 Task: Create new invoice with Date Opened :30-Apr-23, Select Customer: 7-Eleven, Terms: Payment Term 2. Make invoice entry for item-1 with Date: 30-Apr-23, Description: Albanese 12 Flavor Gummi Bears, Action: Material, Income Account: Income:Sales, Quantity: 2, Unit Price: 7.9, Discount %: 7. Make entry for item-2 with Date: 30-Apr-23, Description: Tillen Farms Pickled Carrots, Action: Material, Income Account: Income:Sales, Quantity: 1, Unit Price: 6.8, Discount %: 8. Make entry for item-3 with Date: 30-Apr-23, Description: Kit Kat Milk Chocolate Candy, Action: Material, Income Account: Income:Sales, Quantity: 2, Unit Price: 7.8, Discount %: 10. Write Notes: 'Looking forward to serving you again.'. Post Invoice with Post Date: 30-Apr-23, Post to Accounts: Assets:Accounts Receivable. Pay / Process Payment with Transaction Date: 15-May-23, Amount: 34.99, Transfer Account: Checking Account. Print Invoice, display notes by going to Option, then go to Display Tab and check 'Invoice Notes'.
Action: Mouse moved to (142, 29)
Screenshot: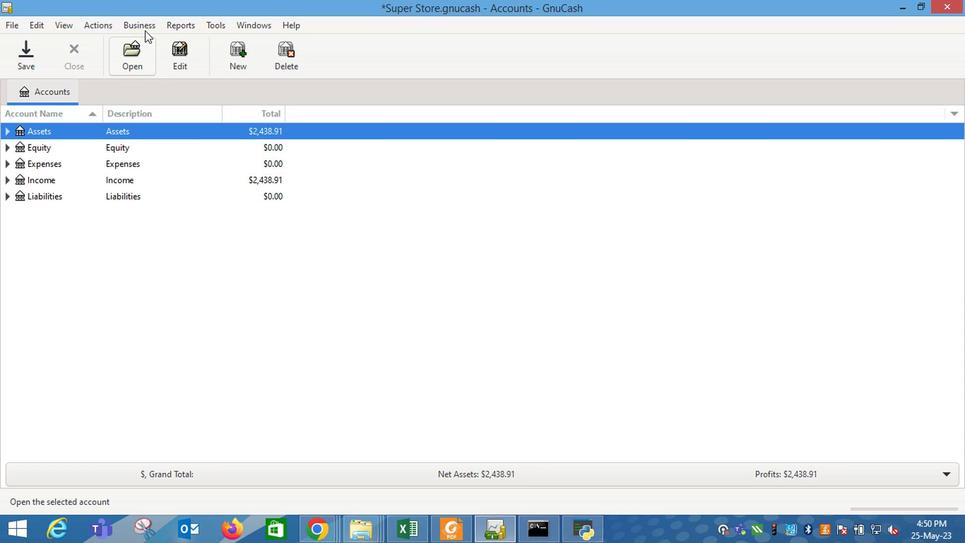 
Action: Mouse pressed left at (142, 29)
Screenshot: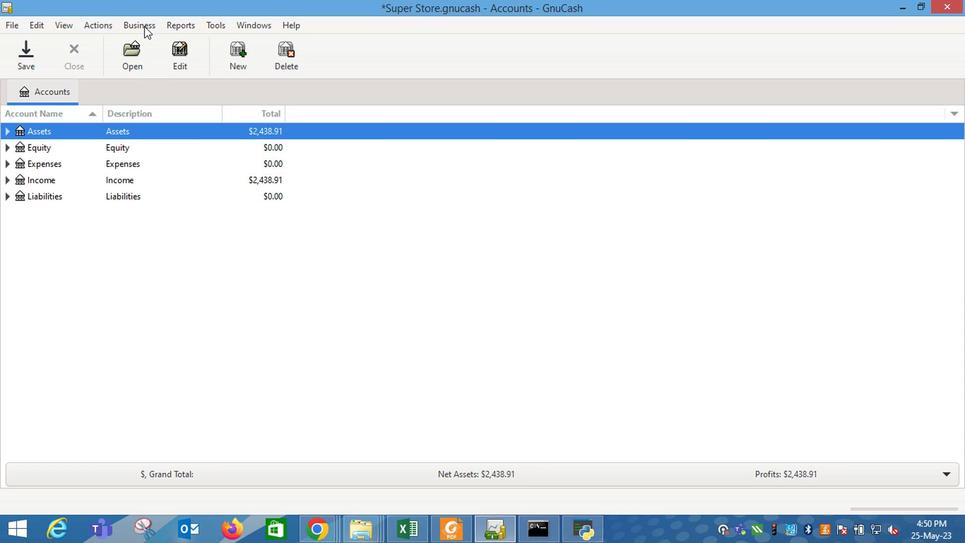 
Action: Mouse moved to (325, 101)
Screenshot: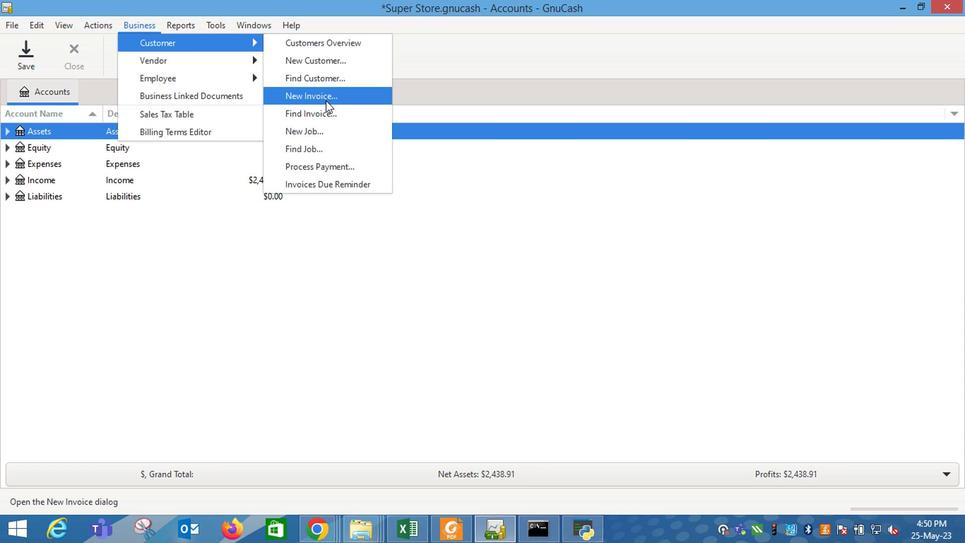 
Action: Mouse pressed left at (325, 101)
Screenshot: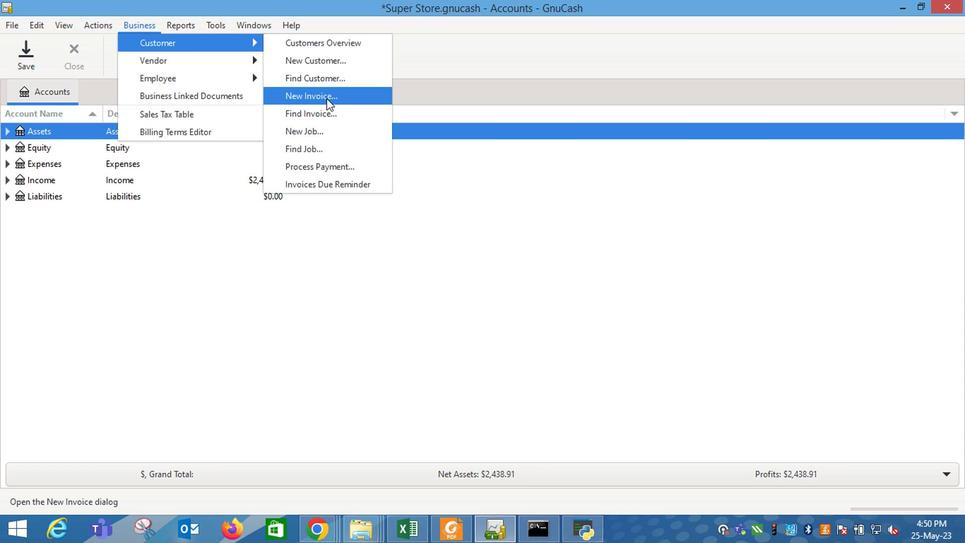 
Action: Mouse moved to (572, 216)
Screenshot: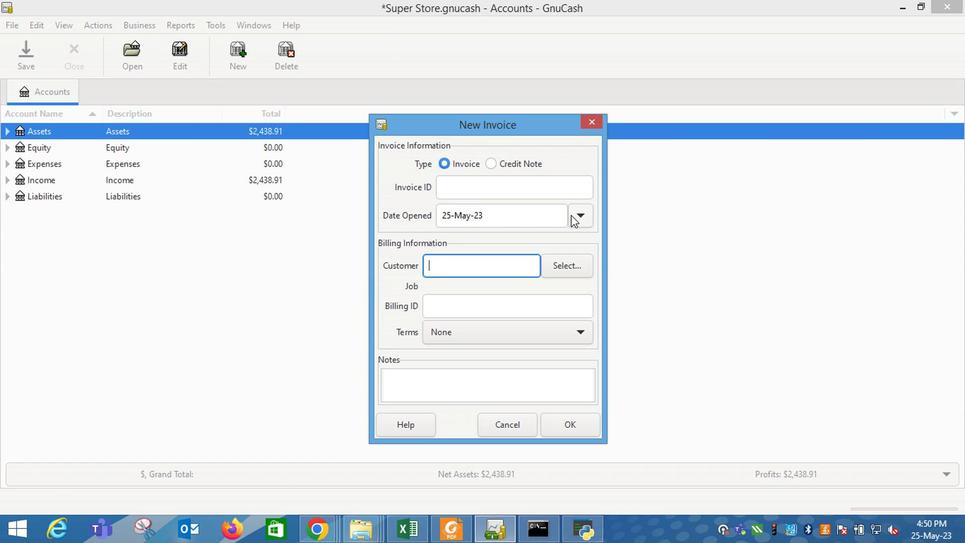 
Action: Mouse pressed left at (572, 216)
Screenshot: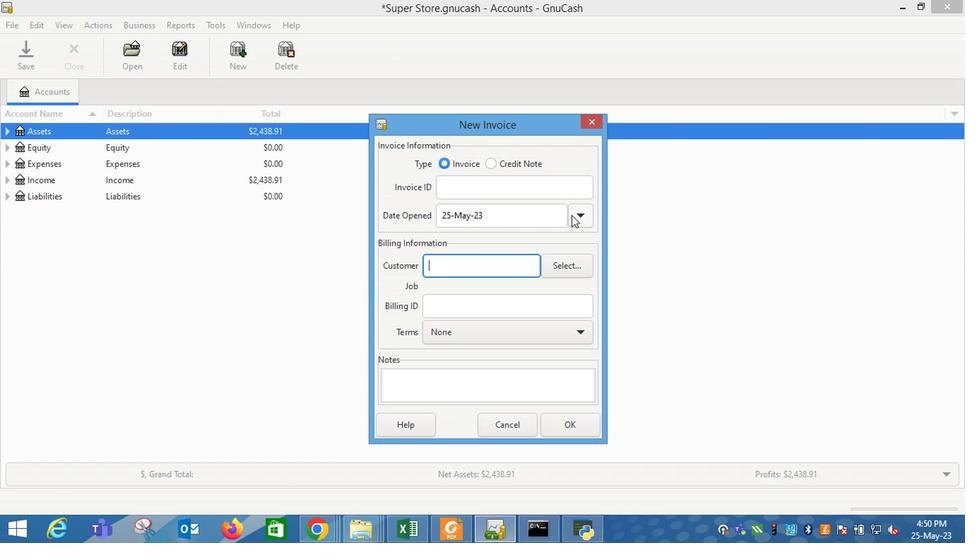 
Action: Mouse moved to (473, 237)
Screenshot: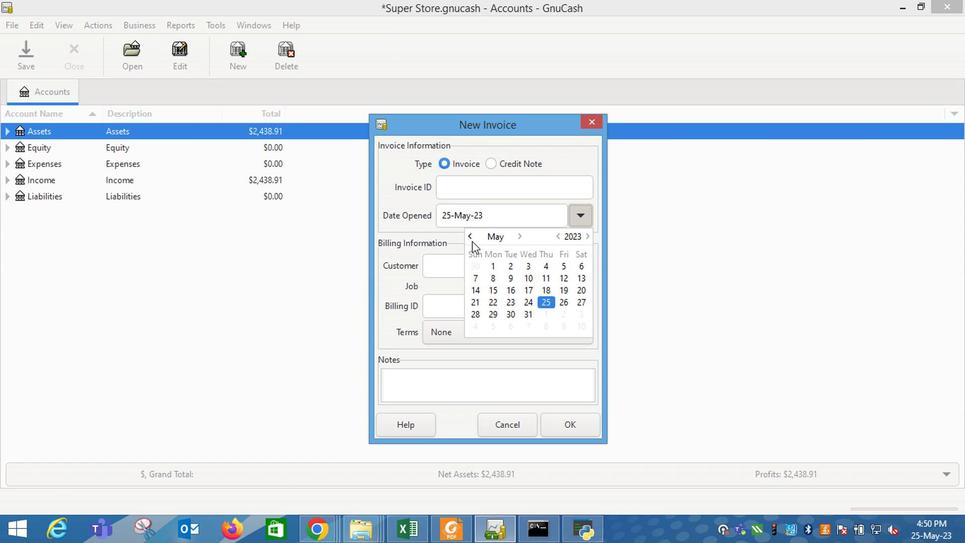 
Action: Mouse pressed left at (473, 237)
Screenshot: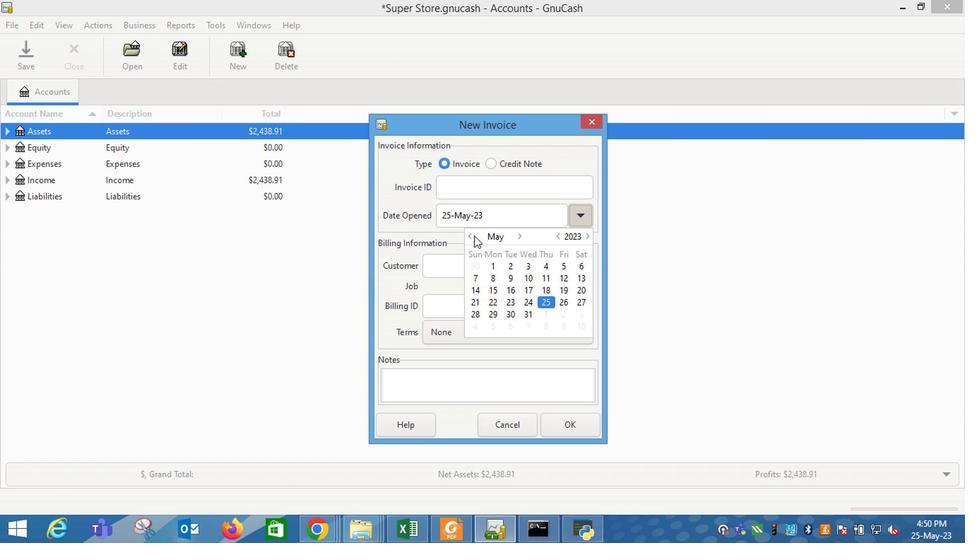 
Action: Mouse moved to (576, 215)
Screenshot: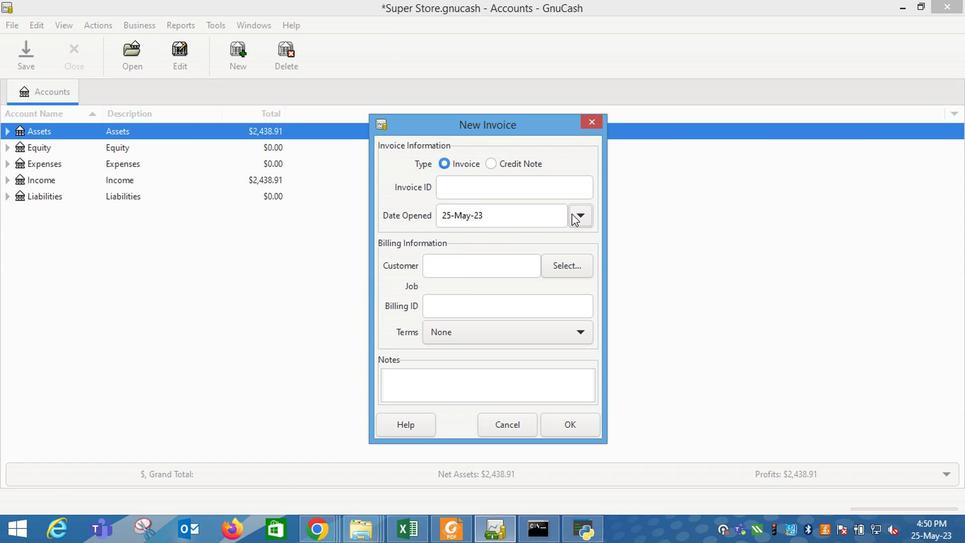 
Action: Mouse pressed left at (576, 215)
Screenshot: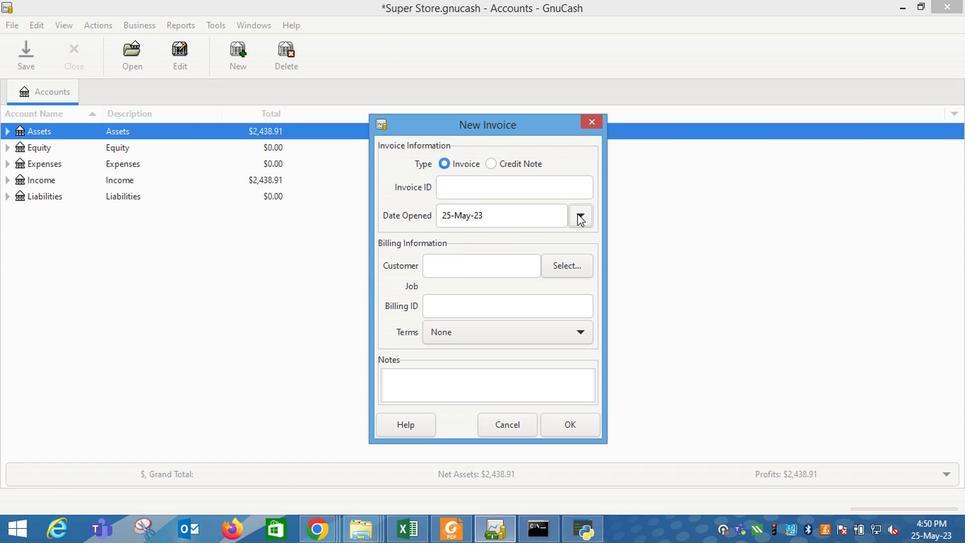 
Action: Mouse moved to (470, 241)
Screenshot: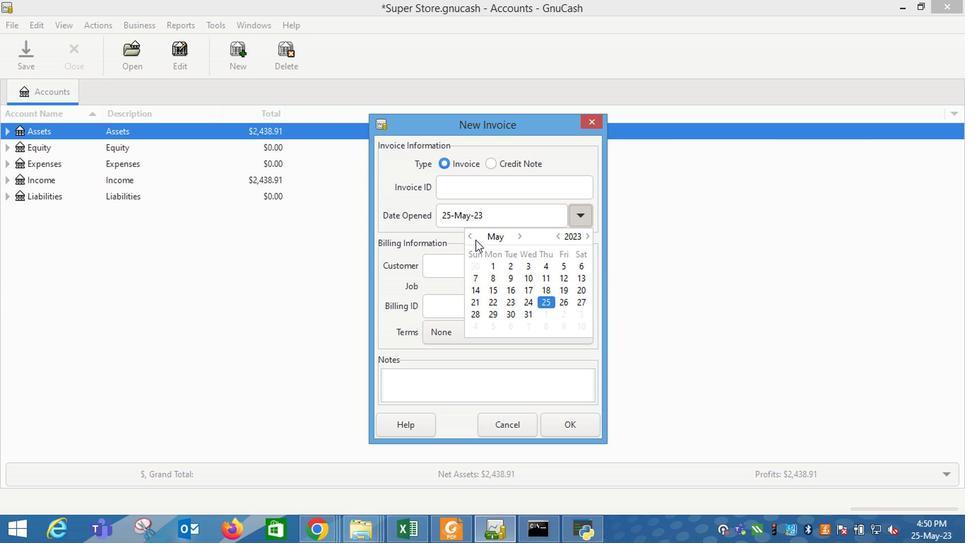 
Action: Mouse pressed left at (470, 241)
Screenshot: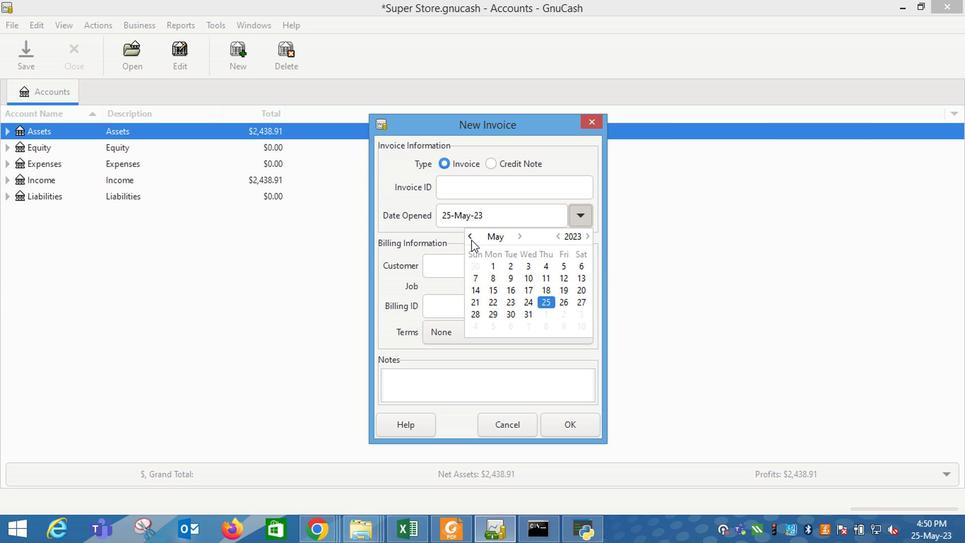 
Action: Mouse moved to (472, 326)
Screenshot: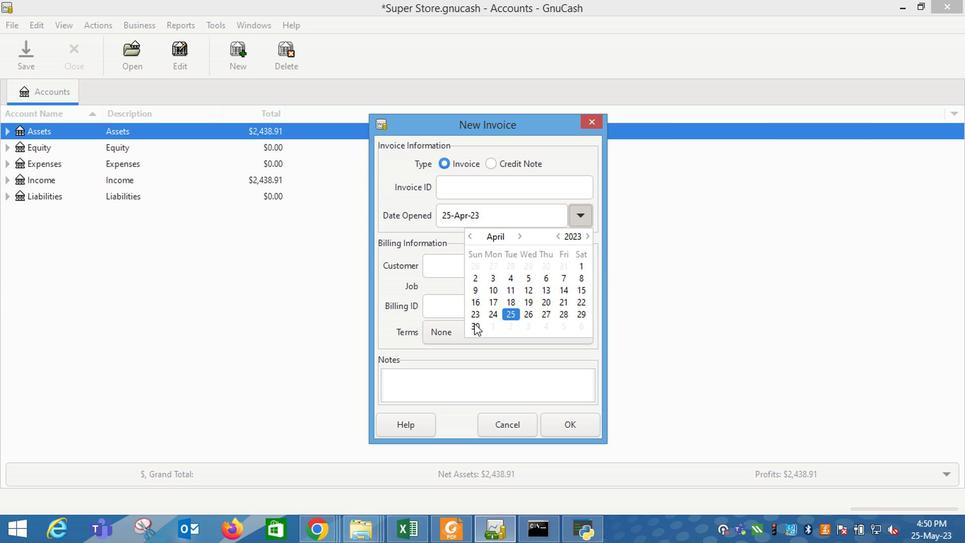 
Action: Mouse pressed left at (472, 326)
Screenshot: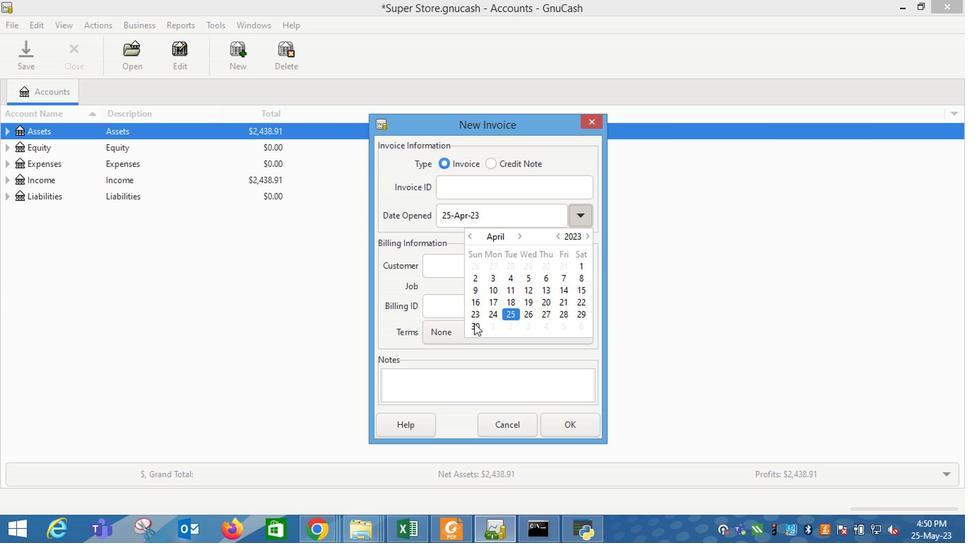 
Action: Mouse moved to (437, 267)
Screenshot: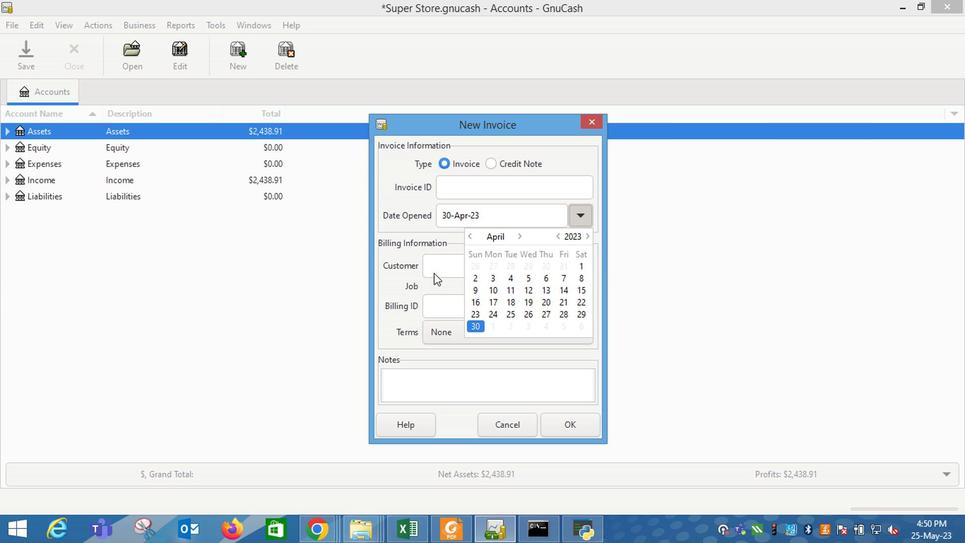 
Action: Mouse pressed left at (437, 267)
Screenshot: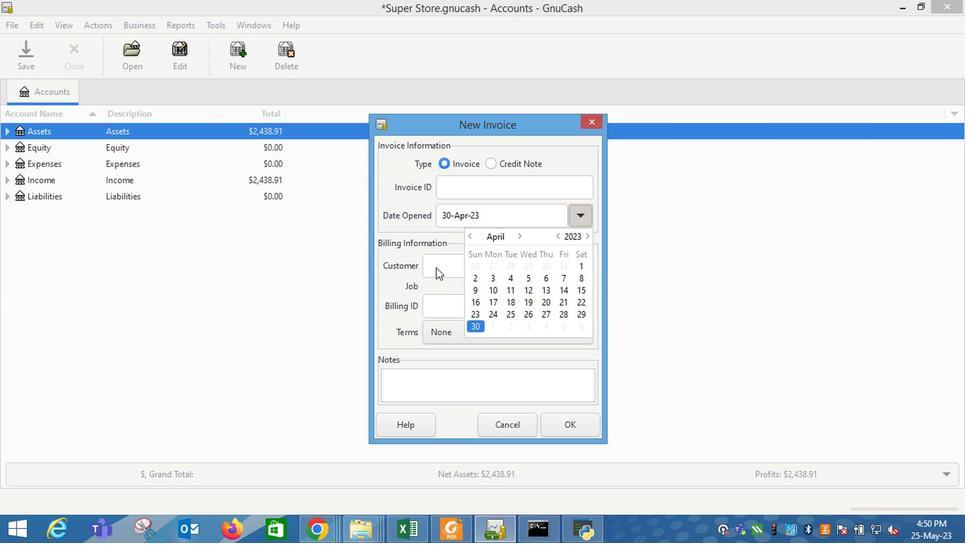 
Action: Mouse pressed left at (437, 267)
Screenshot: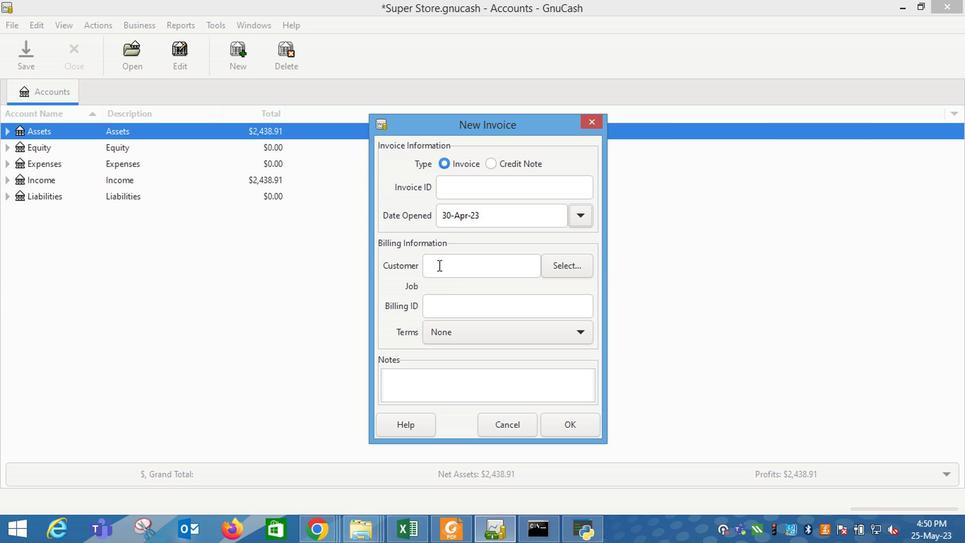 
Action: Key pressed 7-<Key.down>
Screenshot: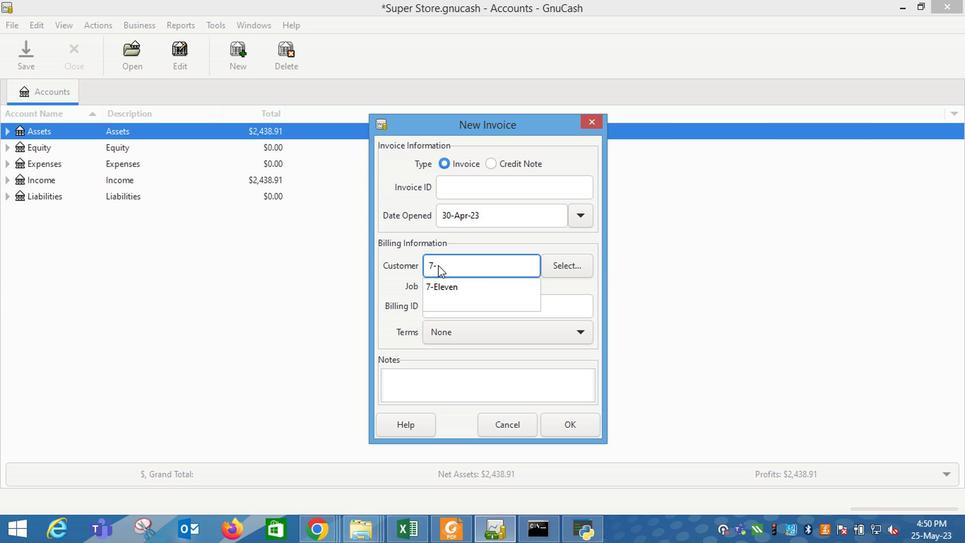 
Action: Mouse moved to (464, 291)
Screenshot: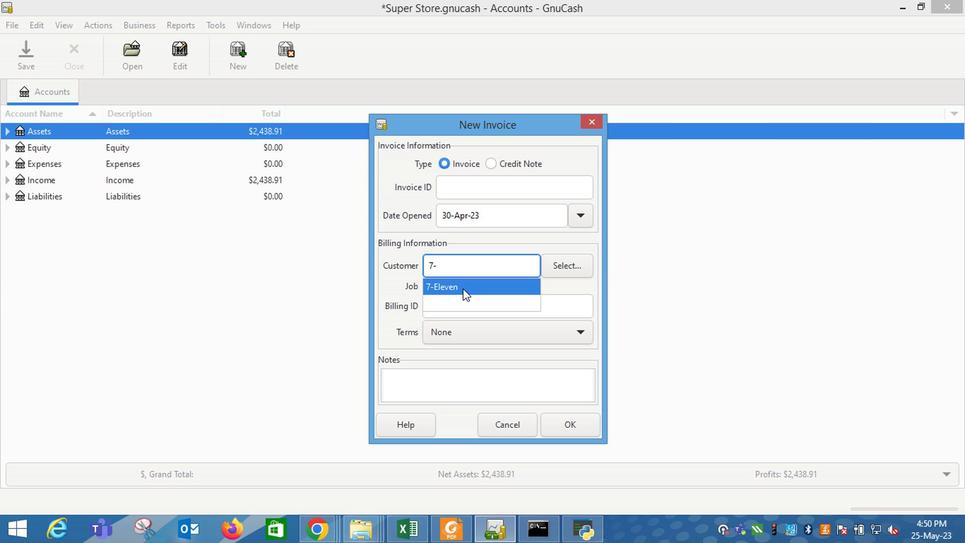 
Action: Mouse pressed left at (464, 291)
Screenshot: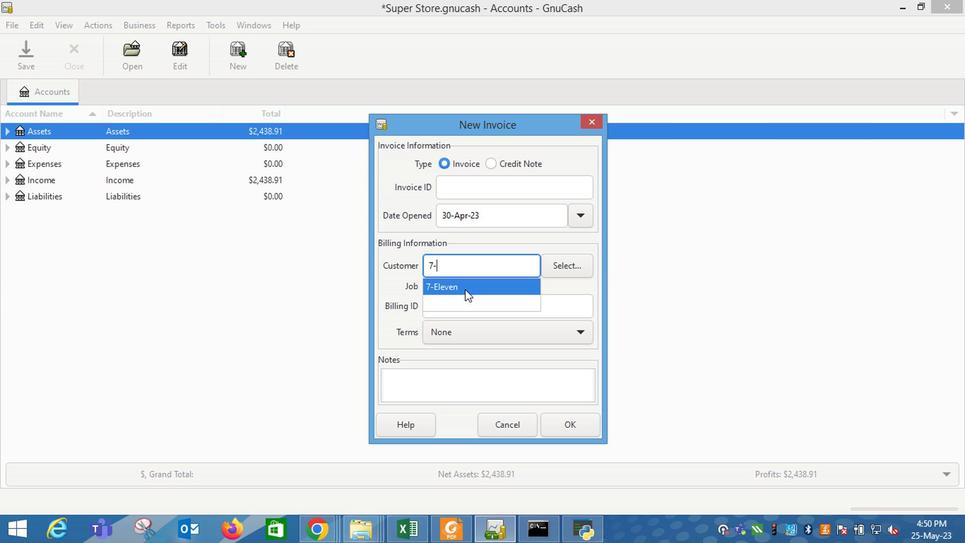 
Action: Mouse moved to (461, 340)
Screenshot: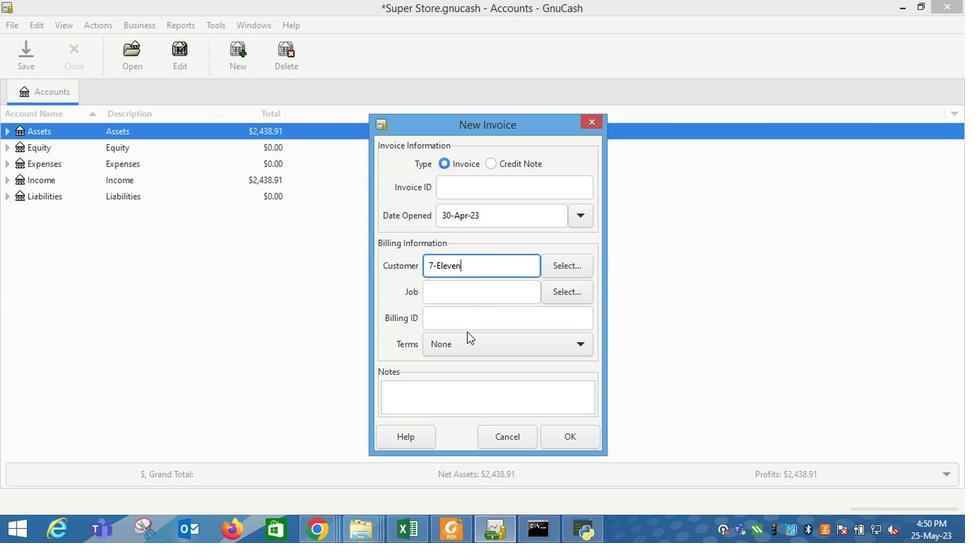
Action: Mouse pressed left at (461, 340)
Screenshot: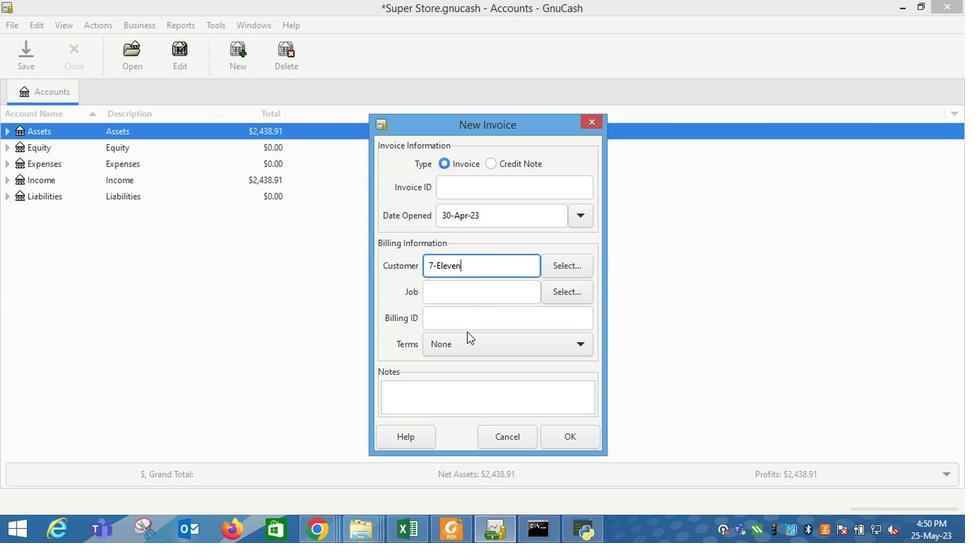 
Action: Mouse moved to (461, 383)
Screenshot: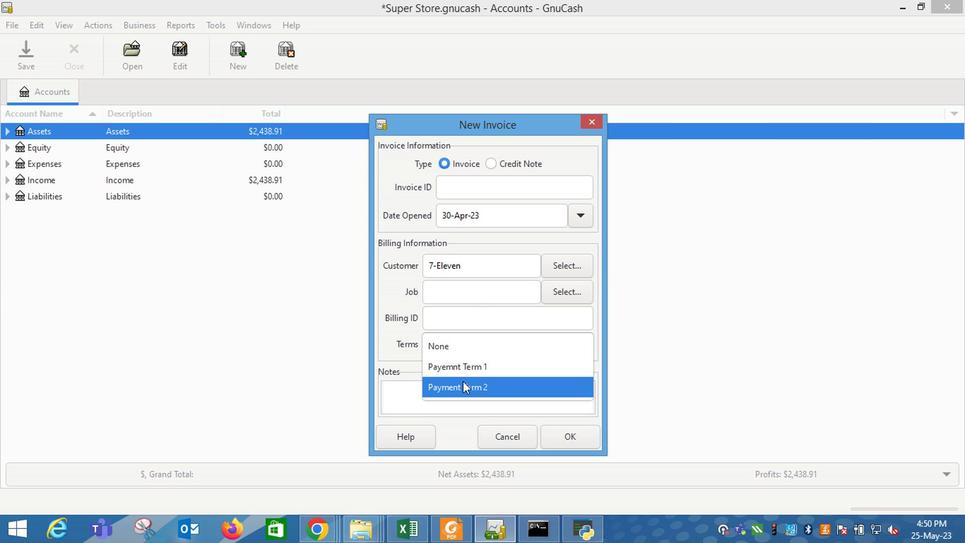 
Action: Mouse pressed left at (461, 383)
Screenshot: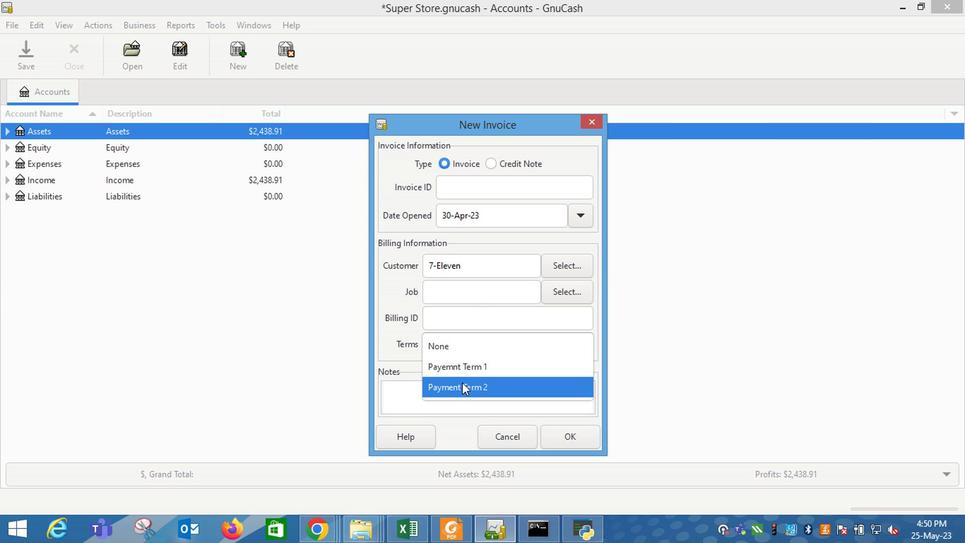 
Action: Mouse moved to (570, 437)
Screenshot: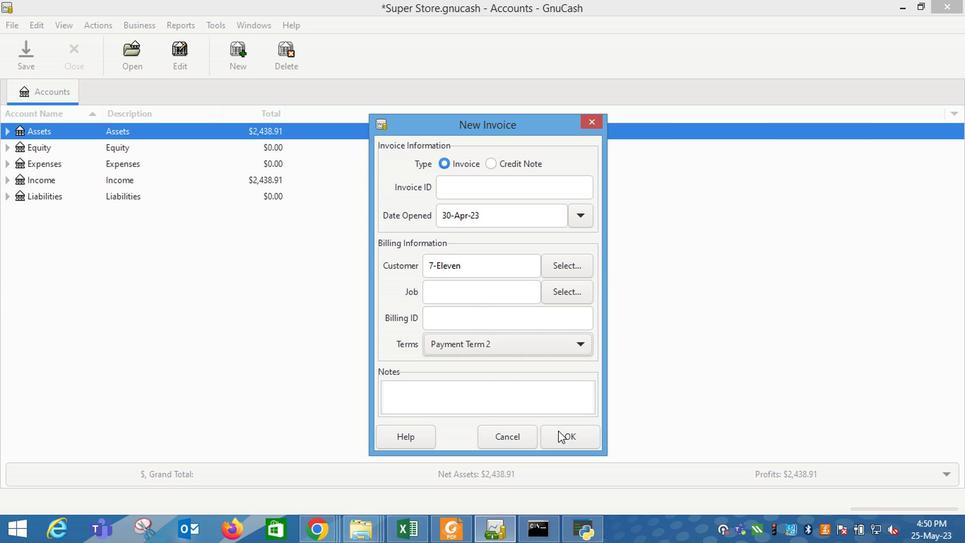 
Action: Mouse pressed left at (570, 437)
Screenshot: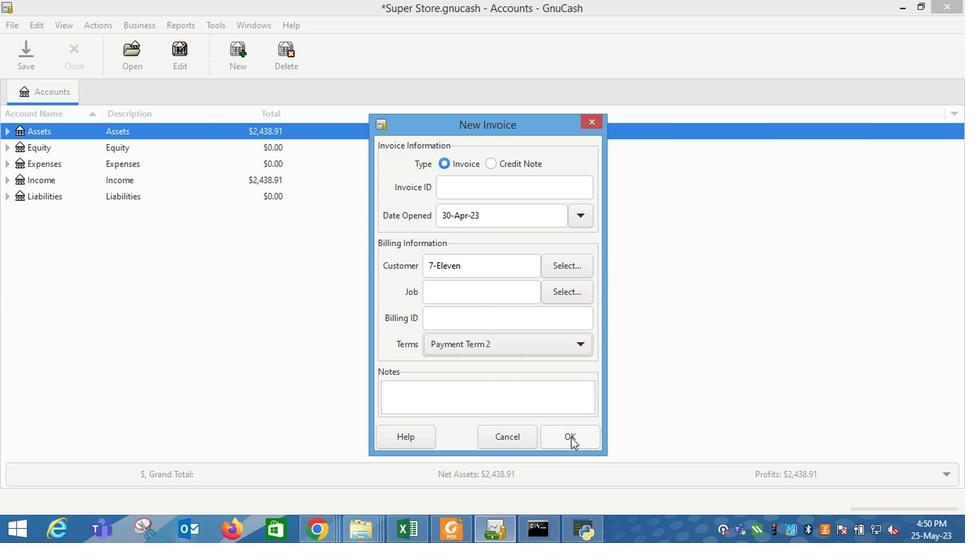 
Action: Mouse moved to (60, 280)
Screenshot: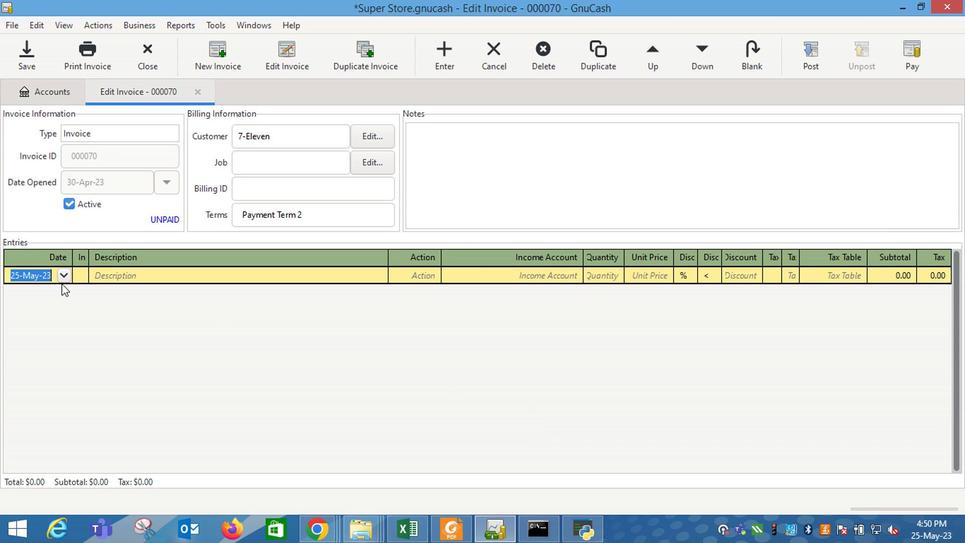 
Action: Mouse pressed left at (60, 280)
Screenshot: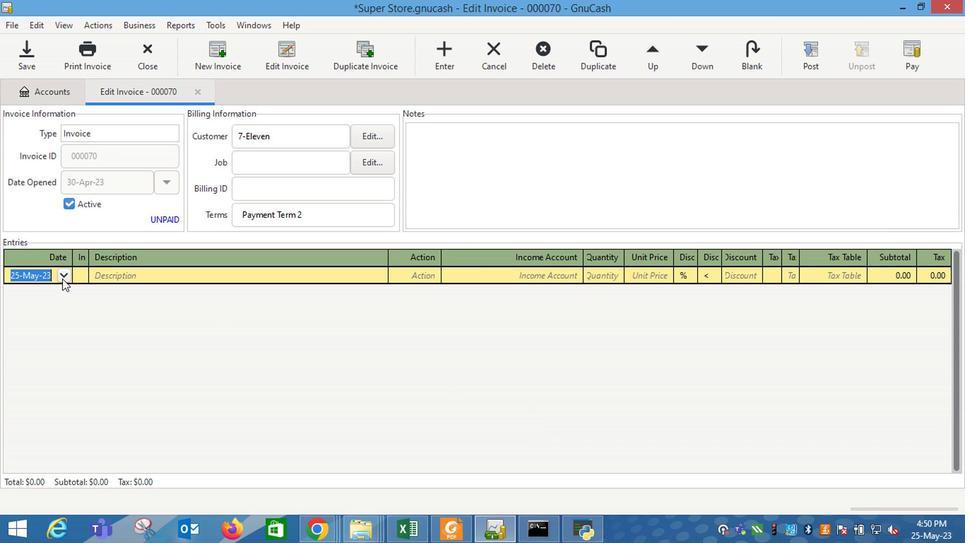 
Action: Mouse moved to (10, 296)
Screenshot: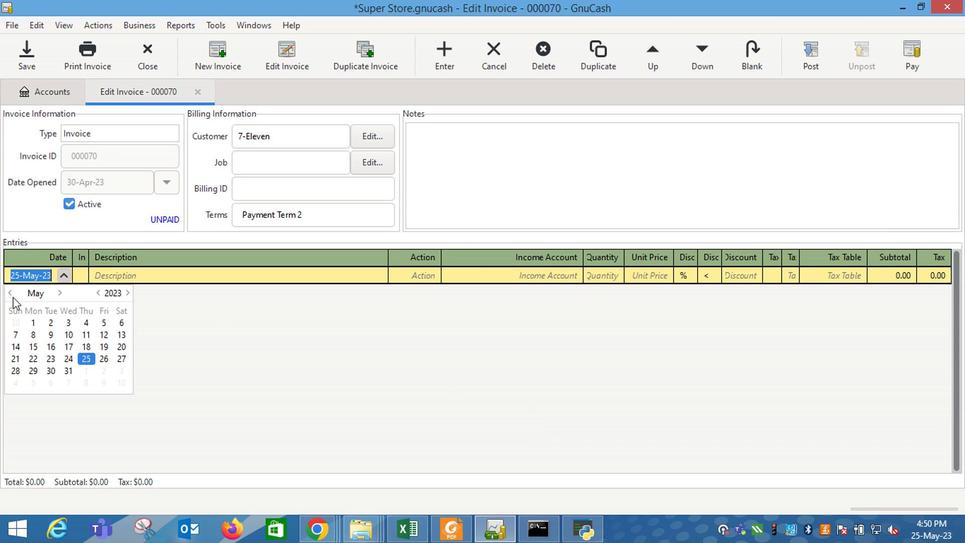 
Action: Mouse pressed left at (10, 296)
Screenshot: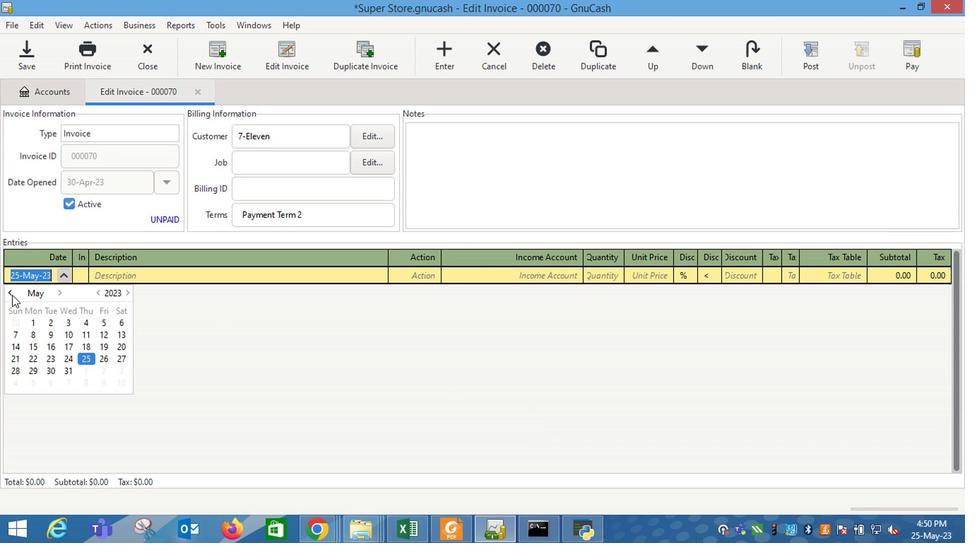 
Action: Mouse moved to (12, 386)
Screenshot: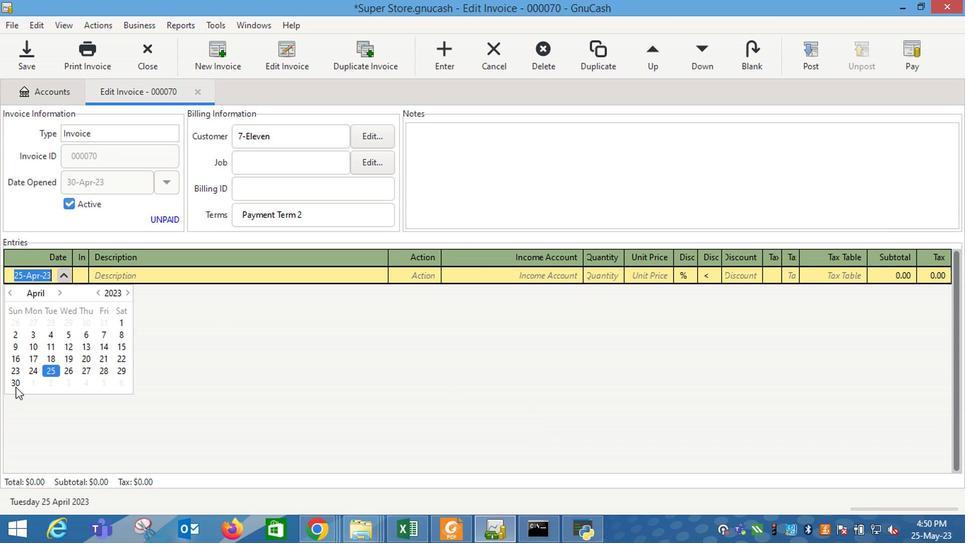 
Action: Mouse pressed left at (12, 386)
Screenshot: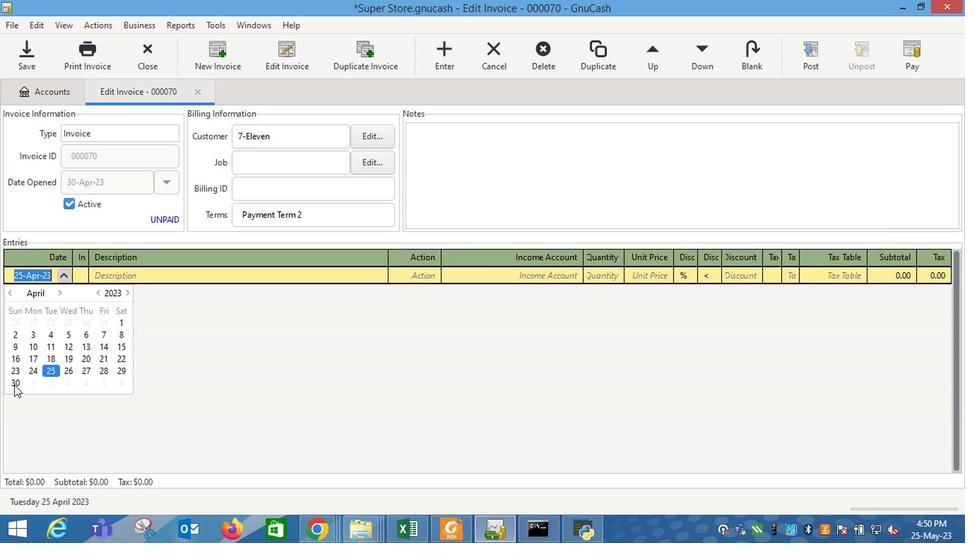 
Action: Key pressed <Key.tab><Key.shift_r>Albanese<Key.space>12<Key.space><Key.shift_r>Flavor<Key.space><Key.shift_r>Gummi<Key.space><Key.shift_r>Bears<Key.tab>
Screenshot: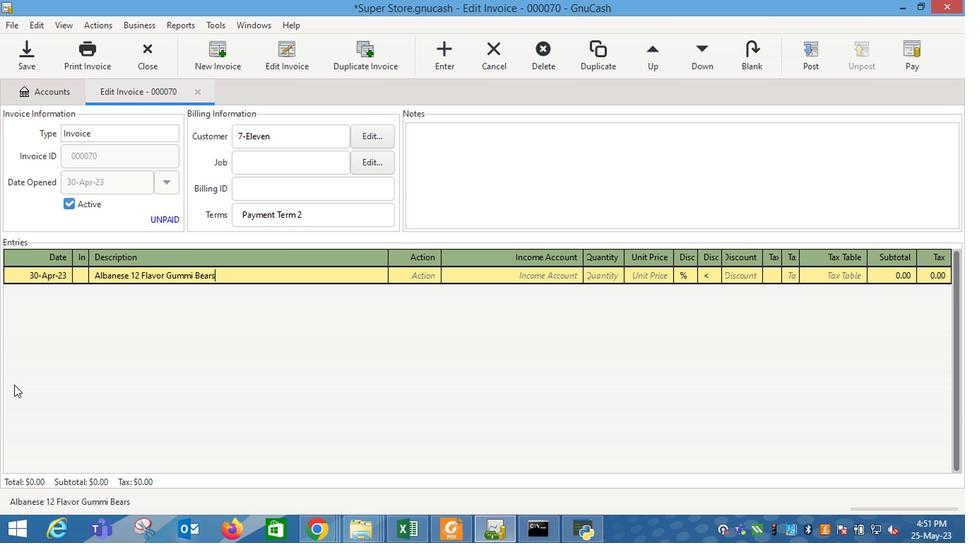 
Action: Mouse moved to (435, 272)
Screenshot: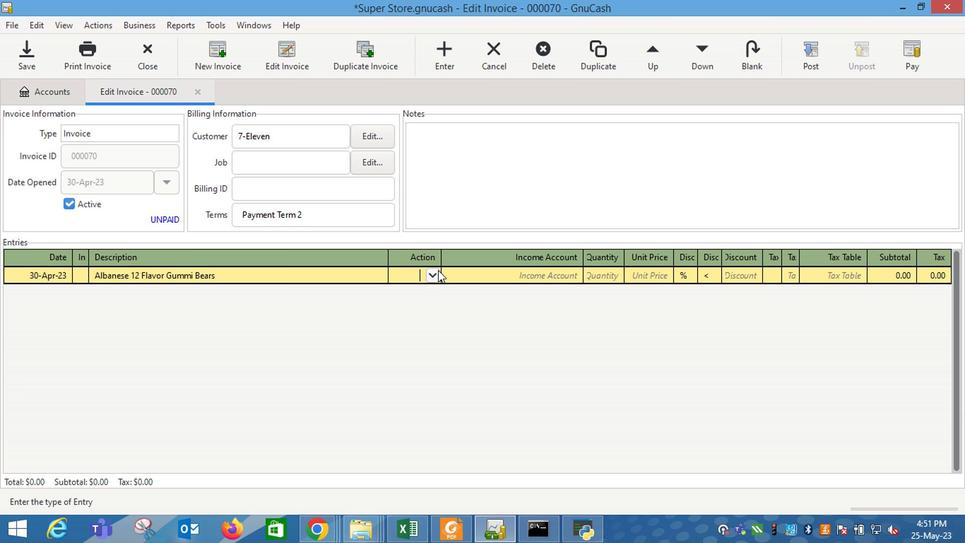 
Action: Mouse pressed left at (435, 272)
Screenshot: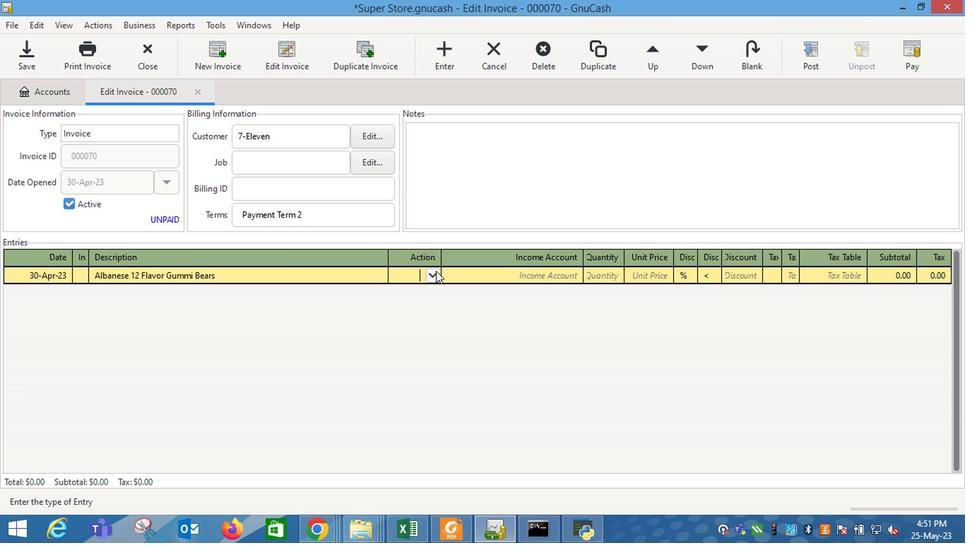 
Action: Mouse moved to (412, 309)
Screenshot: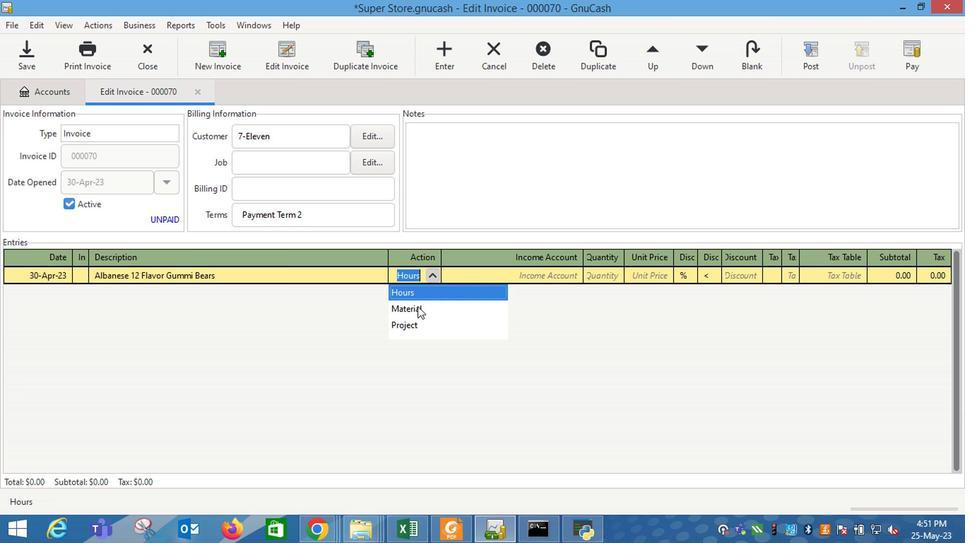
Action: Mouse pressed left at (412, 309)
Screenshot: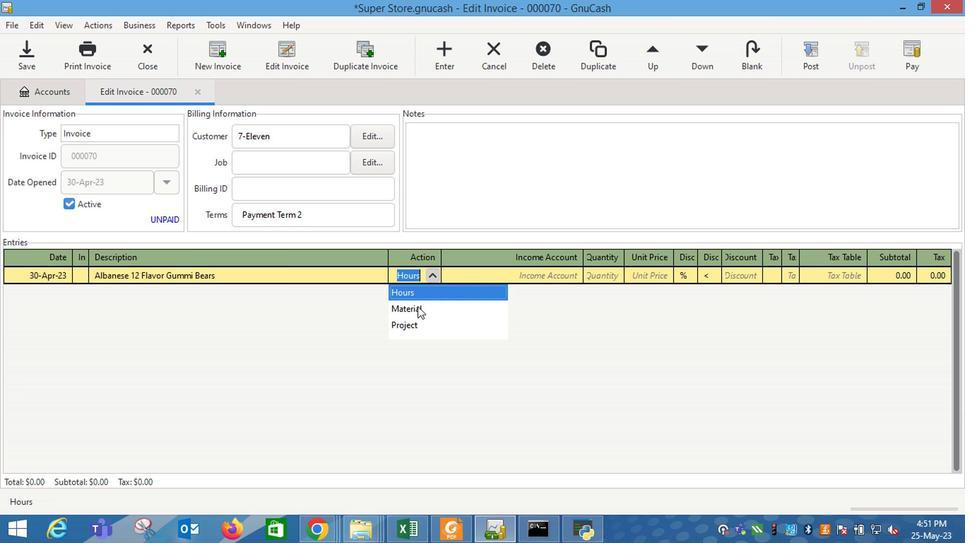
Action: Mouse moved to (410, 309)
Screenshot: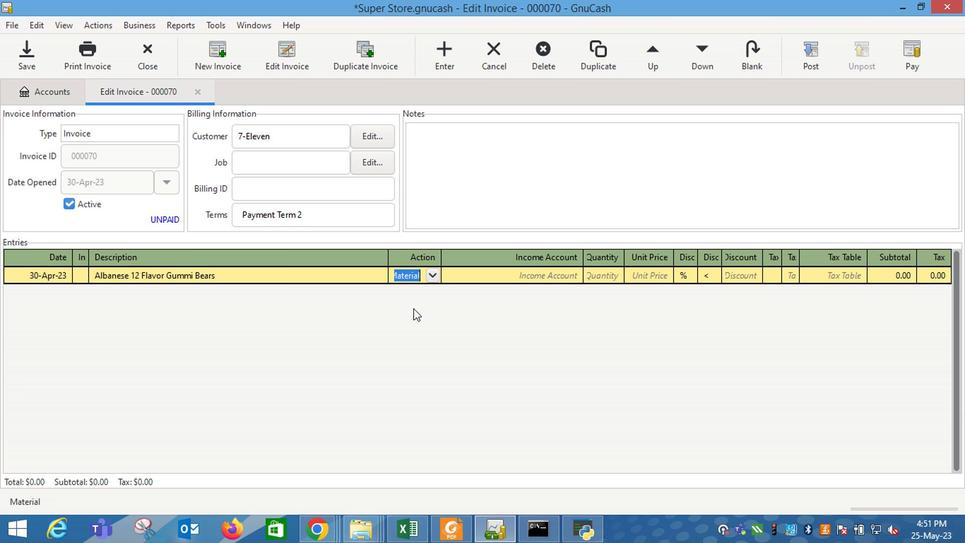 
Action: Key pressed <Key.tab>
Screenshot: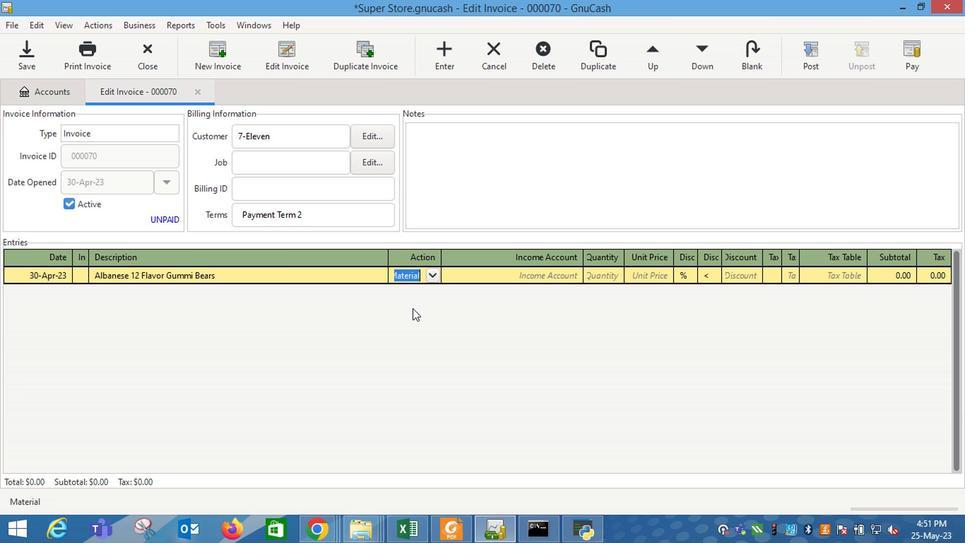 
Action: Mouse moved to (571, 278)
Screenshot: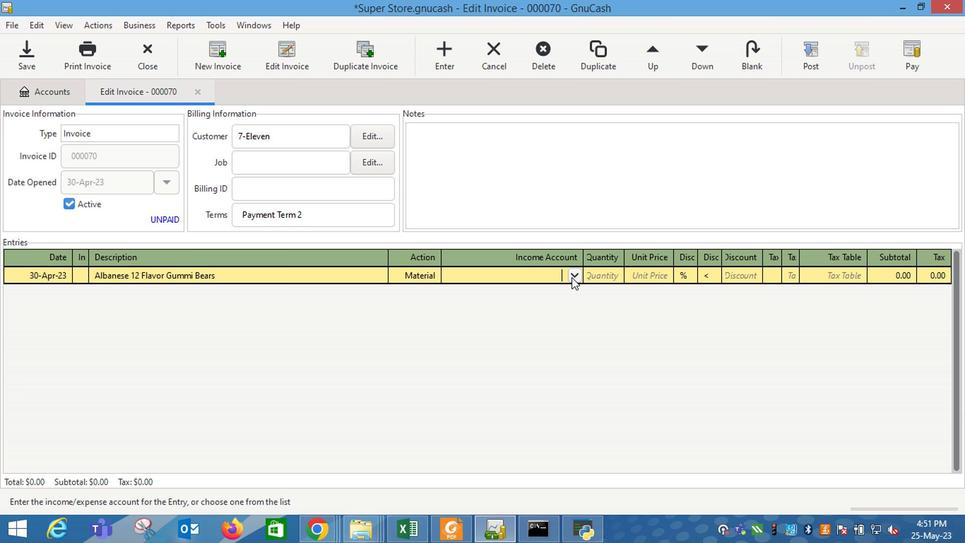 
Action: Mouse pressed left at (571, 278)
Screenshot: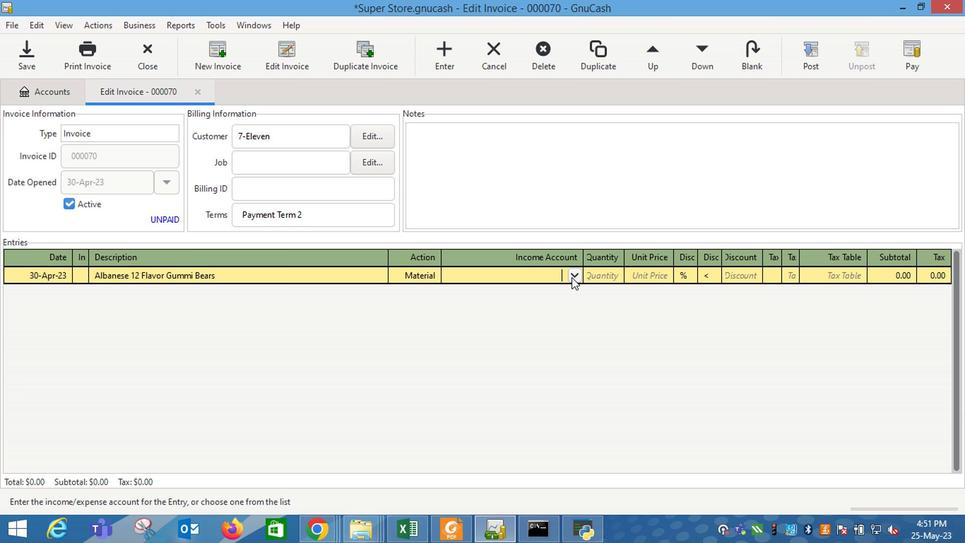 
Action: Mouse moved to (491, 342)
Screenshot: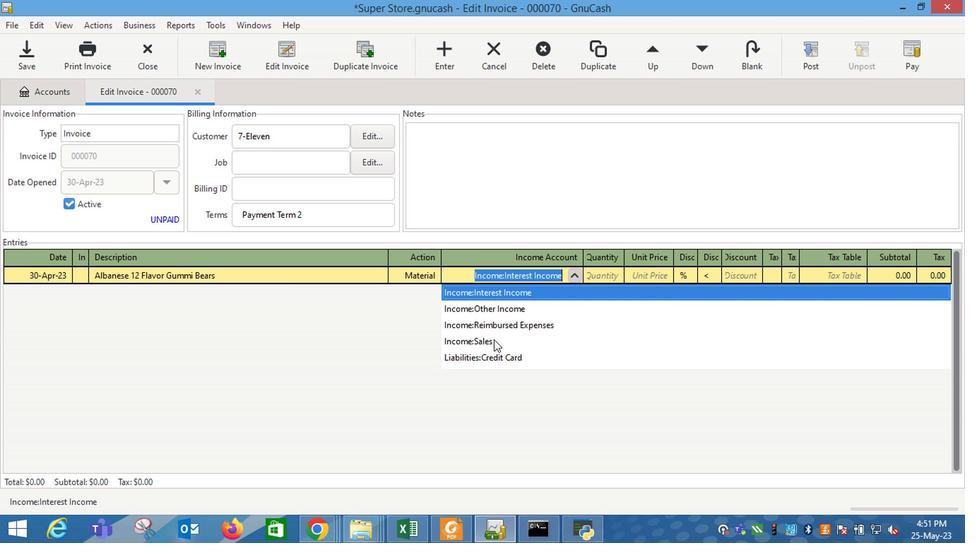 
Action: Mouse pressed left at (491, 342)
Screenshot: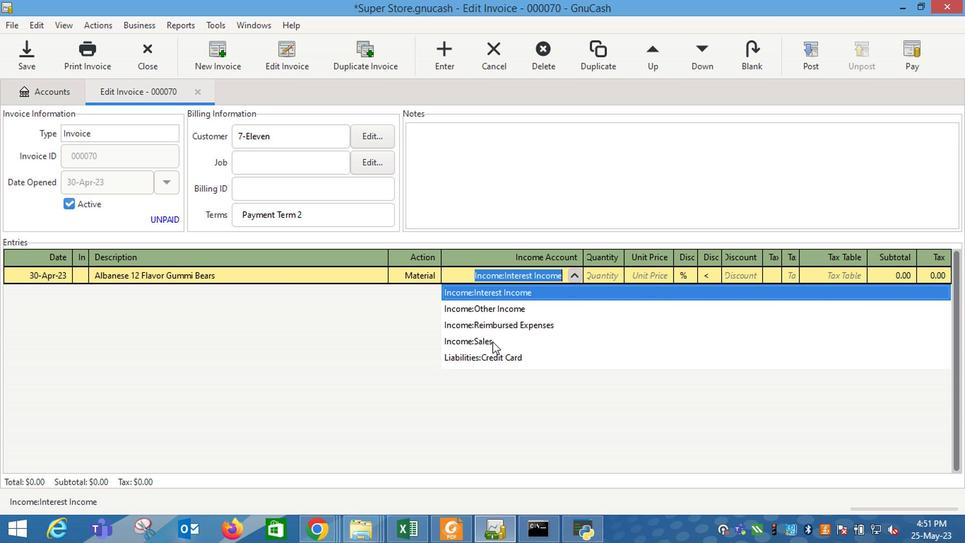 
Action: Mouse moved to (490, 342)
Screenshot: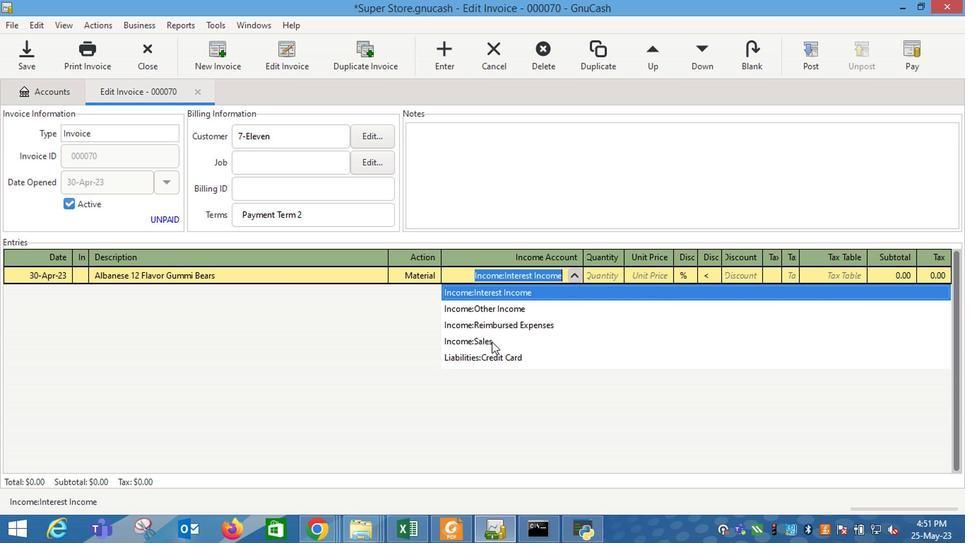 
Action: Key pressed <Key.tab>2<Key.tab>7.9
Screenshot: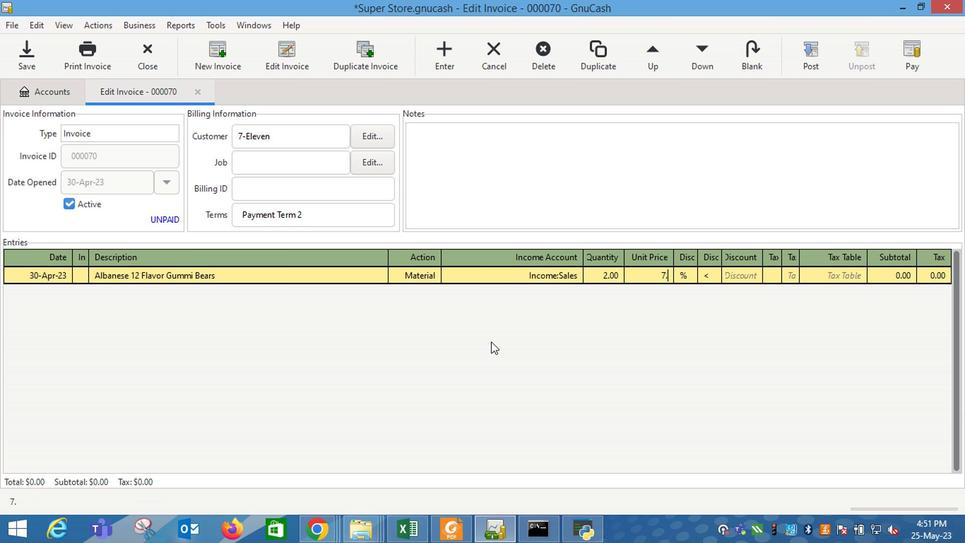 
Action: Mouse moved to (687, 284)
Screenshot: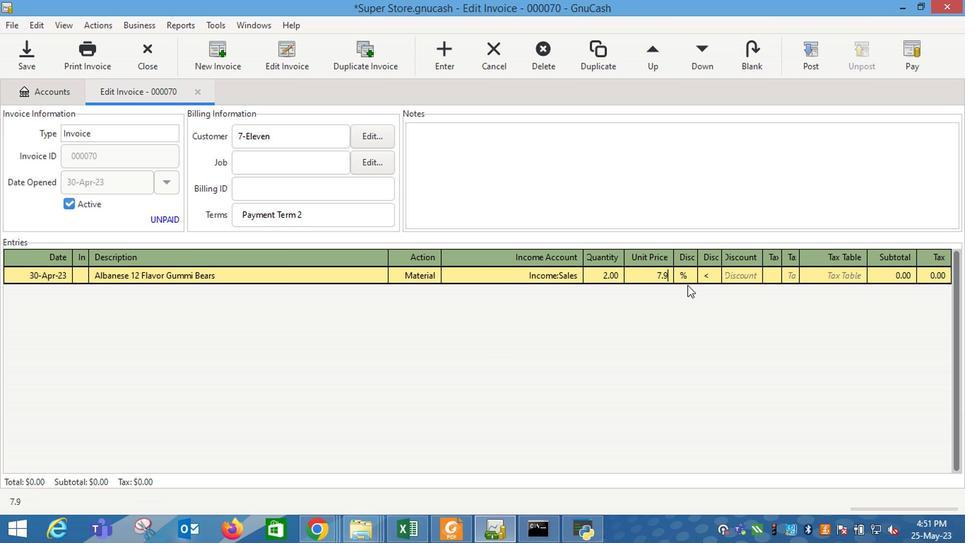 
Action: Mouse pressed left at (687, 284)
Screenshot: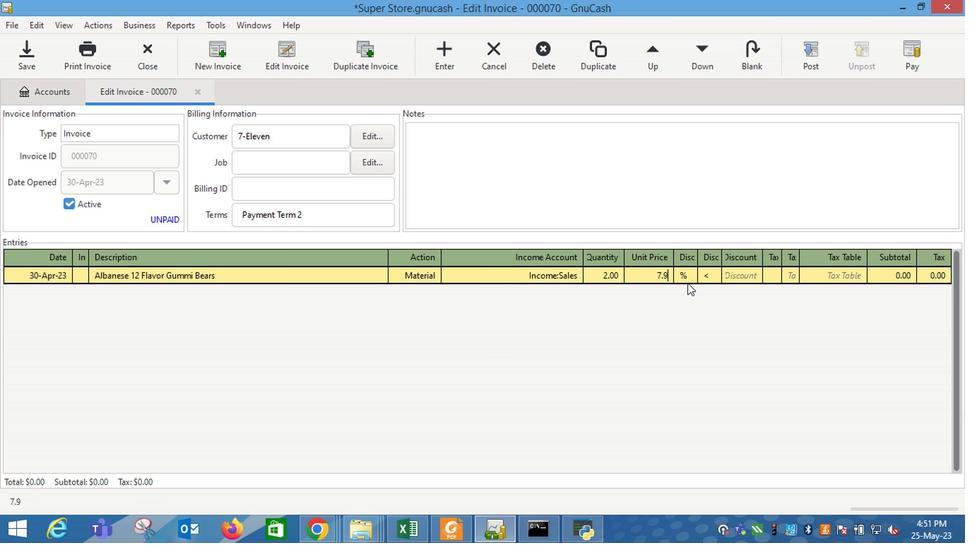 
Action: Mouse moved to (689, 278)
Screenshot: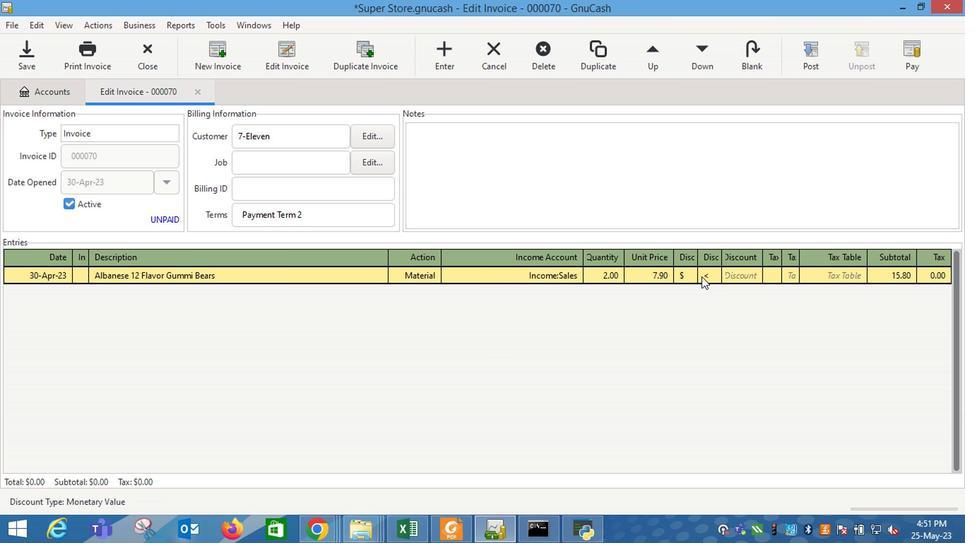 
Action: Mouse pressed left at (689, 278)
Screenshot: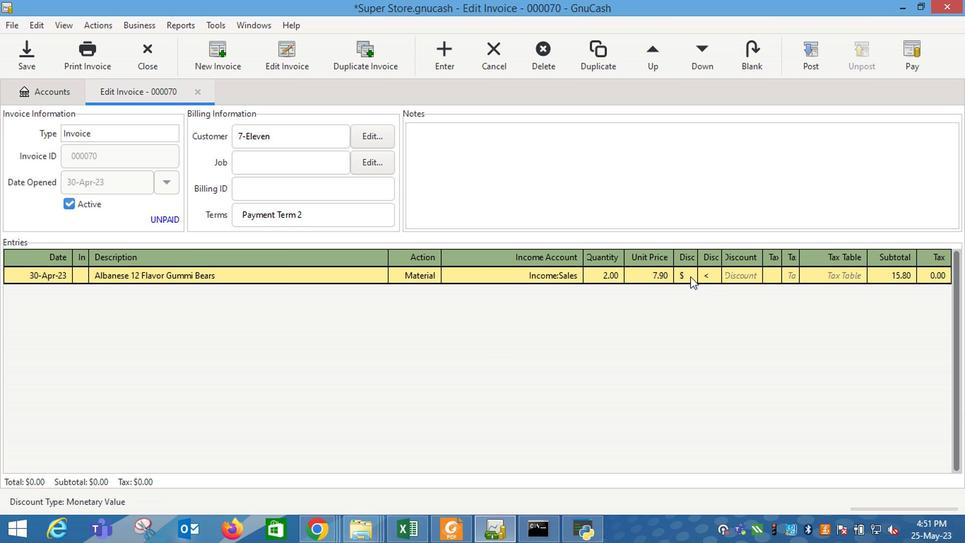 
Action: Mouse moved to (705, 275)
Screenshot: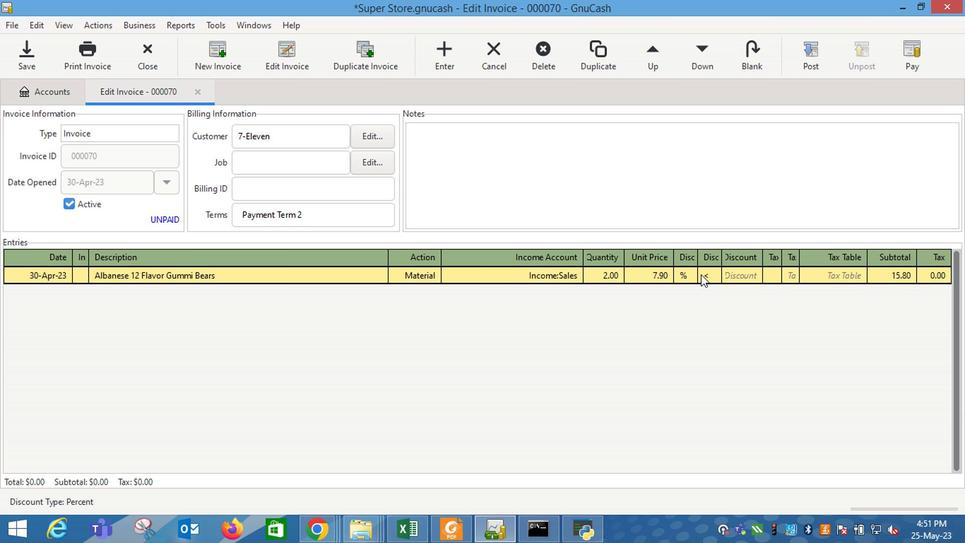 
Action: Mouse pressed left at (705, 275)
Screenshot: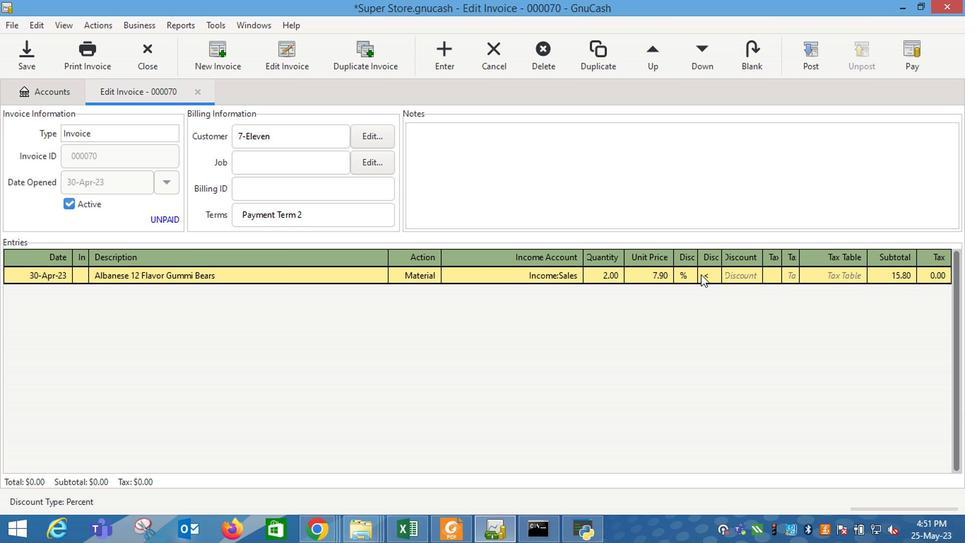 
Action: Mouse moved to (730, 277)
Screenshot: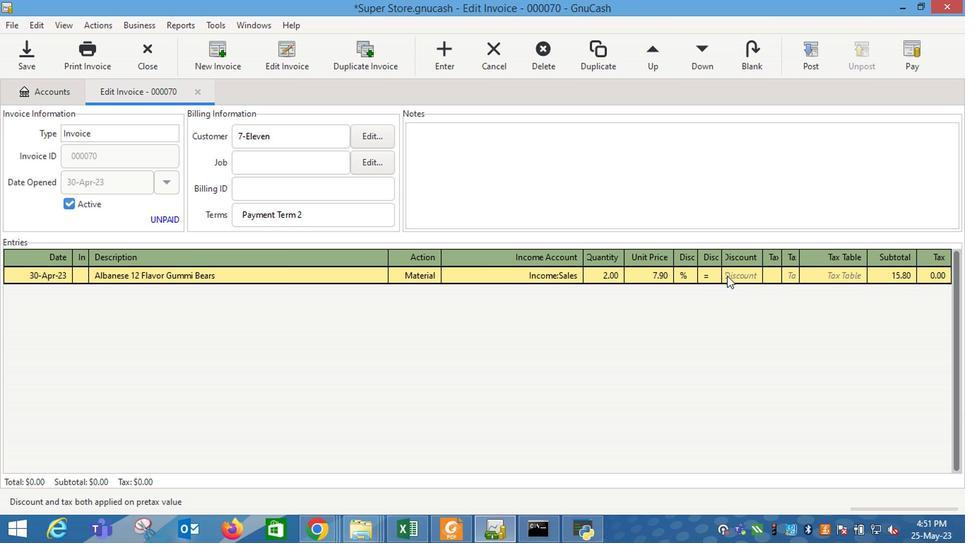 
Action: Mouse pressed left at (730, 277)
Screenshot: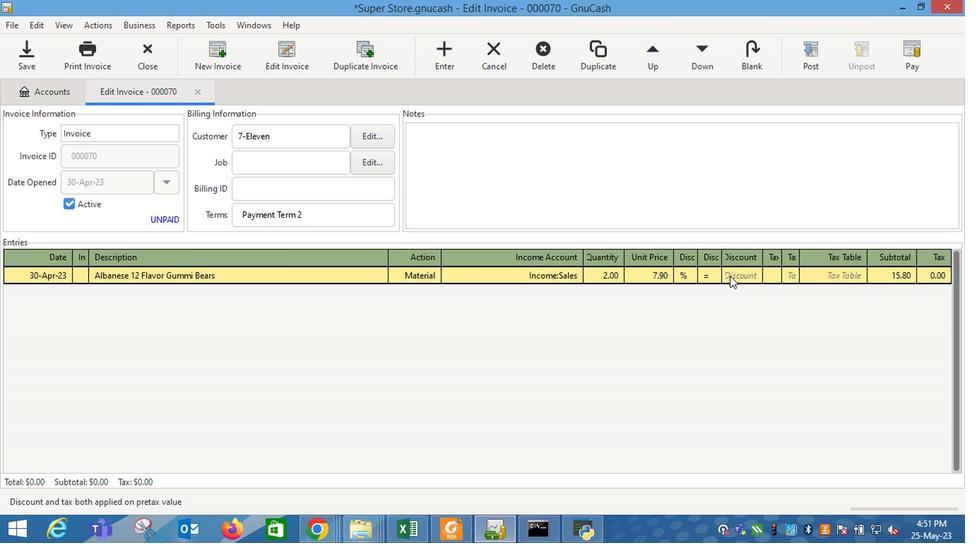 
Action: Key pressed 7<Key.enter>
Screenshot: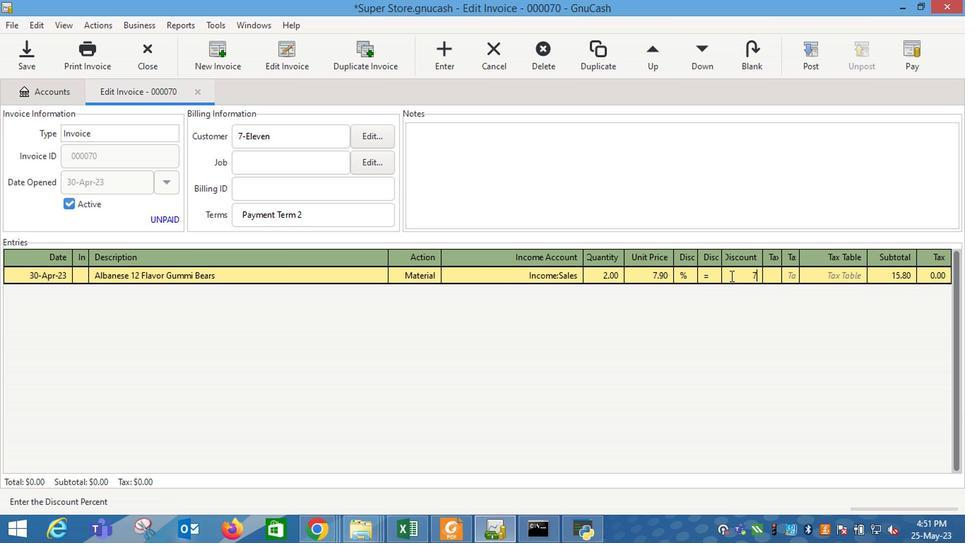 
Action: Mouse moved to (164, 256)
Screenshot: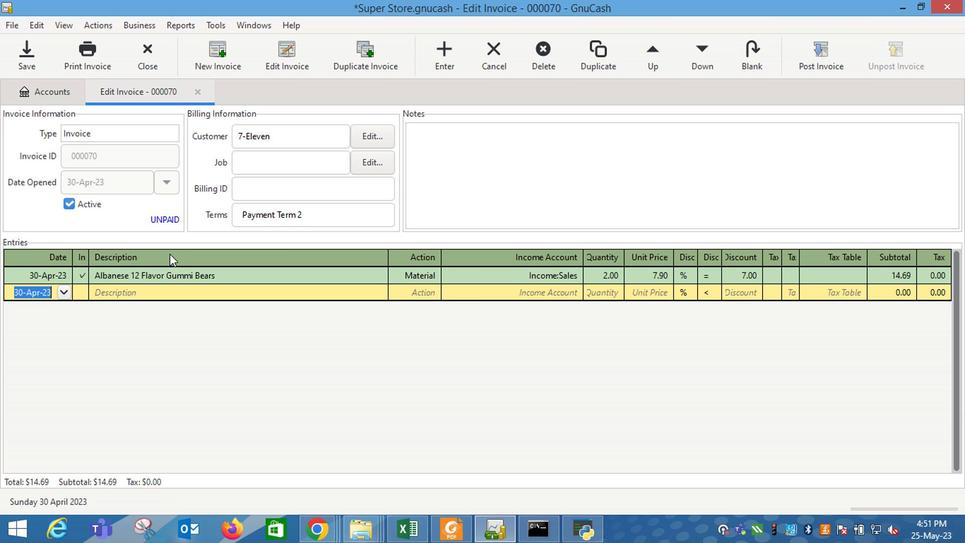 
Action: Key pressed <Key.tab><Key.shift_r><Key.shift_r><Key.shift_r><Key.shift_r><Key.shift_r><Key.shift_r>Tillen<Key.space><Key.shift_r>Farms<Key.space><Key.shift_r>Pickled<Key.space><Key.shift_r>Carrots<Key.tab>
Screenshot: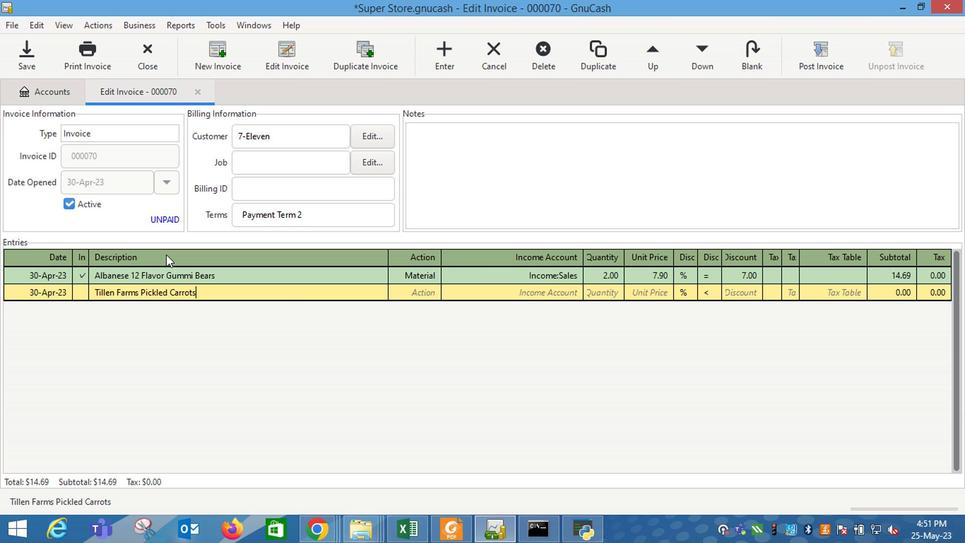 
Action: Mouse moved to (429, 290)
Screenshot: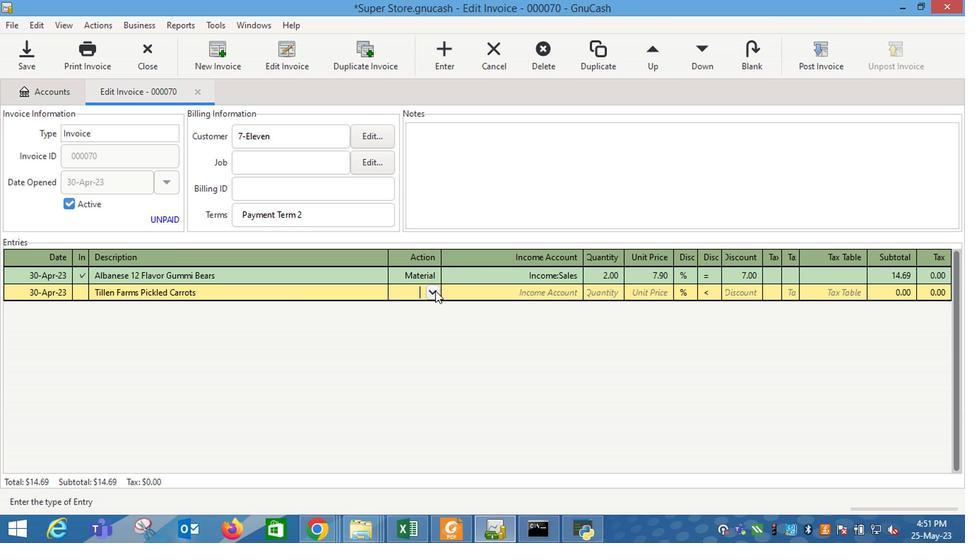 
Action: Mouse pressed left at (429, 290)
Screenshot: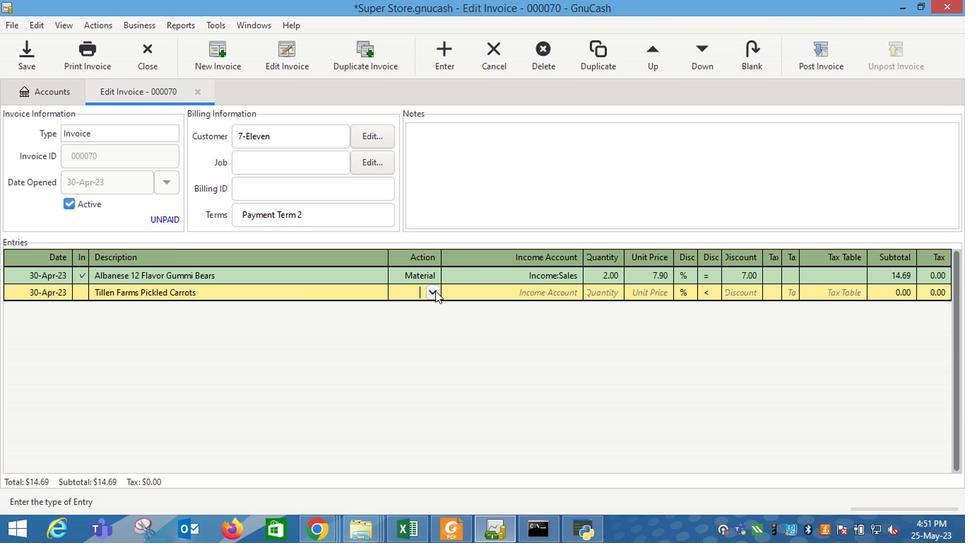 
Action: Mouse moved to (411, 326)
Screenshot: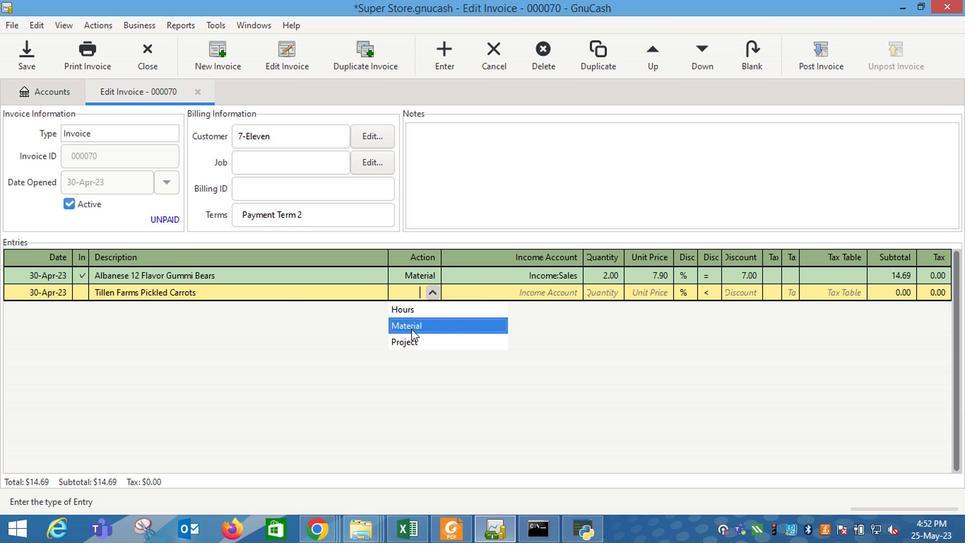 
Action: Mouse pressed left at (411, 326)
Screenshot: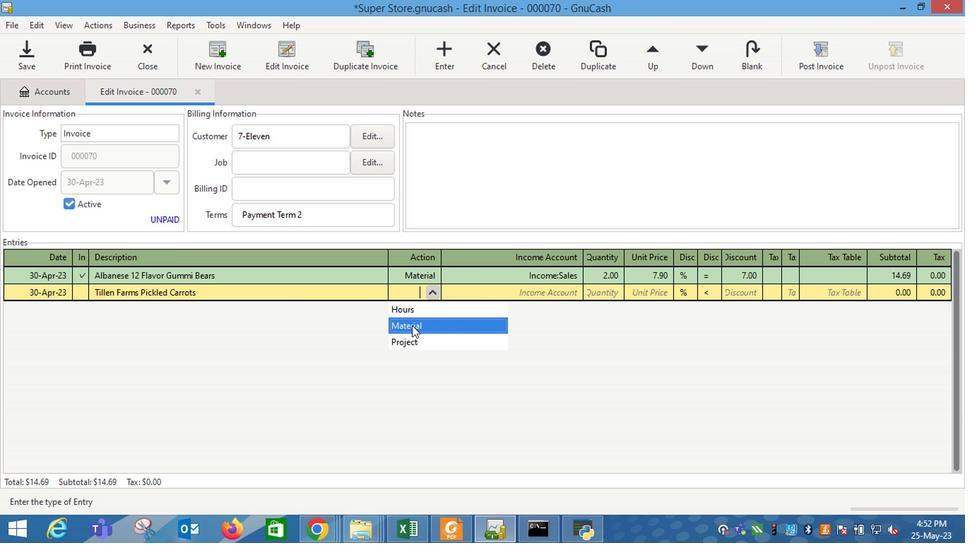 
Action: Mouse moved to (496, 319)
Screenshot: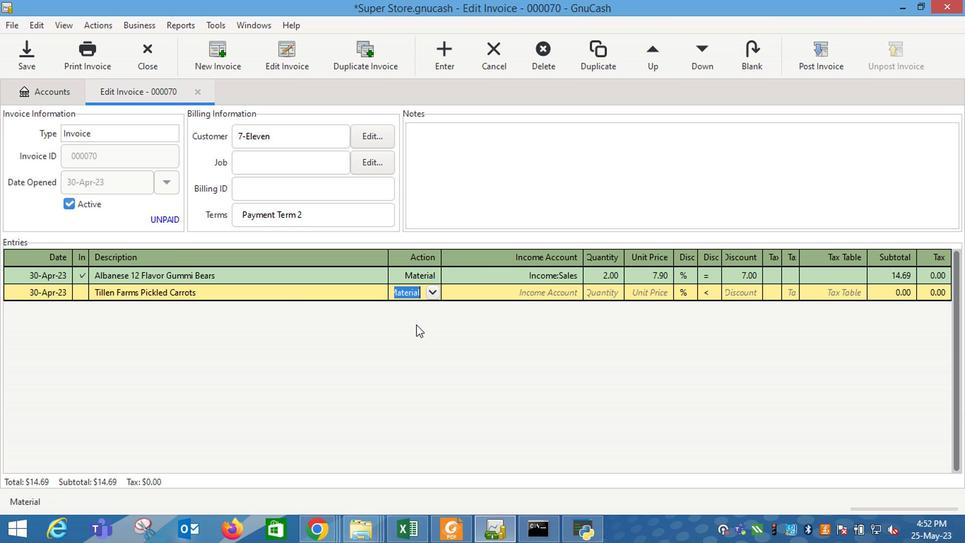
Action: Key pressed <Key.tab>
Screenshot: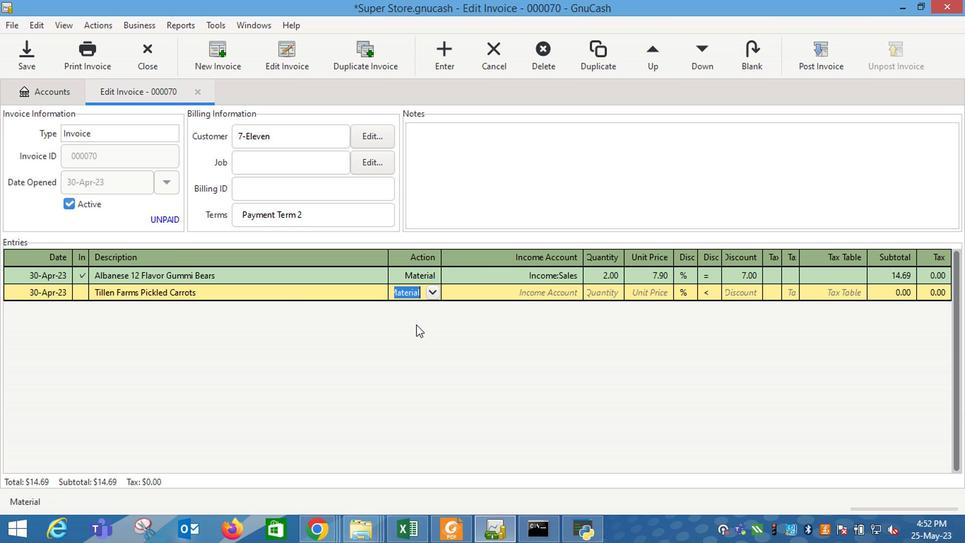 
Action: Mouse moved to (570, 293)
Screenshot: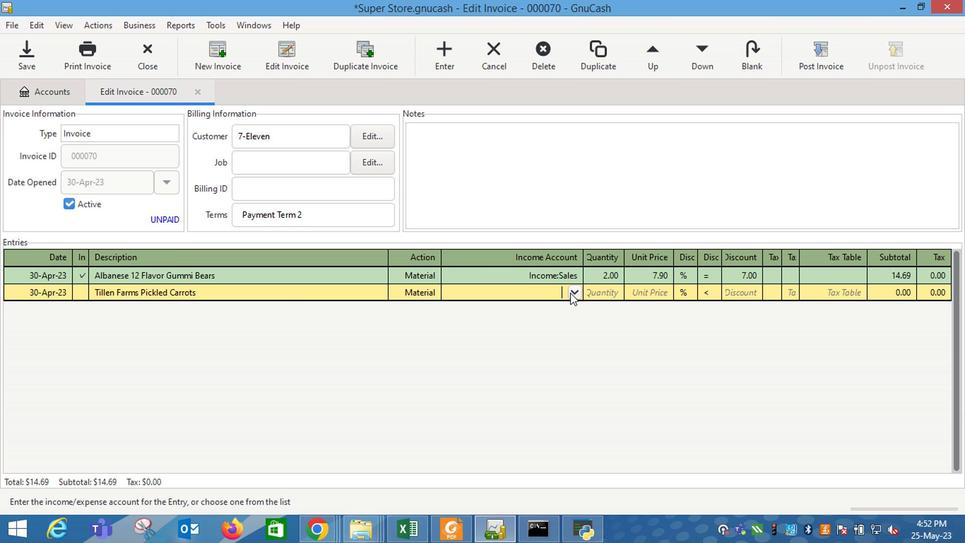 
Action: Mouse pressed left at (570, 293)
Screenshot: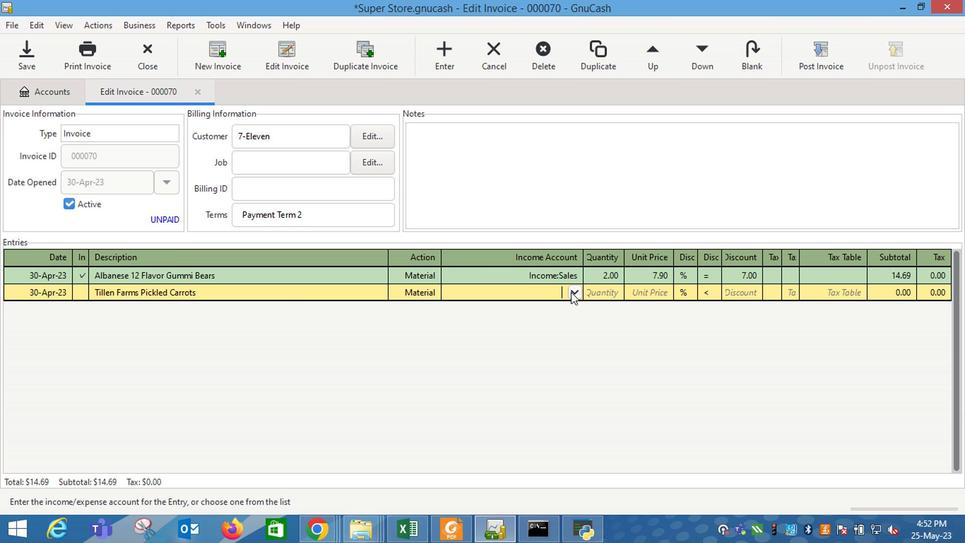 
Action: Mouse moved to (475, 360)
Screenshot: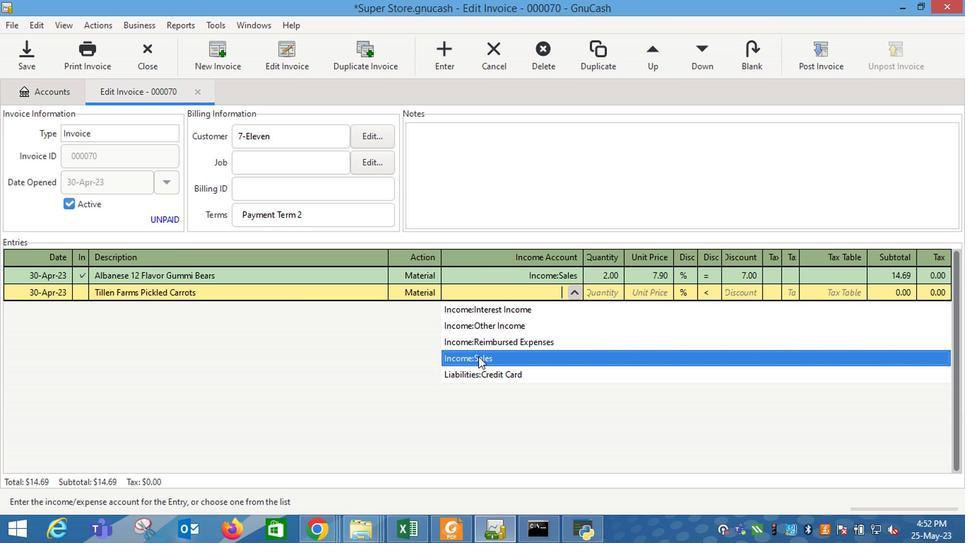 
Action: Mouse pressed left at (475, 360)
Screenshot: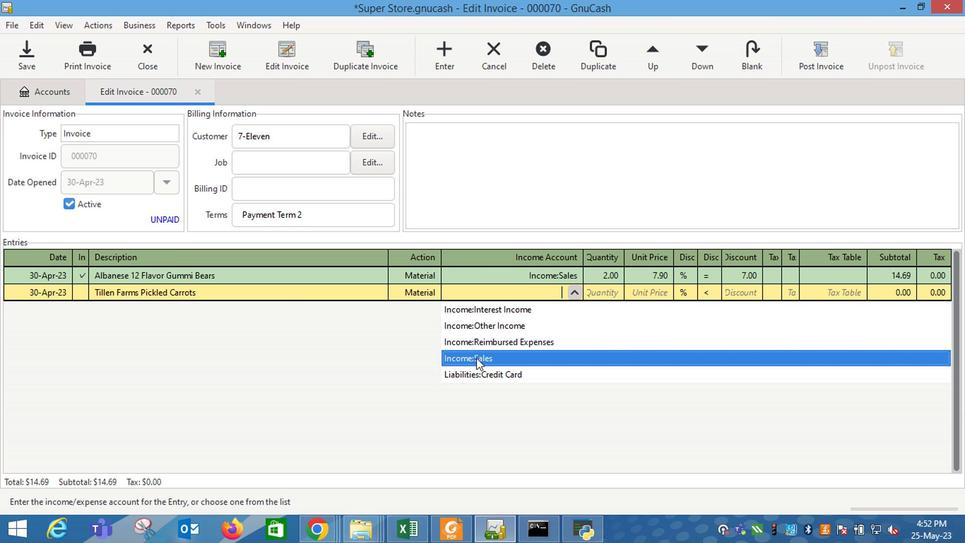 
Action: Key pressed <Key.tab>1<Key.tab>6.8<Key.tab>
Screenshot: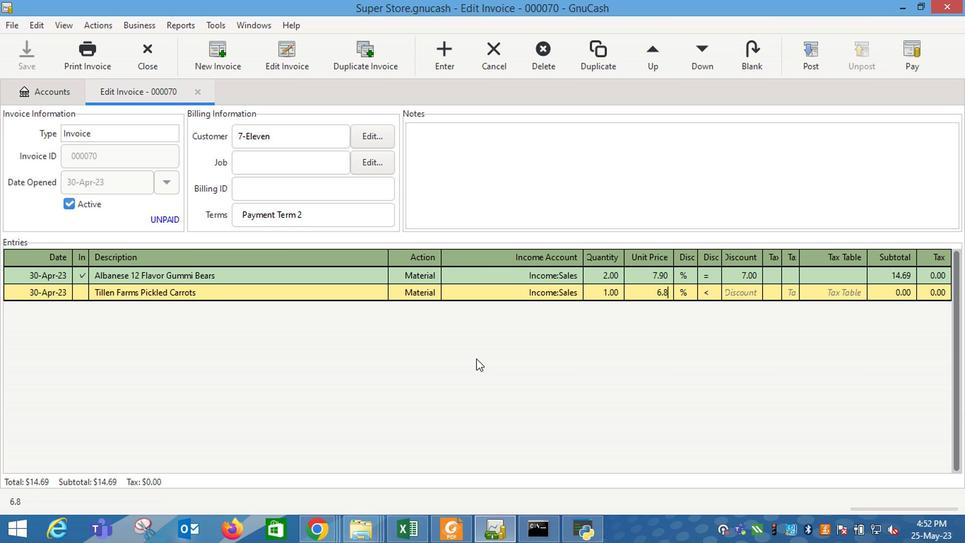 
Action: Mouse moved to (707, 295)
Screenshot: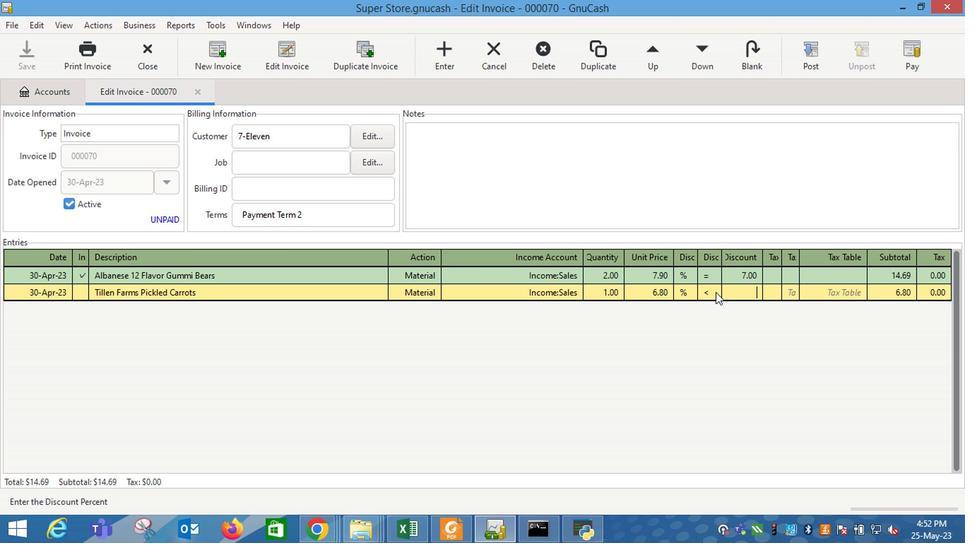 
Action: Mouse pressed left at (707, 295)
Screenshot: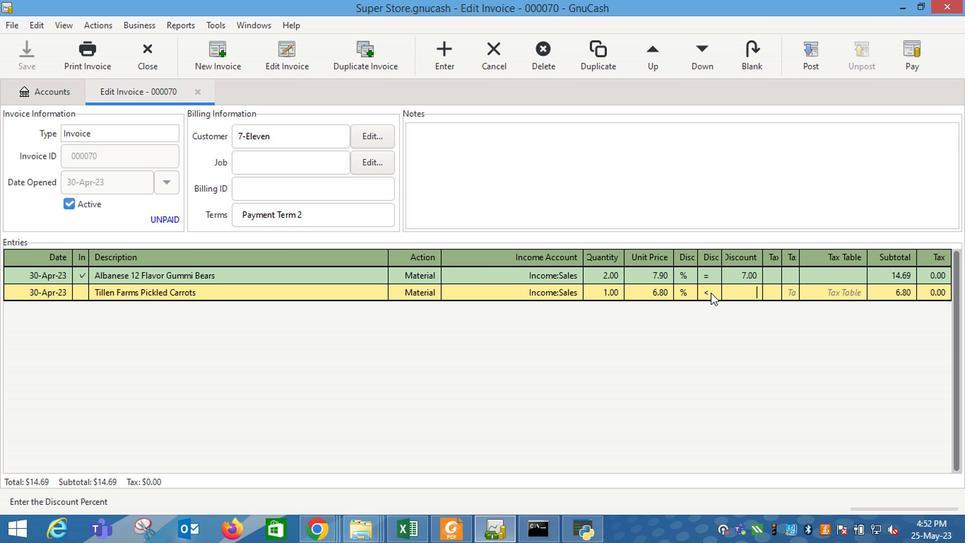 
Action: Mouse moved to (741, 294)
Screenshot: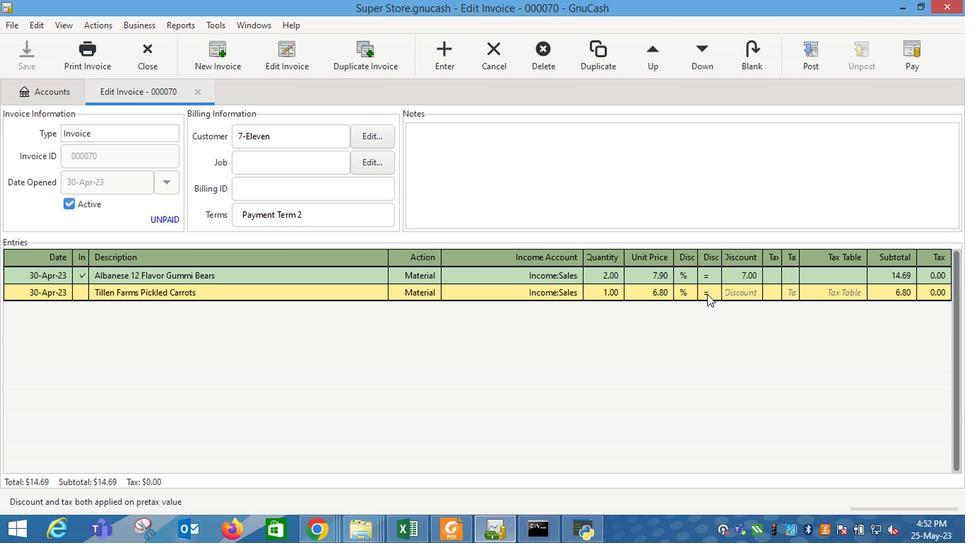 
Action: Mouse pressed left at (741, 294)
Screenshot: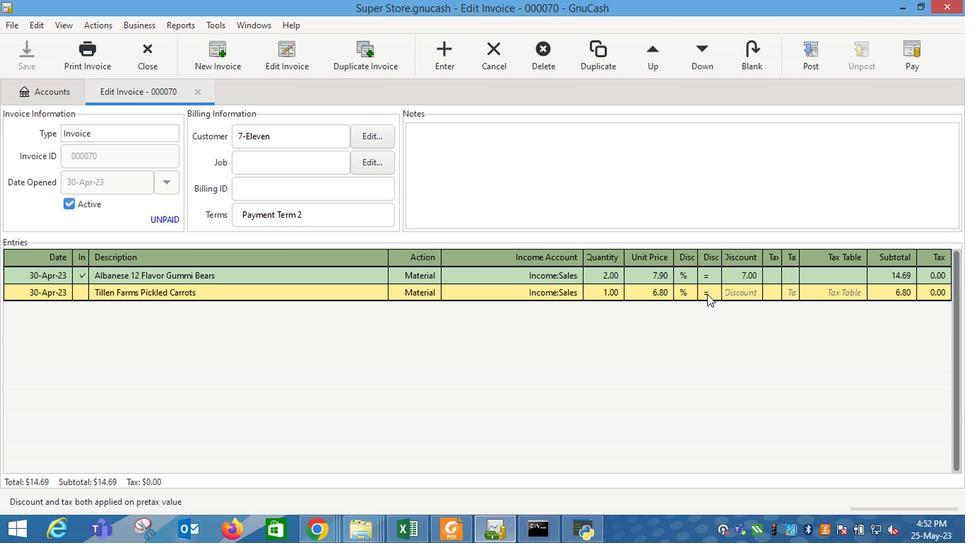 
Action: Mouse moved to (736, 300)
Screenshot: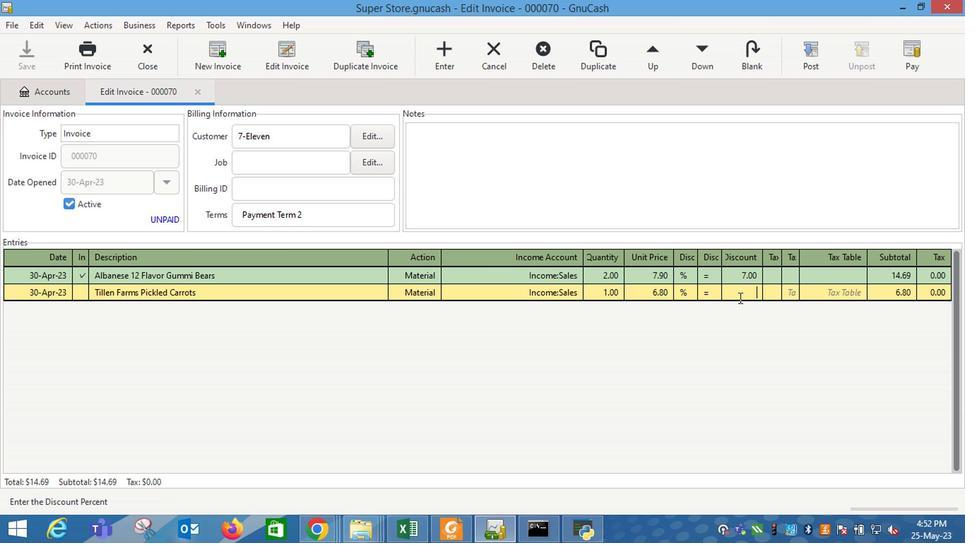 
Action: Key pressed 8<Key.enter><Key.tab><Key.shift_r>Kit<Key.space><Key.shift_r>Kat<Key.space><Key.shift_r><Key.shift_r>Milk<Key.space><Key.shift_r>Chocolate<Key.space><Key.shift_r>Candy
Screenshot: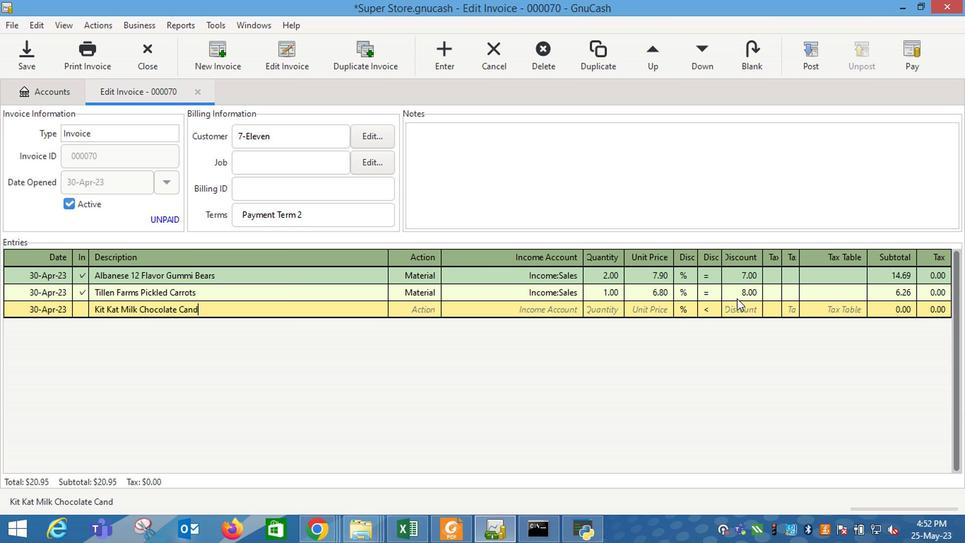 
Action: Mouse moved to (736, 300)
Screenshot: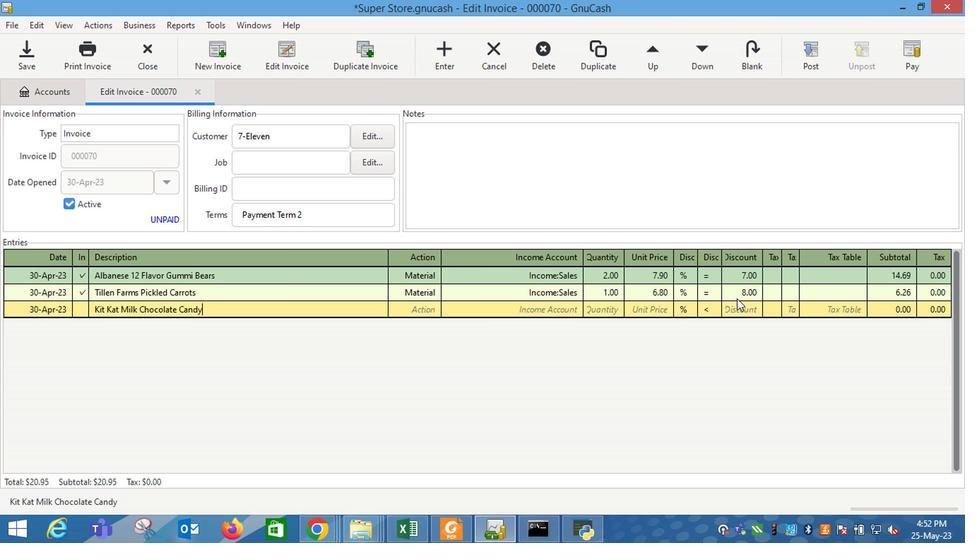 
Action: Key pressed <Key.tab>
Screenshot: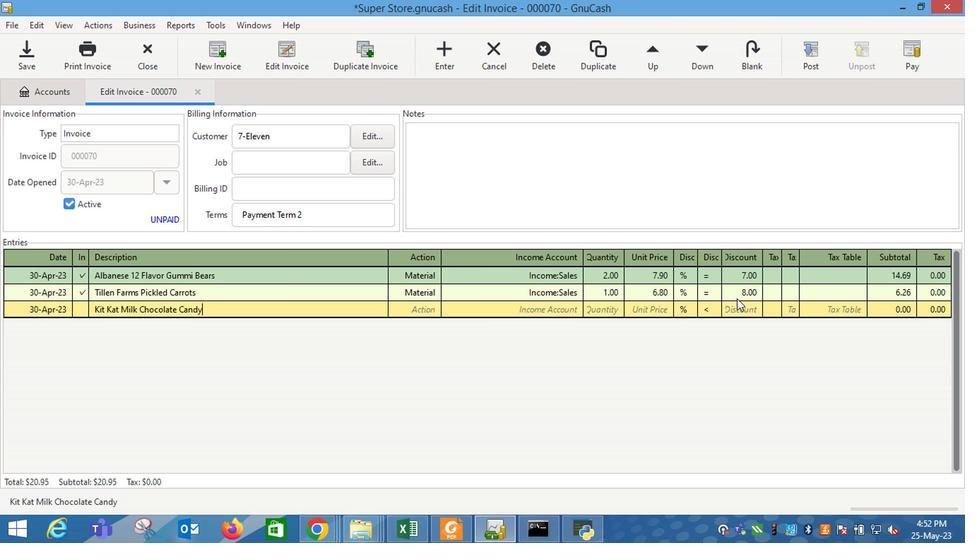 
Action: Mouse moved to (430, 308)
Screenshot: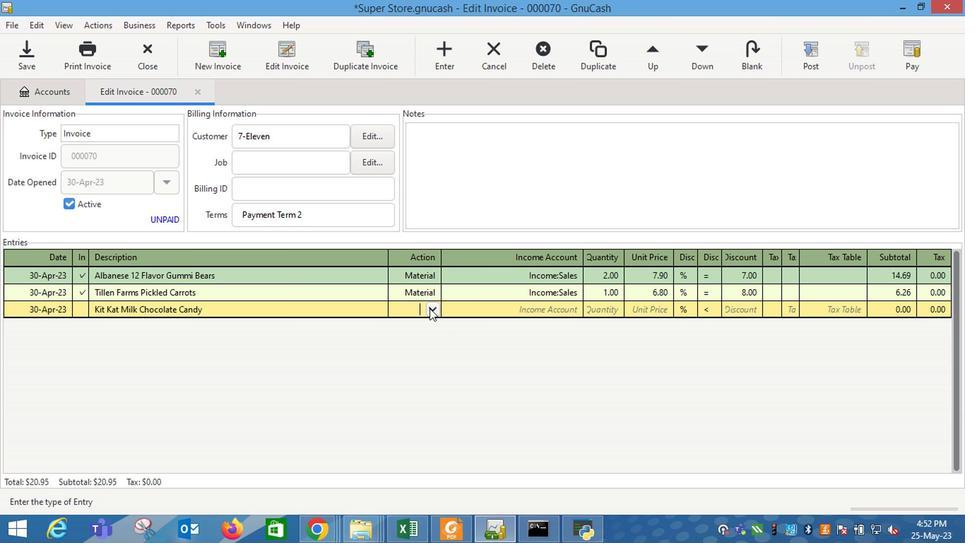 
Action: Mouse pressed left at (430, 308)
Screenshot: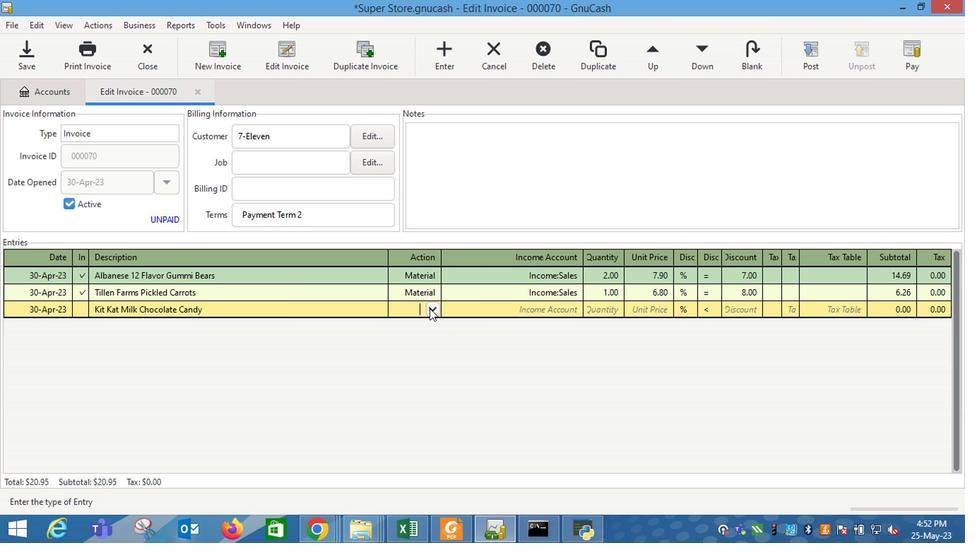 
Action: Mouse moved to (397, 342)
Screenshot: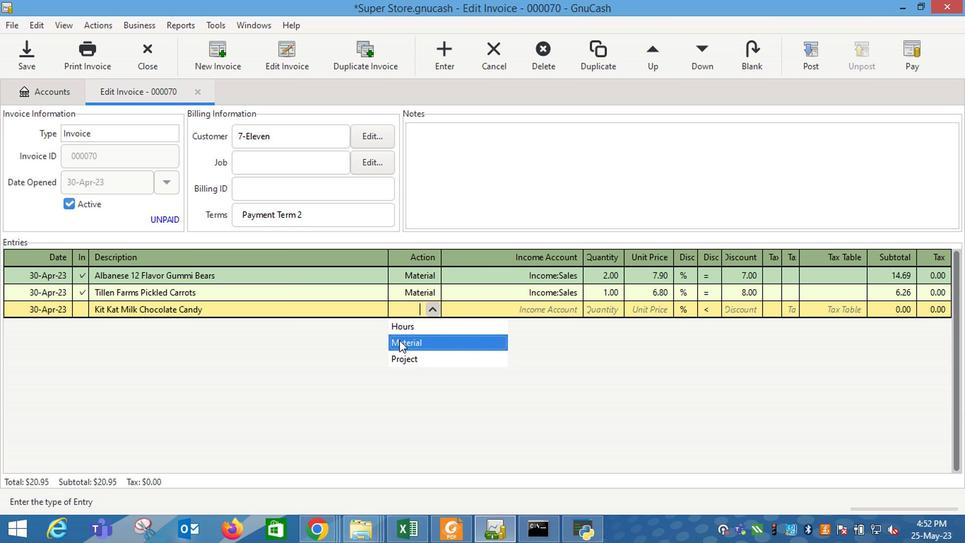 
Action: Mouse pressed left at (397, 342)
Screenshot: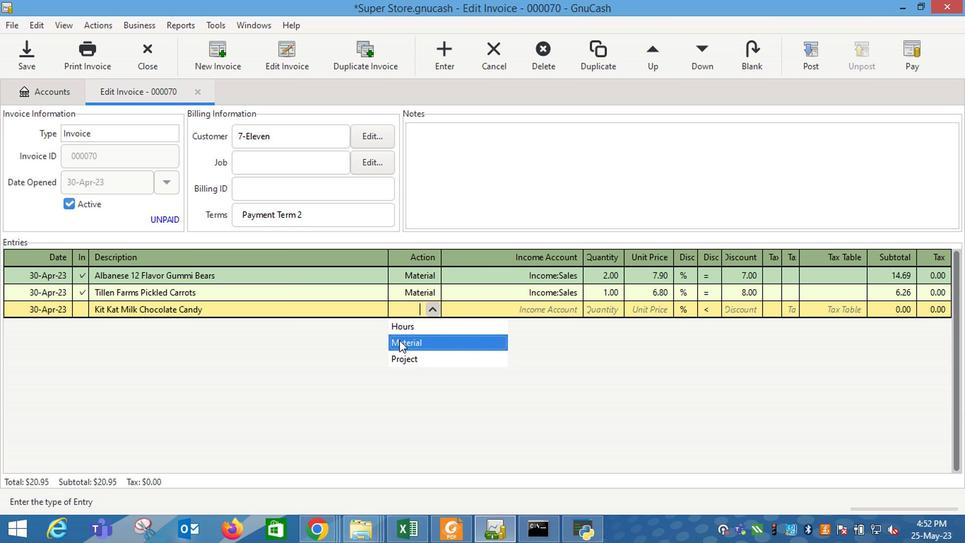 
Action: Mouse moved to (404, 342)
Screenshot: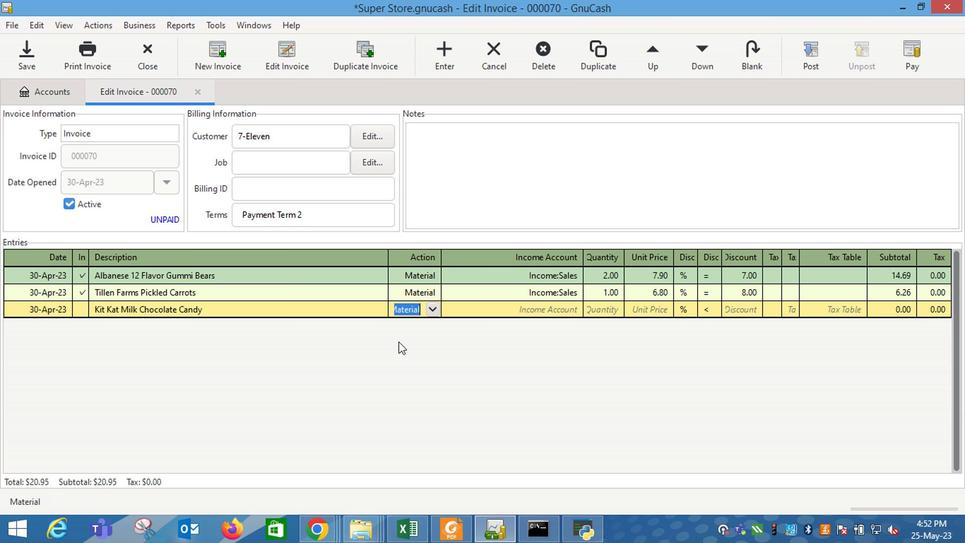 
Action: Key pressed <Key.tab>
Screenshot: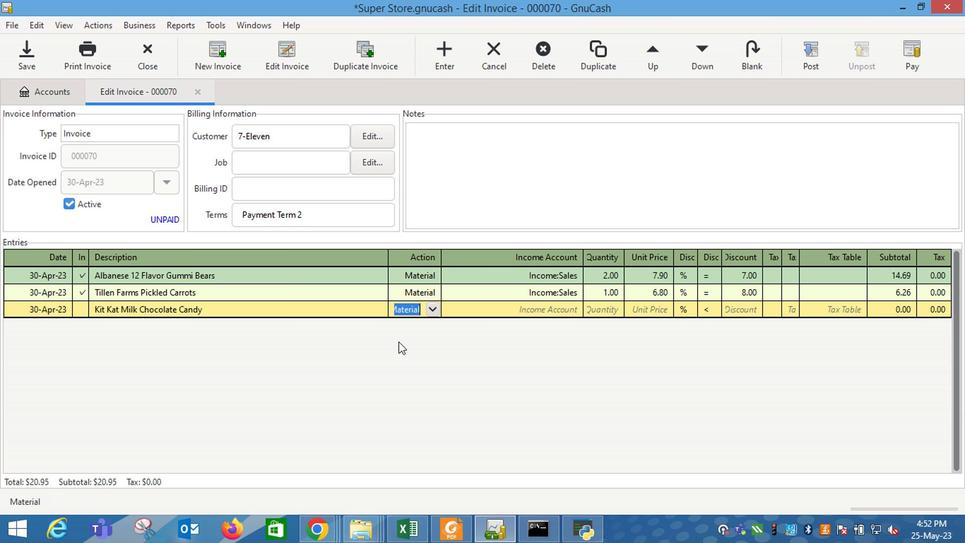 
Action: Mouse moved to (576, 306)
Screenshot: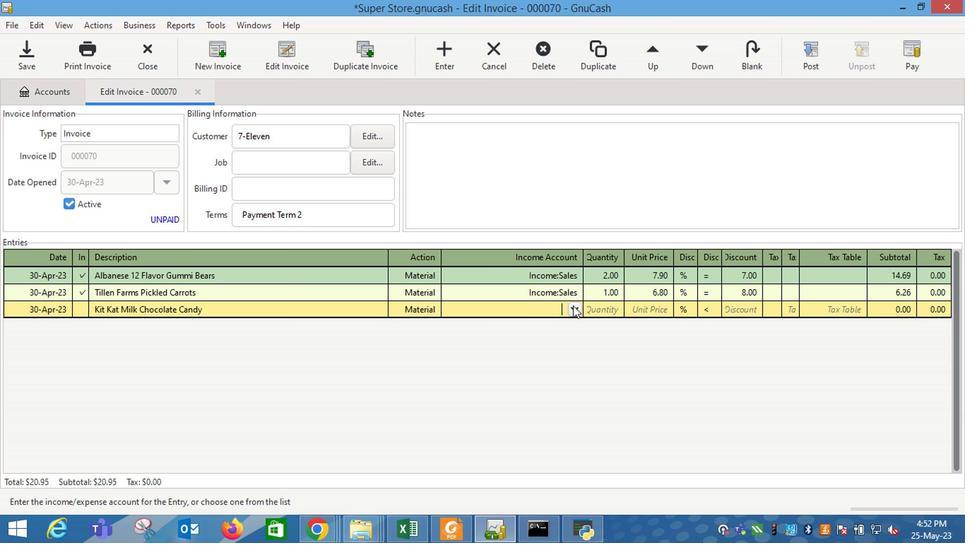 
Action: Mouse pressed left at (576, 306)
Screenshot: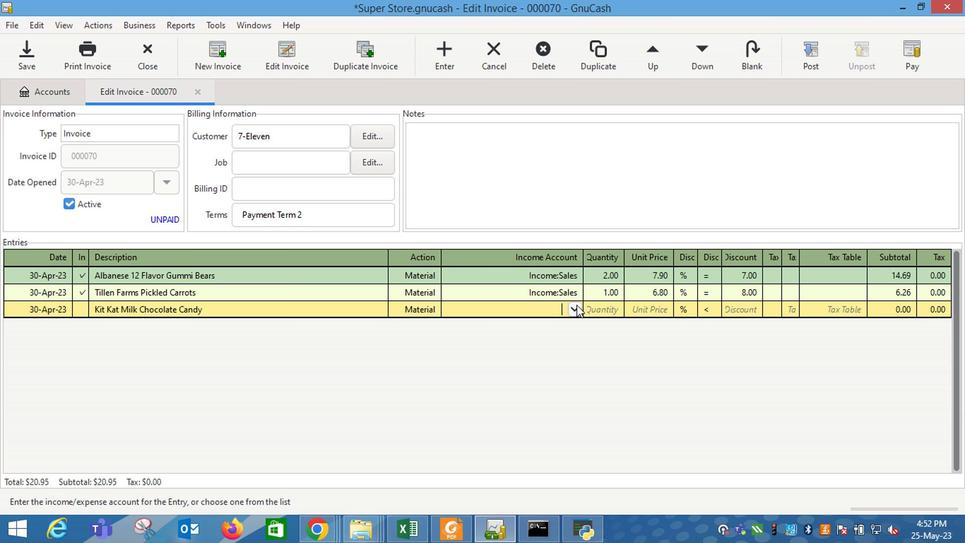 
Action: Mouse moved to (477, 379)
Screenshot: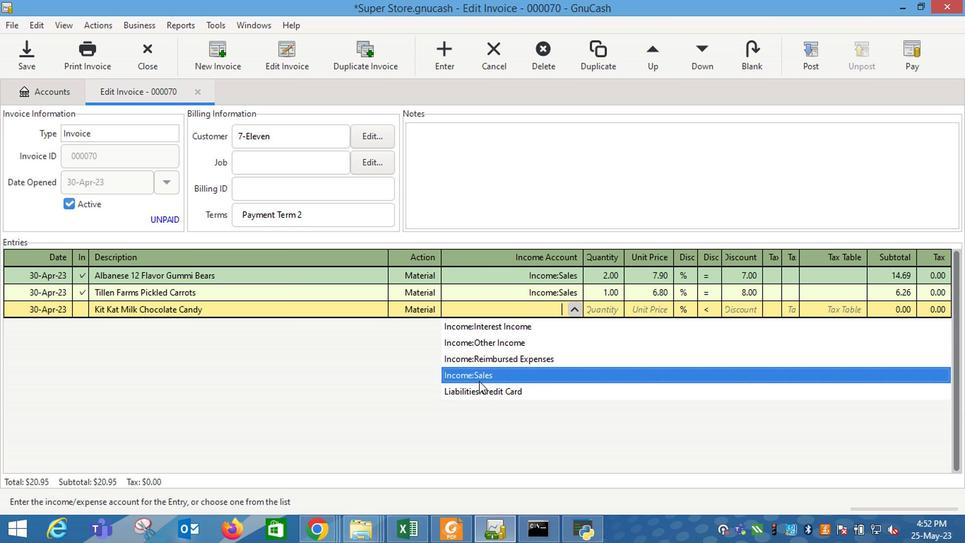 
Action: Mouse pressed left at (477, 379)
Screenshot: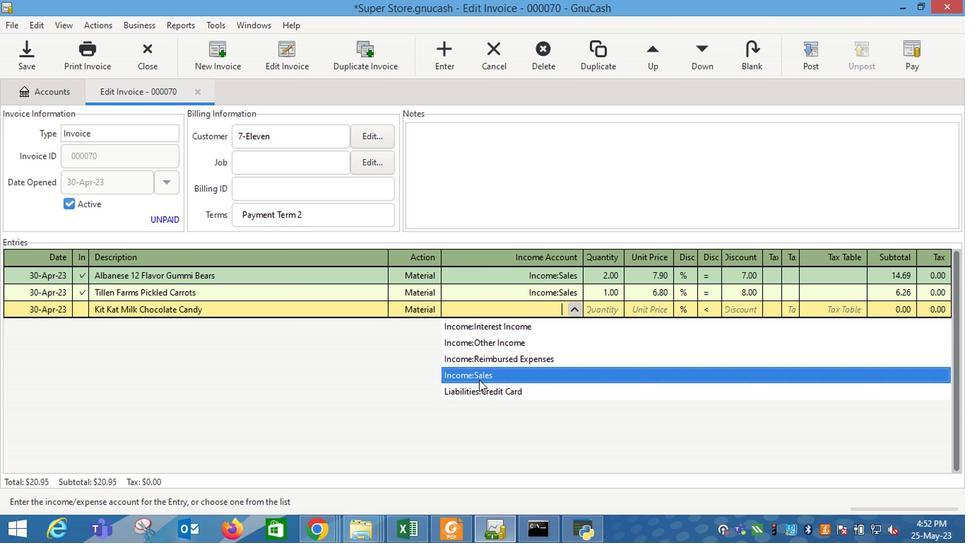 
Action: Mouse moved to (477, 379)
Screenshot: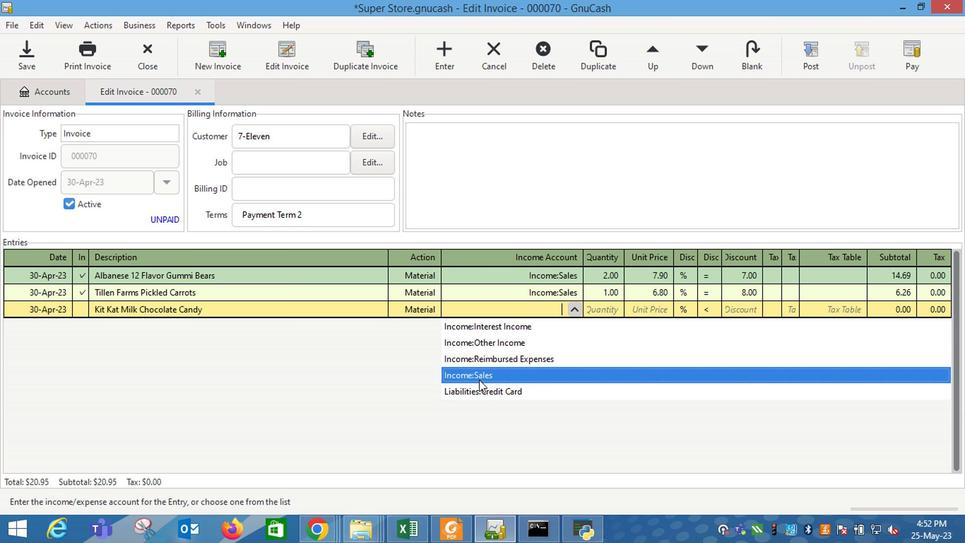 
Action: Key pressed <Key.tab>2<Key.tab>7.8
Screenshot: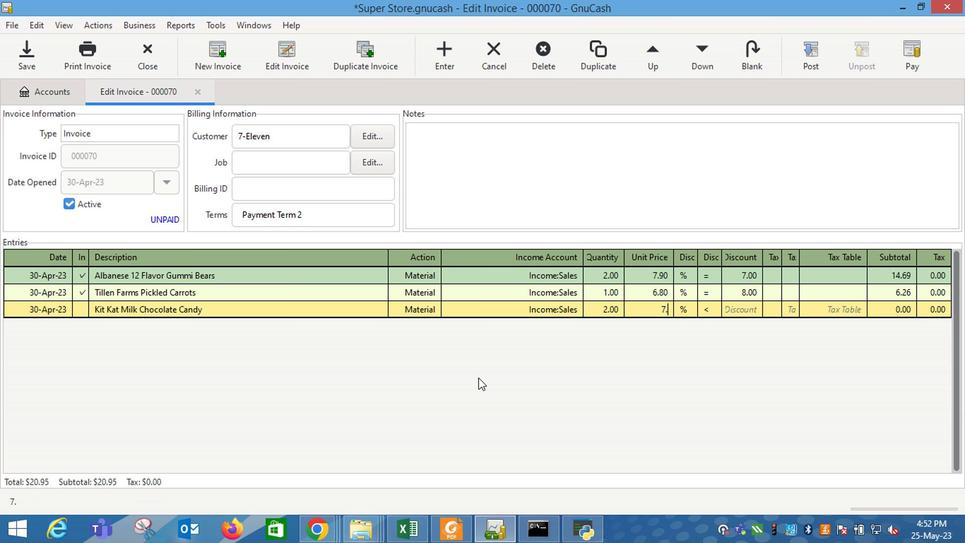 
Action: Mouse moved to (710, 316)
Screenshot: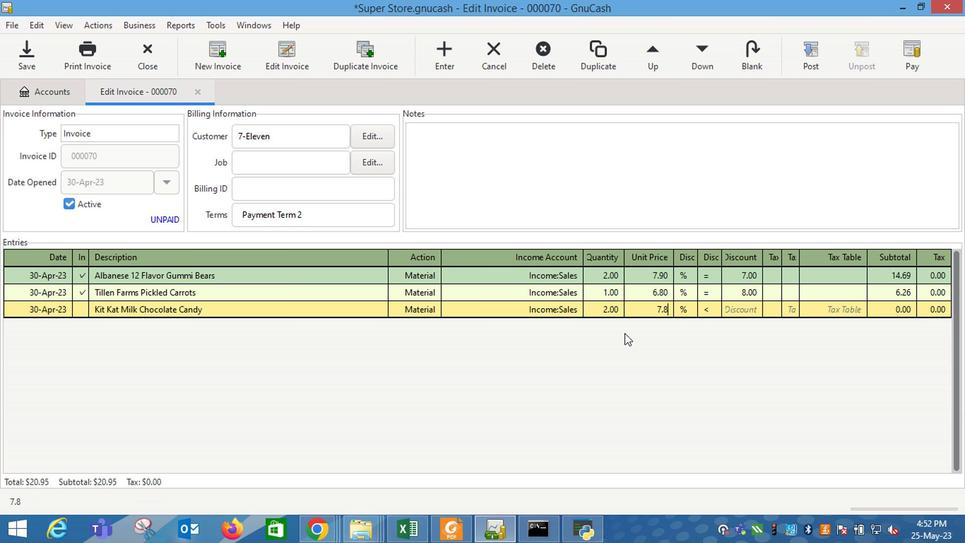 
Action: Key pressed <Key.tab>
Screenshot: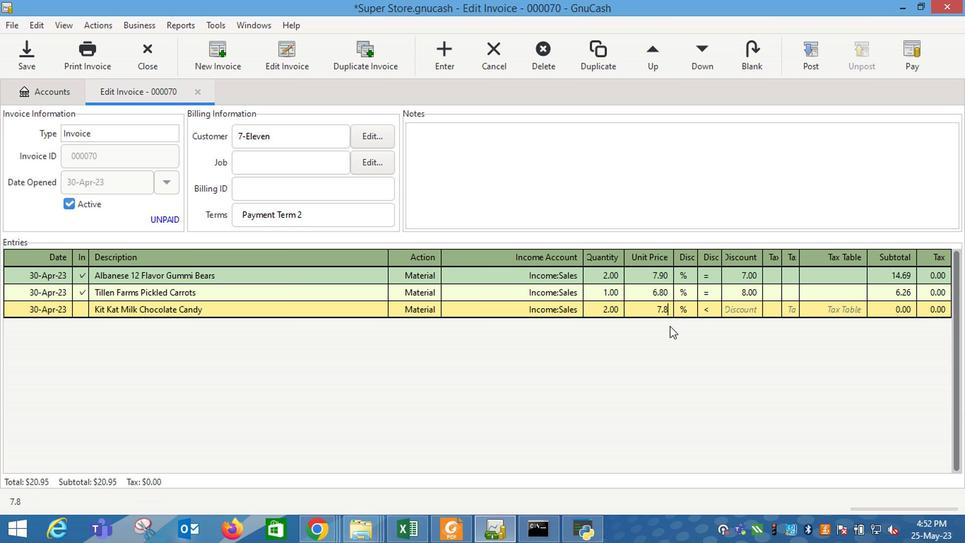 
Action: Mouse moved to (701, 312)
Screenshot: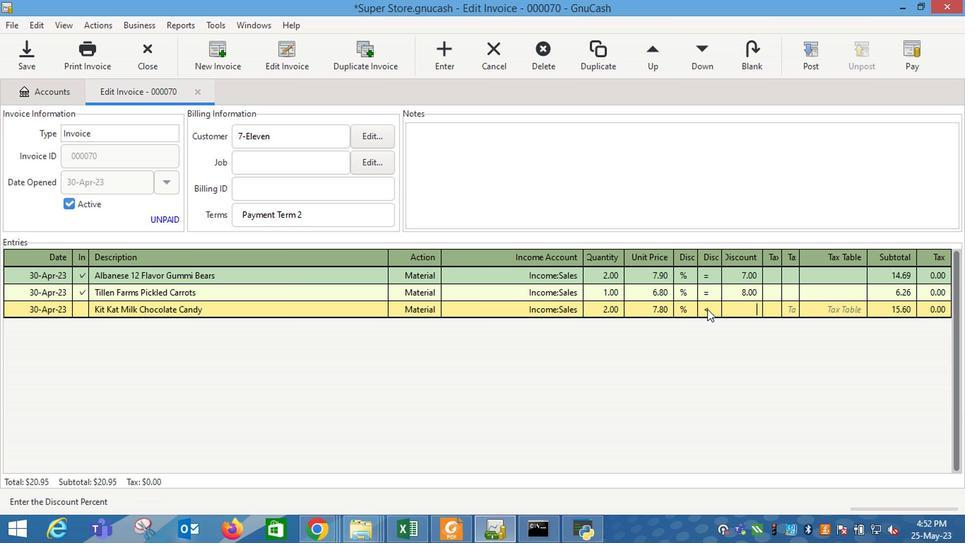 
Action: Mouse pressed left at (701, 312)
Screenshot: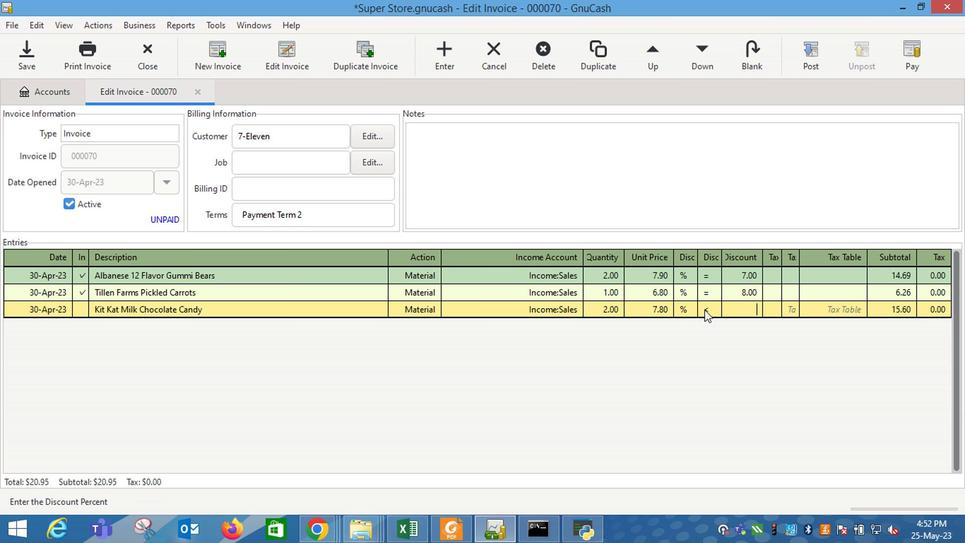 
Action: Mouse moved to (748, 305)
Screenshot: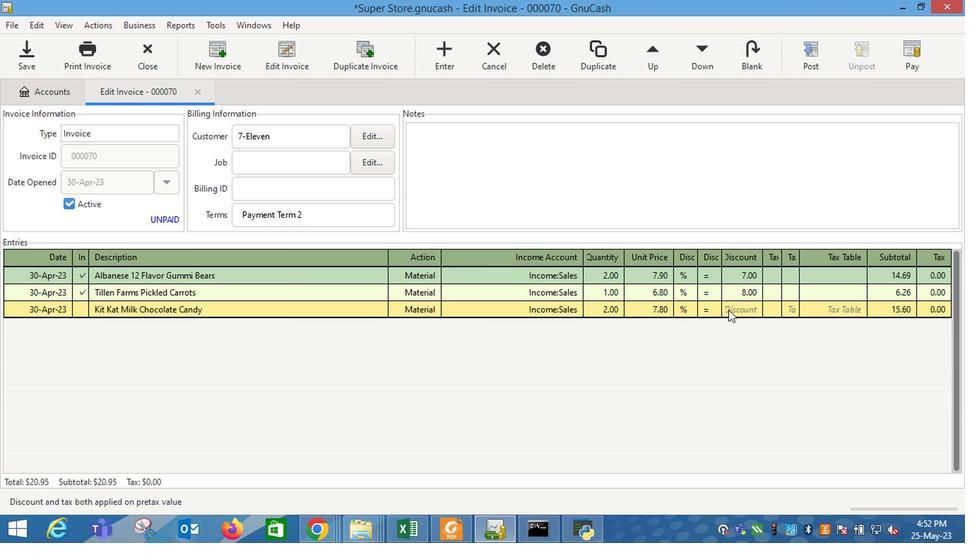 
Action: Mouse pressed left at (748, 305)
Screenshot: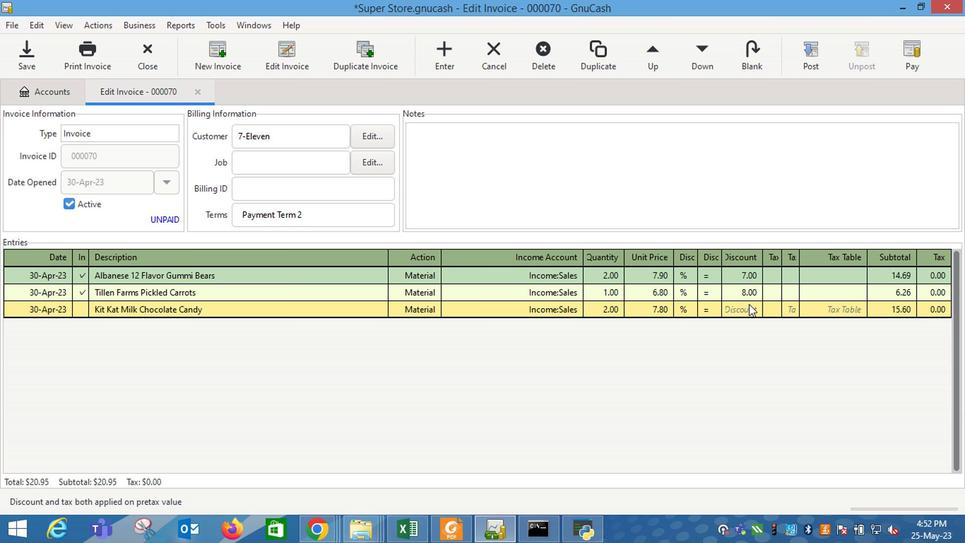 
Action: Key pressed 10<Key.enter>
Screenshot: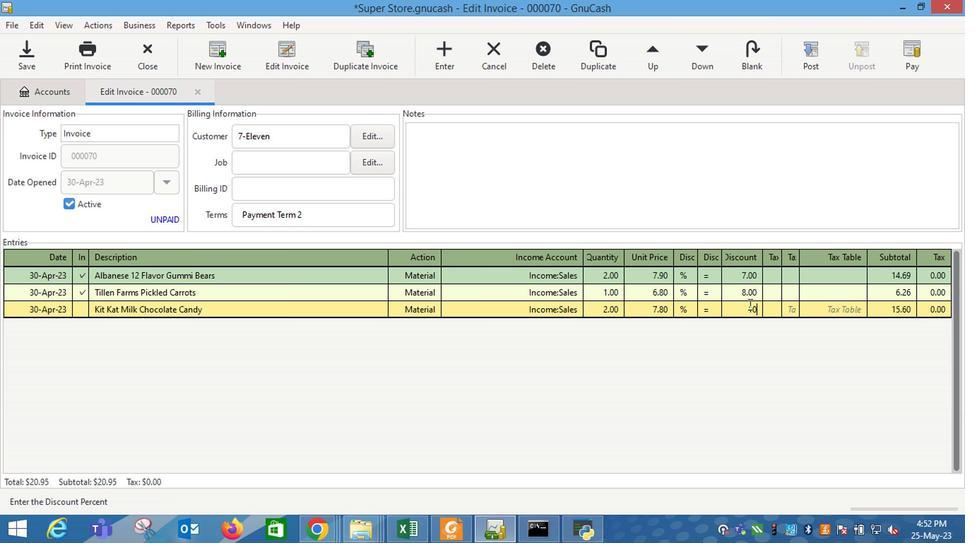 
Action: Mouse moved to (499, 187)
Screenshot: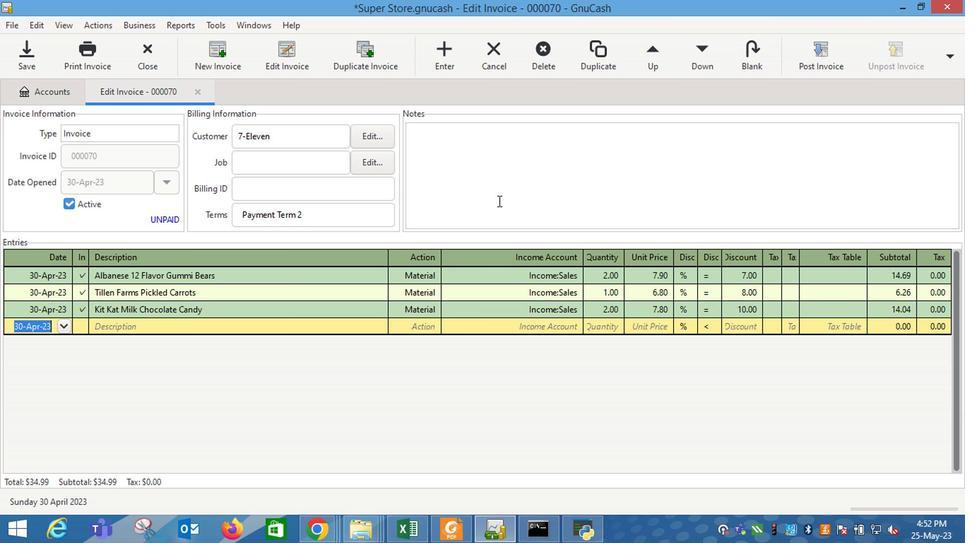 
Action: Mouse pressed left at (499, 187)
Screenshot: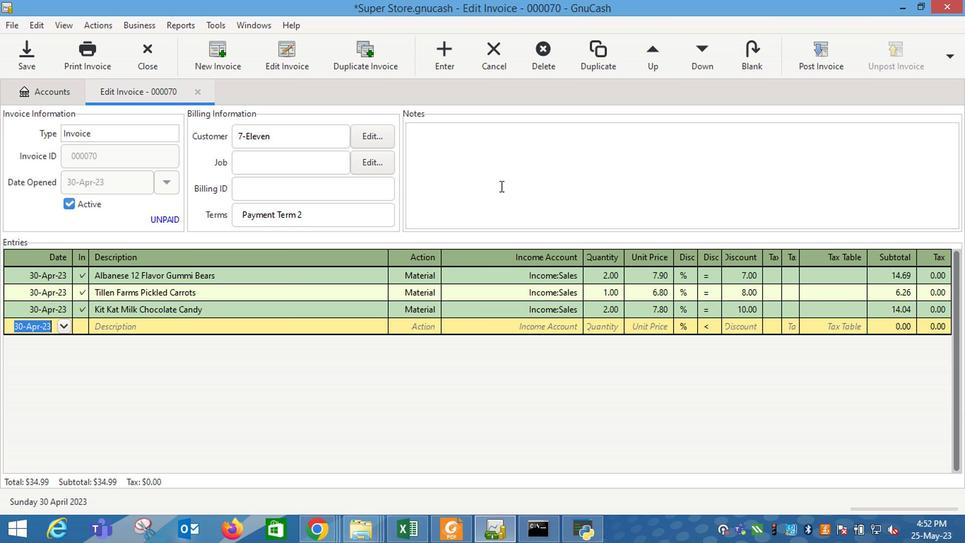 
Action: Key pressed <Key.shift_r>Looking<Key.space>forward<Key.space>to<Key.space>serving<Key.space>you<Key.space>again.
Screenshot: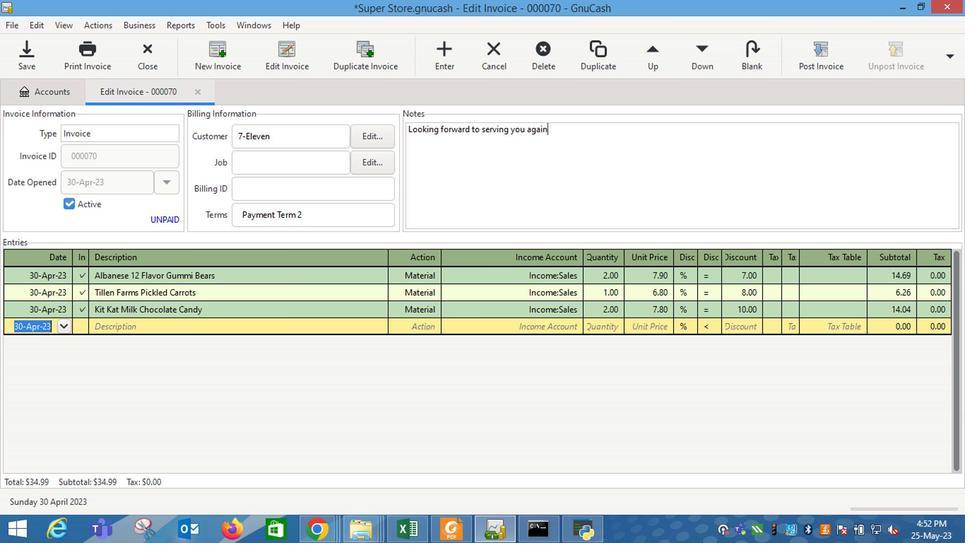 
Action: Mouse moved to (814, 59)
Screenshot: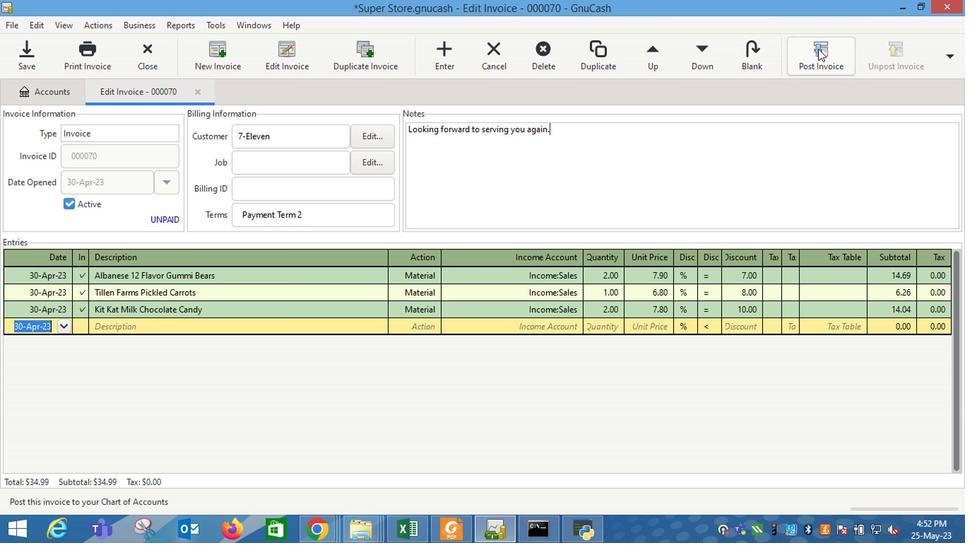 
Action: Mouse pressed left at (814, 59)
Screenshot: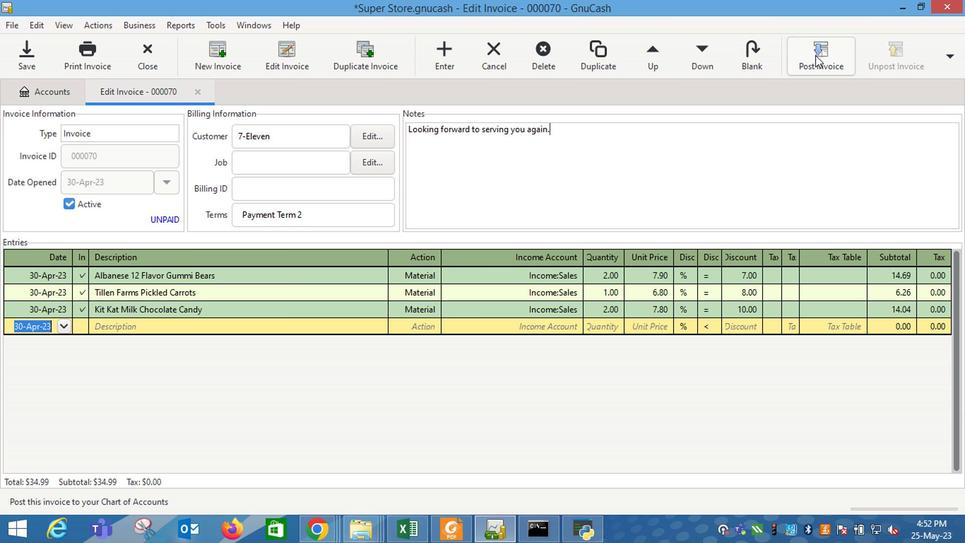 
Action: Mouse moved to (607, 239)
Screenshot: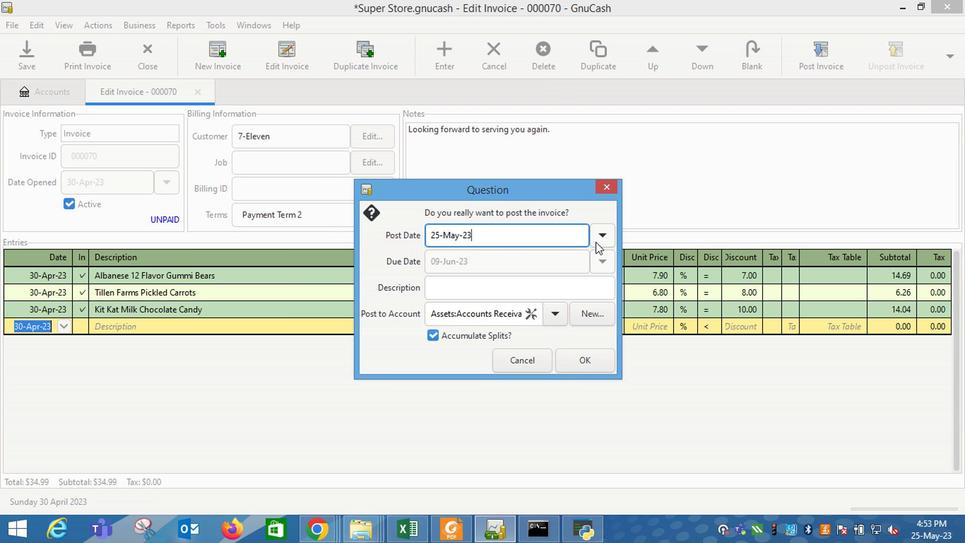 
Action: Mouse pressed left at (605, 239)
Screenshot: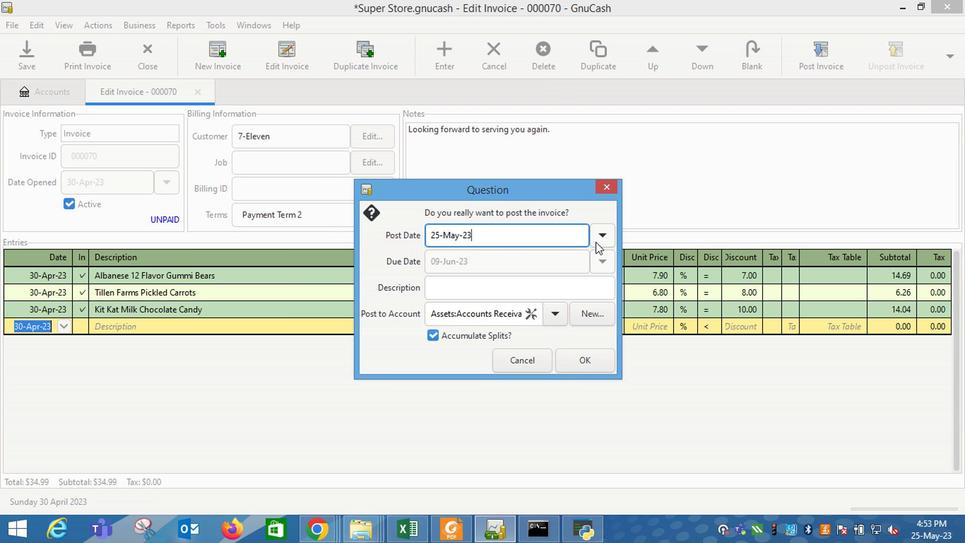
Action: Mouse moved to (490, 259)
Screenshot: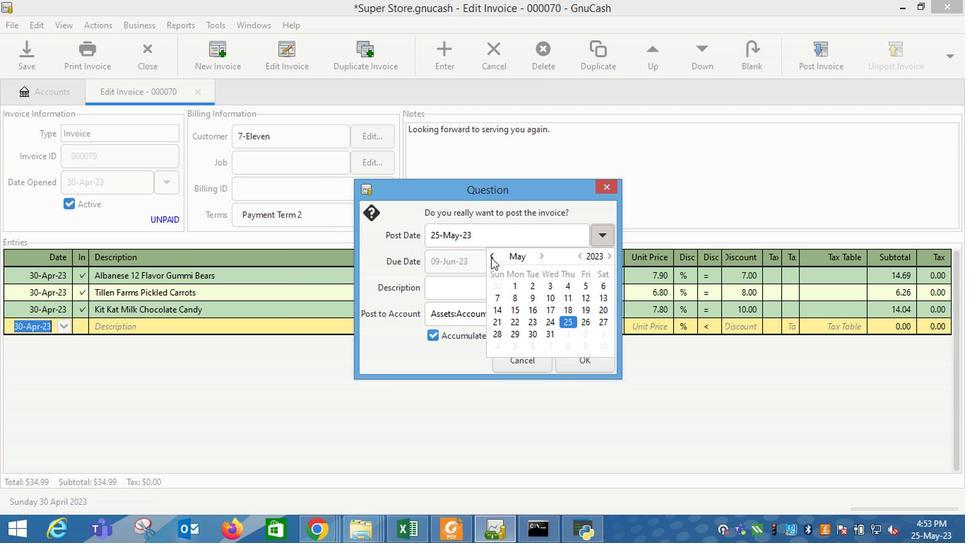 
Action: Mouse pressed left at (490, 259)
Screenshot: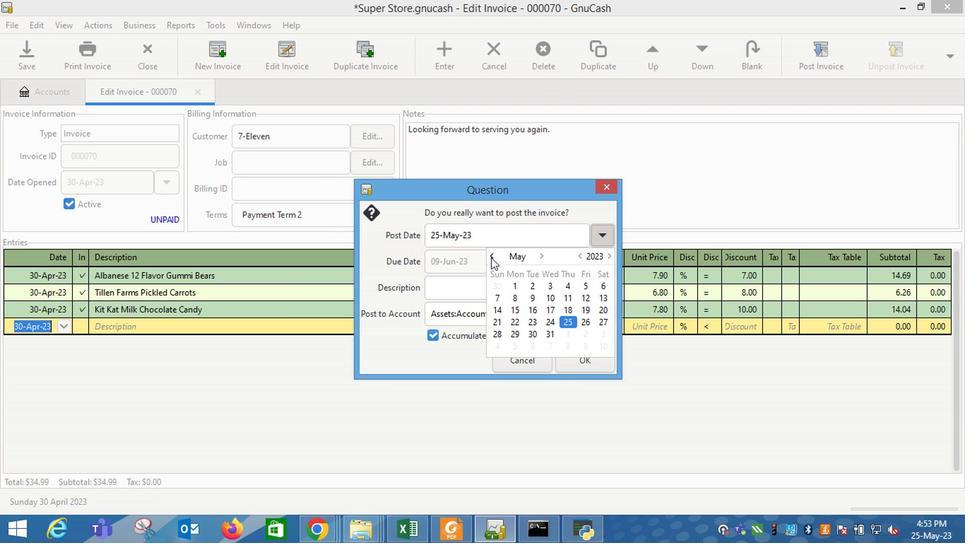 
Action: Mouse moved to (493, 347)
Screenshot: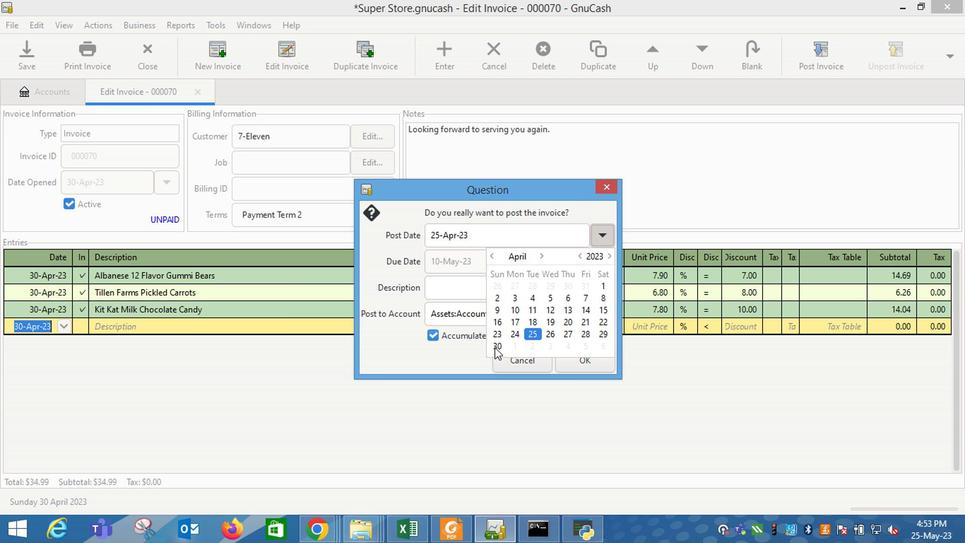 
Action: Mouse pressed left at (493, 347)
Screenshot: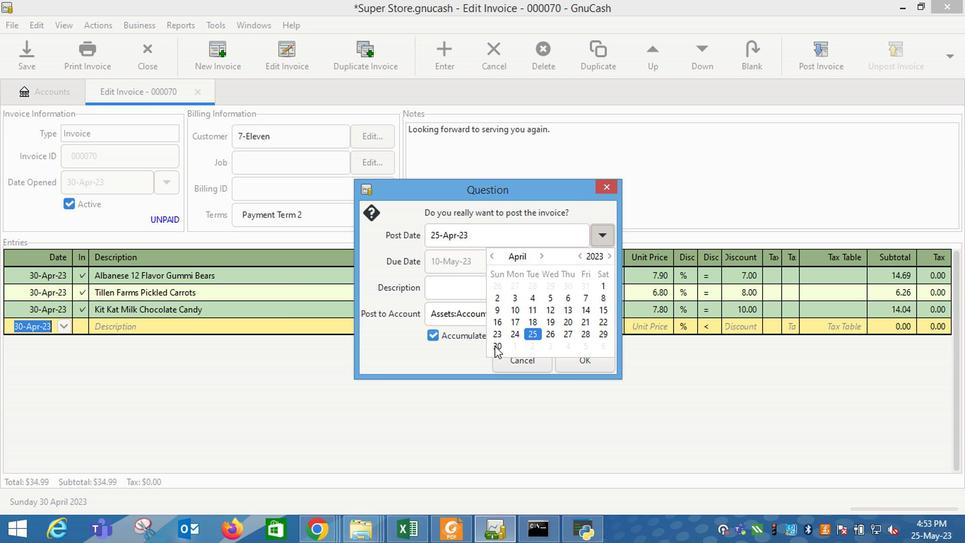 
Action: Mouse moved to (456, 298)
Screenshot: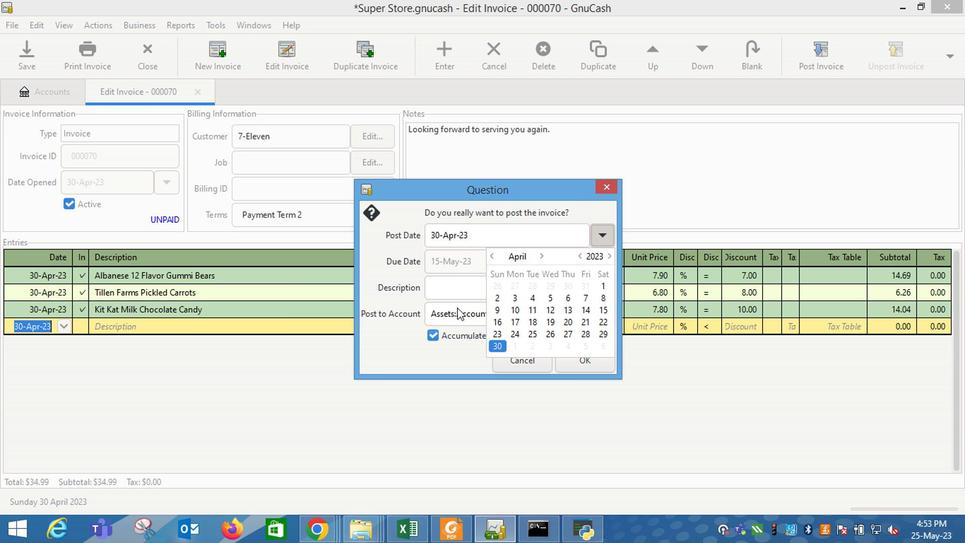 
Action: Mouse pressed left at (456, 298)
Screenshot: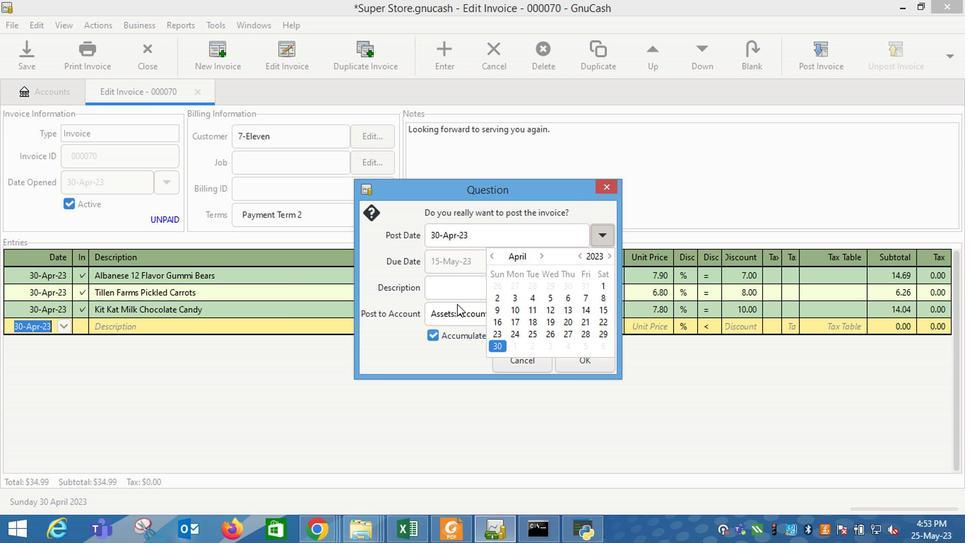 
Action: Mouse moved to (586, 360)
Screenshot: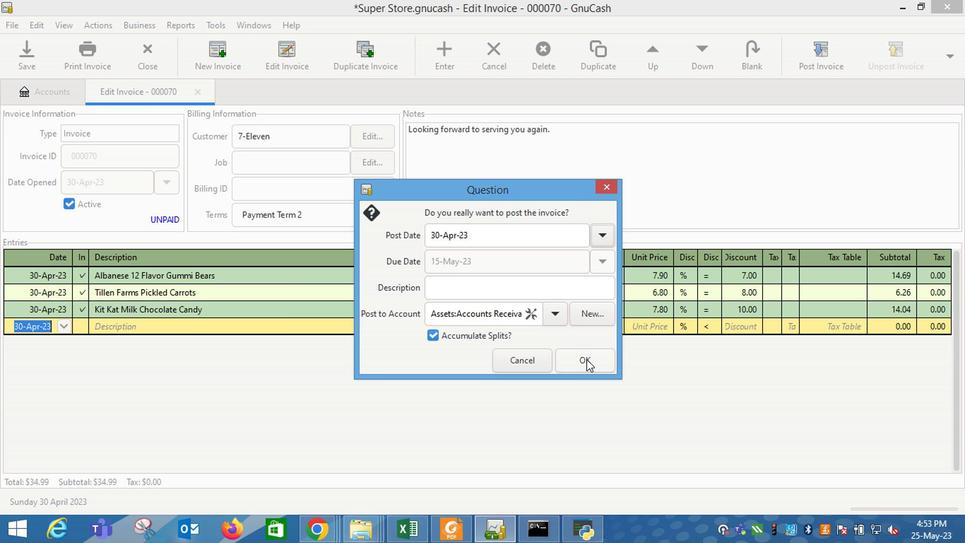 
Action: Mouse pressed left at (586, 360)
Screenshot: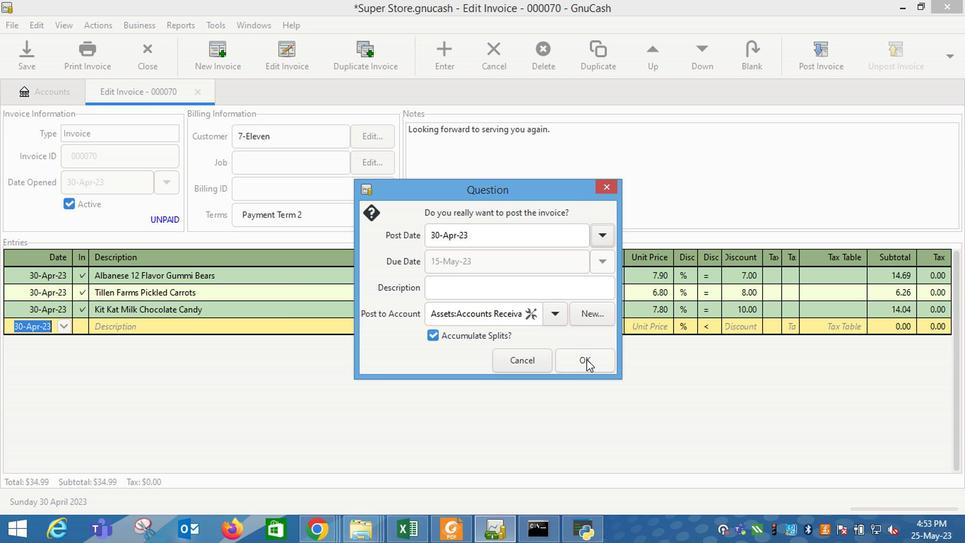 
Action: Mouse moved to (912, 53)
Screenshot: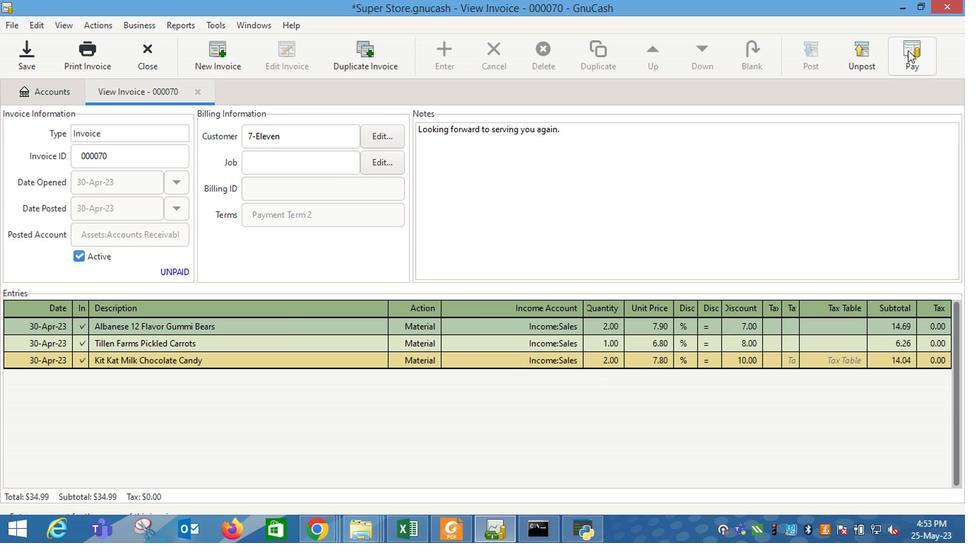 
Action: Mouse pressed left at (912, 53)
Screenshot: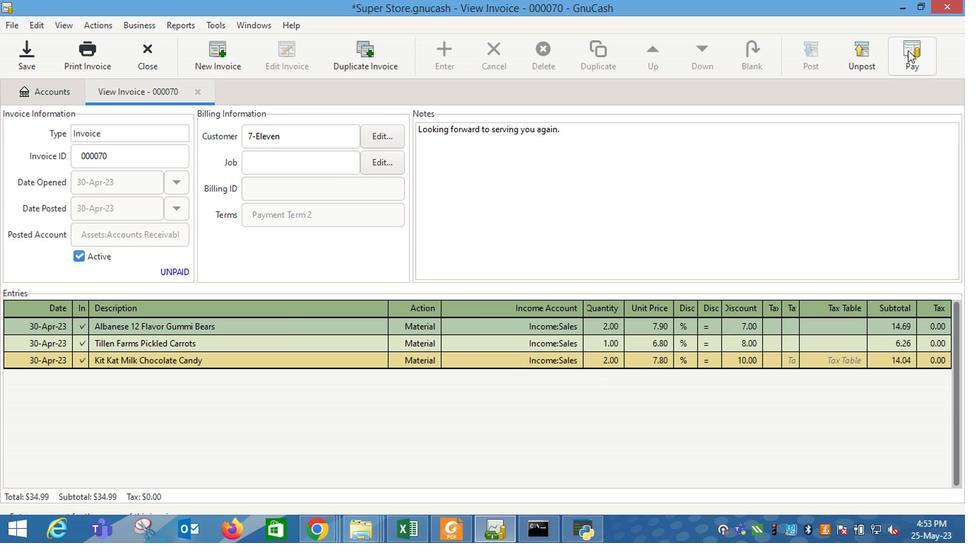 
Action: Mouse moved to (441, 279)
Screenshot: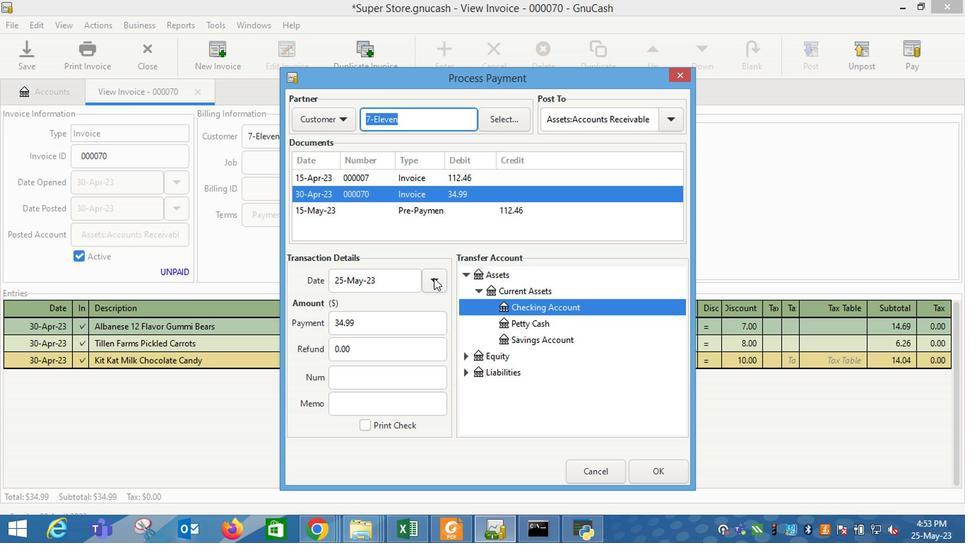 
Action: Mouse pressed left at (441, 279)
Screenshot: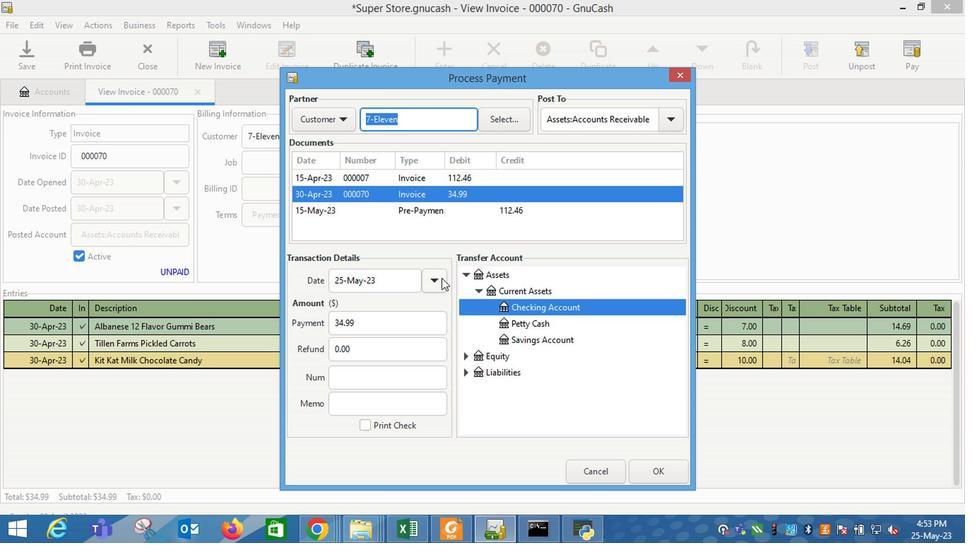 
Action: Mouse moved to (348, 355)
Screenshot: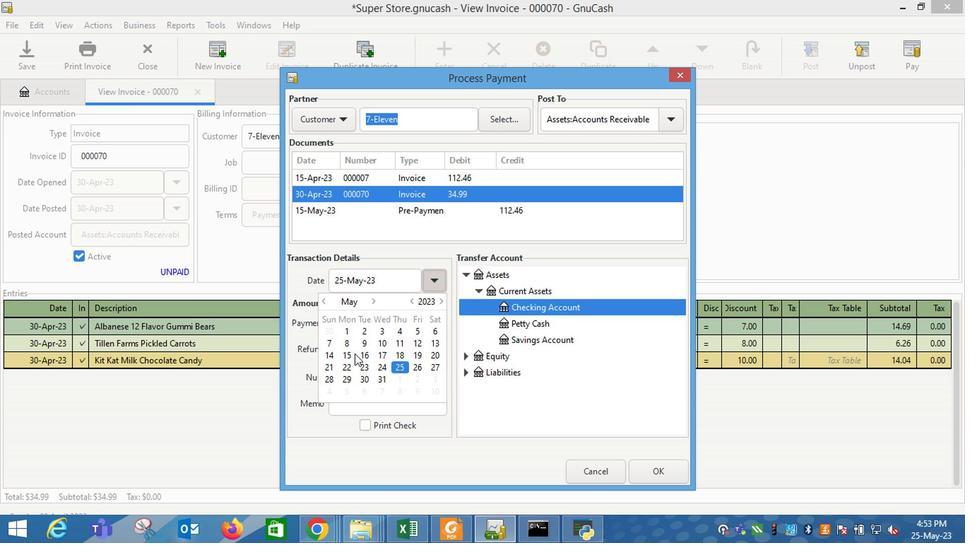 
Action: Mouse pressed left at (348, 355)
Screenshot: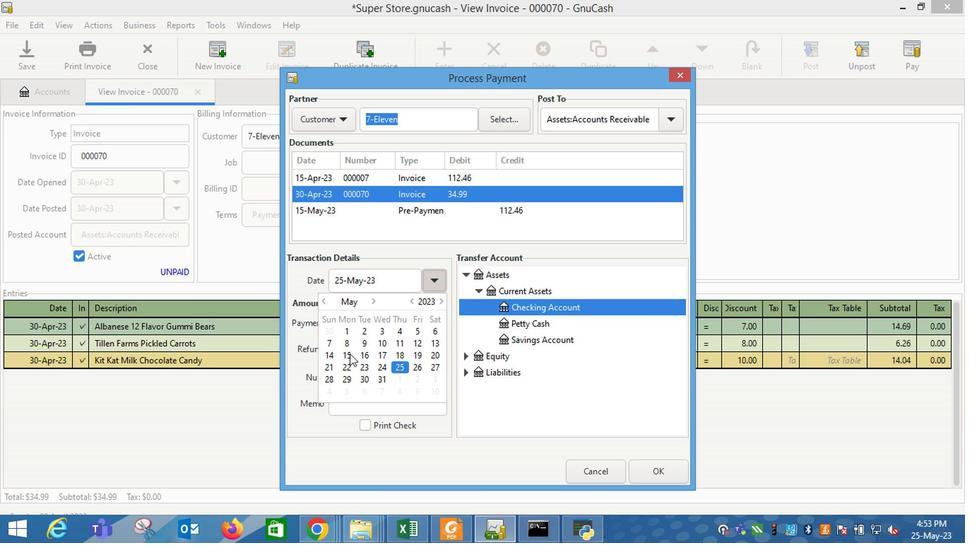 
Action: Mouse moved to (650, 353)
Screenshot: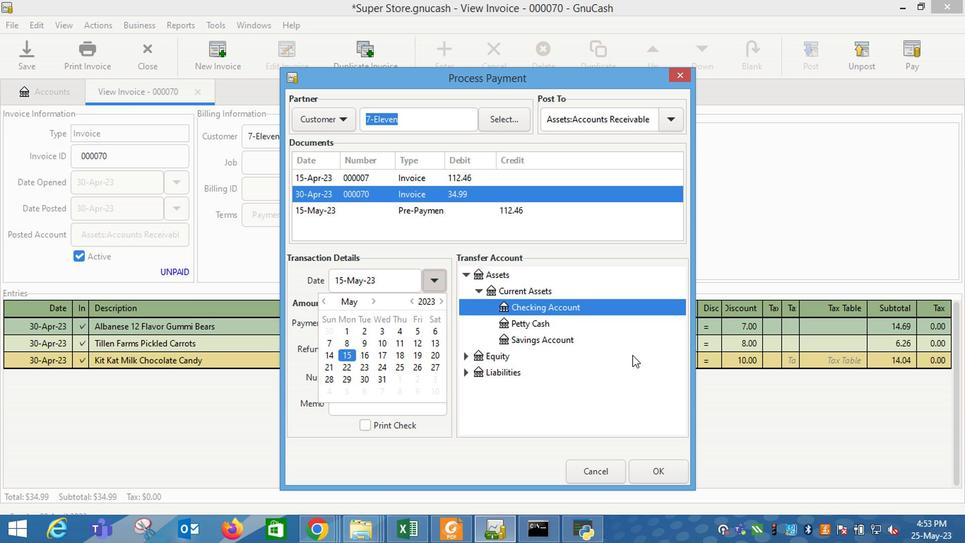 
Action: Mouse pressed left at (650, 353)
Screenshot: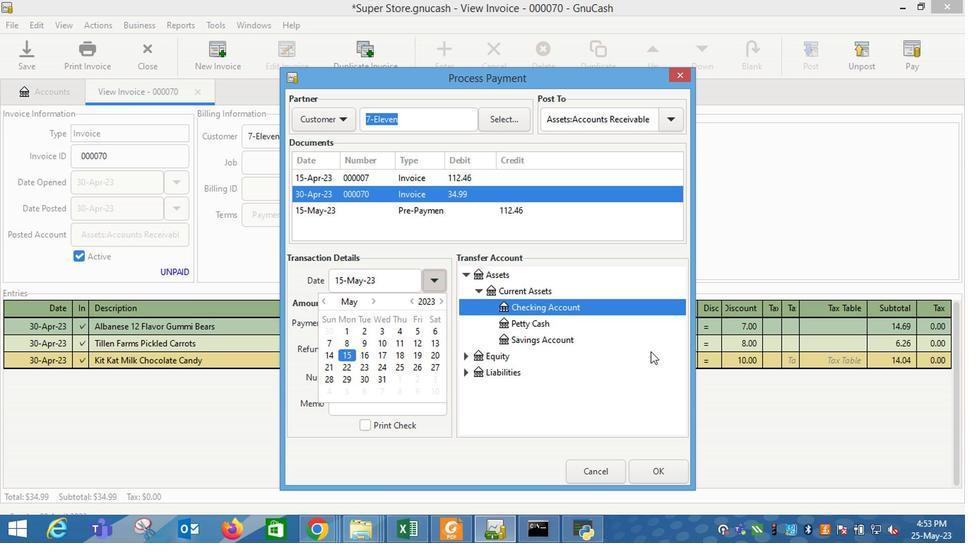 
Action: Mouse moved to (660, 470)
Screenshot: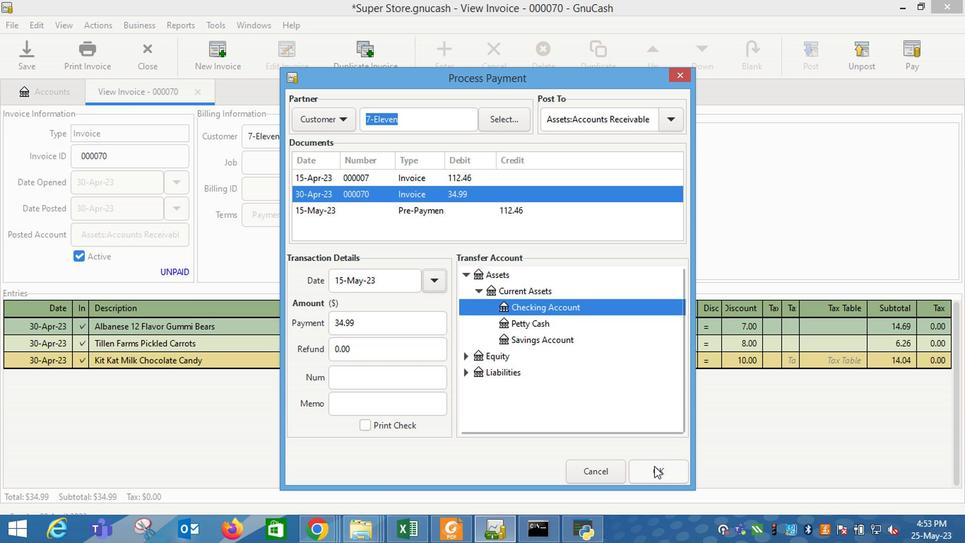 
Action: Mouse pressed left at (660, 470)
Screenshot: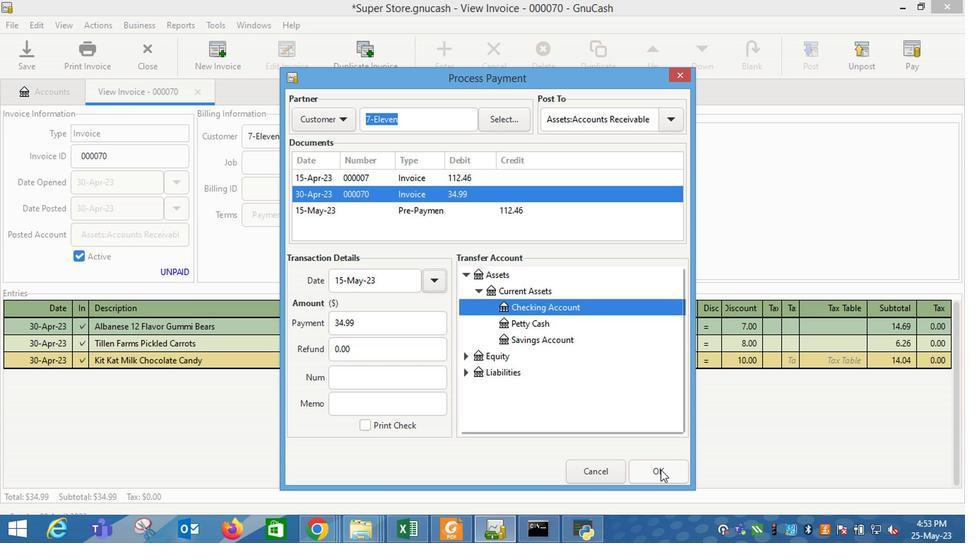 
Action: Mouse moved to (86, 59)
Screenshot: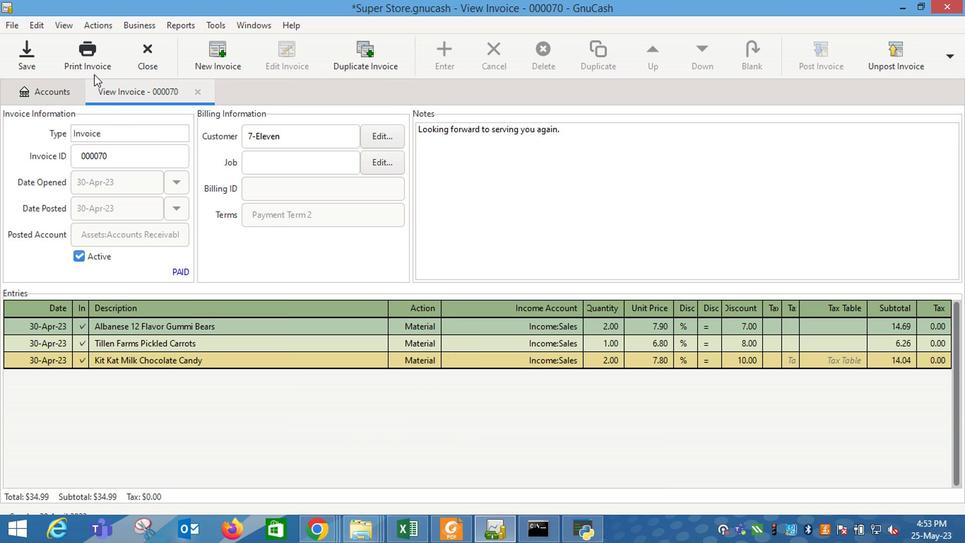 
Action: Mouse pressed left at (86, 59)
Screenshot: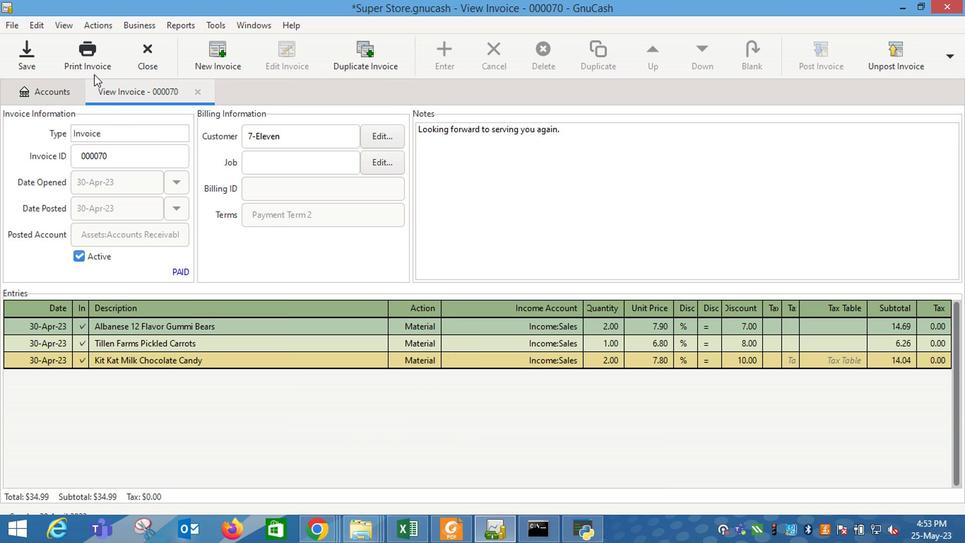 
Action: Mouse moved to (352, 59)
Screenshot: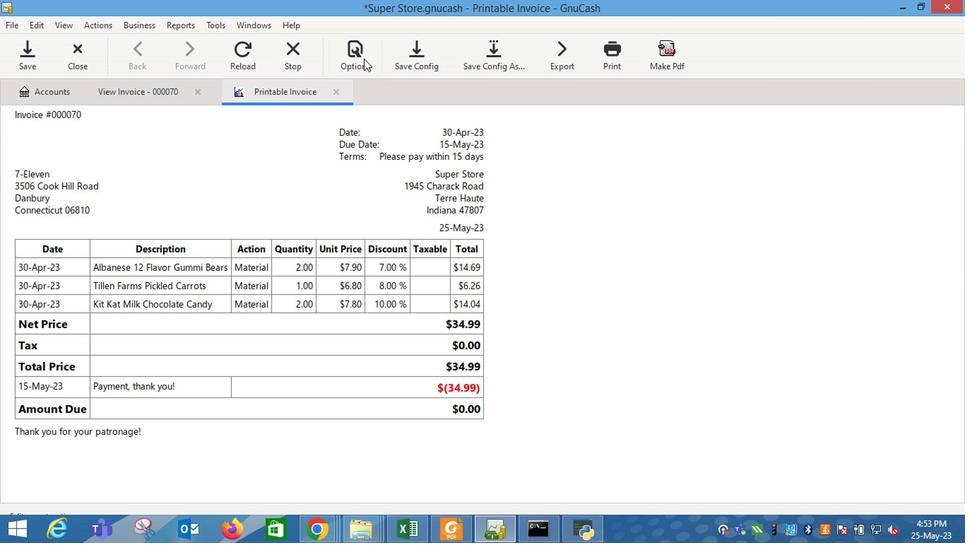 
Action: Mouse pressed left at (352, 59)
Screenshot: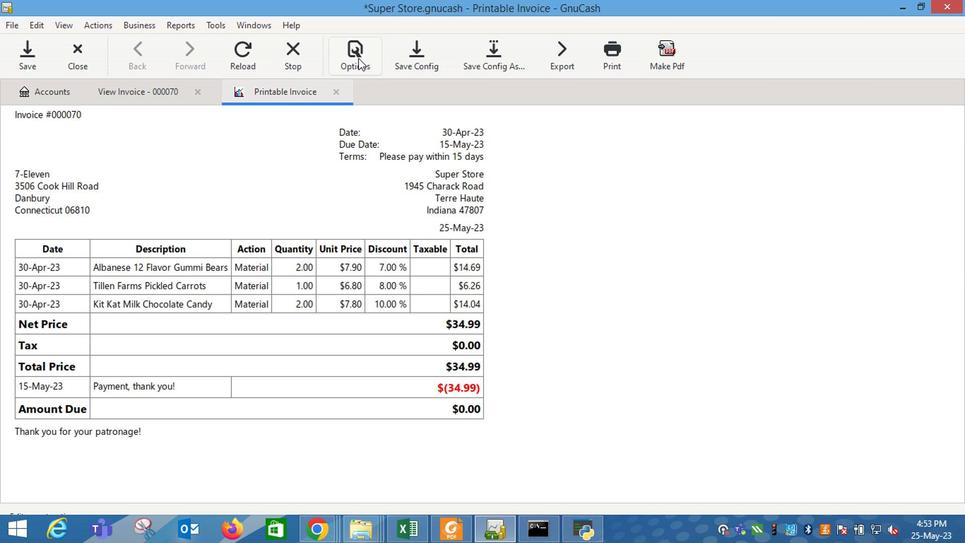 
Action: Mouse moved to (271, 138)
Screenshot: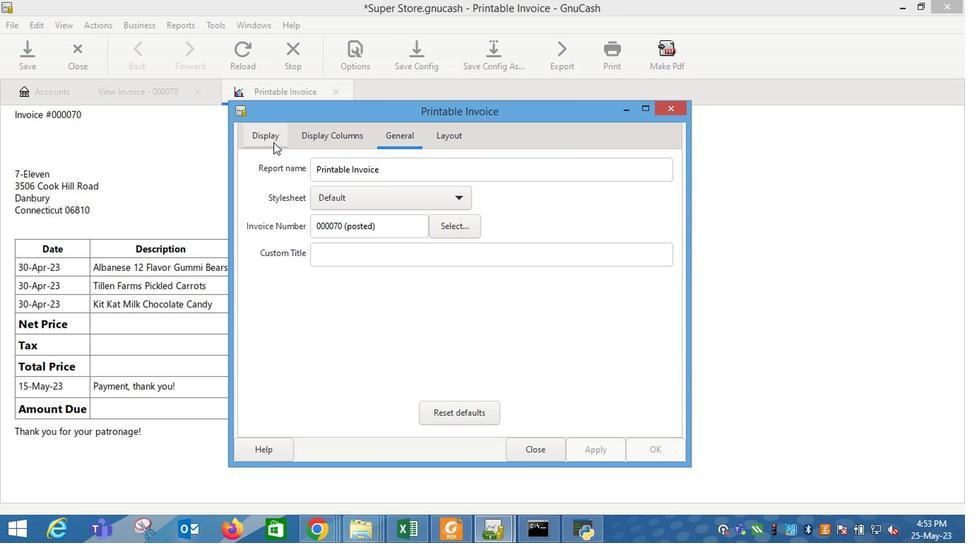 
Action: Mouse pressed left at (271, 138)
Screenshot: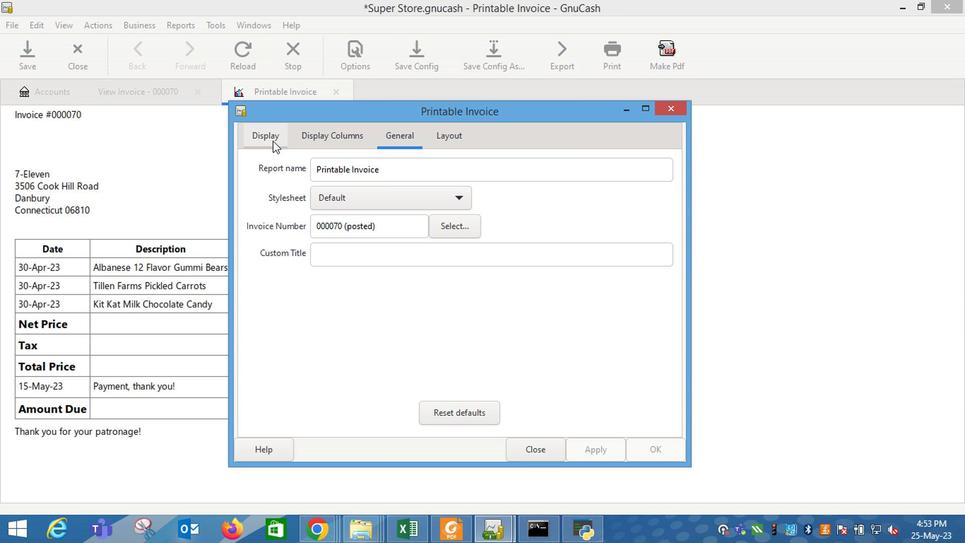 
Action: Mouse moved to (349, 298)
Screenshot: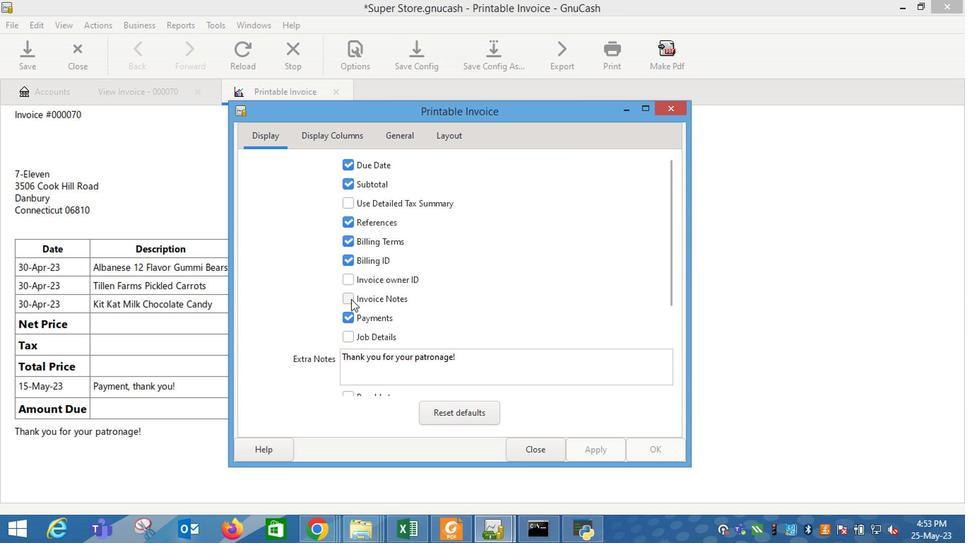 
Action: Mouse pressed left at (349, 298)
Screenshot: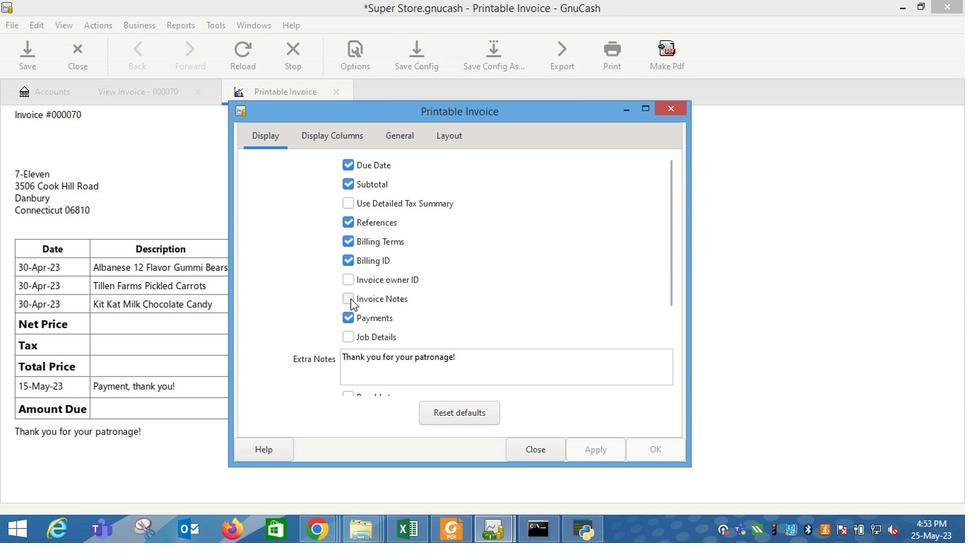
Action: Mouse moved to (597, 450)
Screenshot: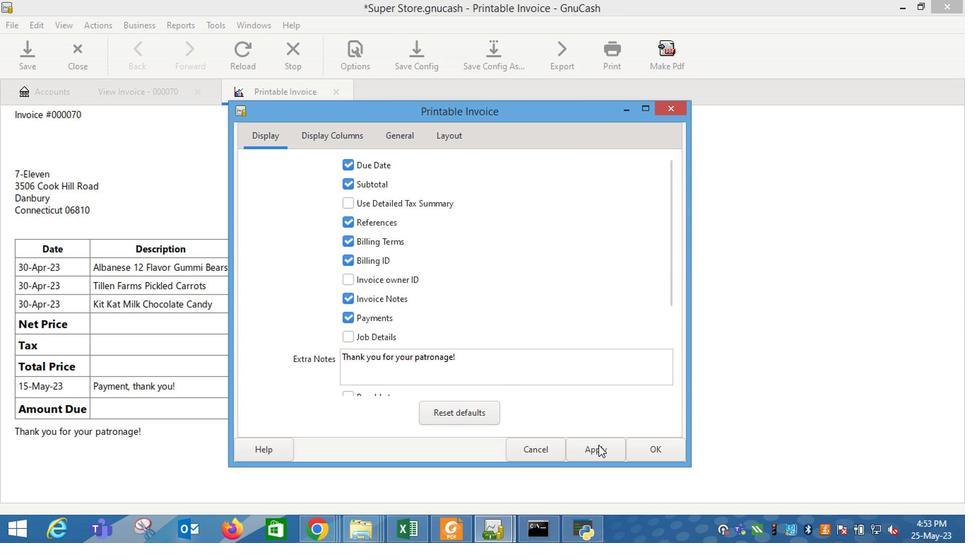 
Action: Mouse pressed left at (597, 450)
Screenshot: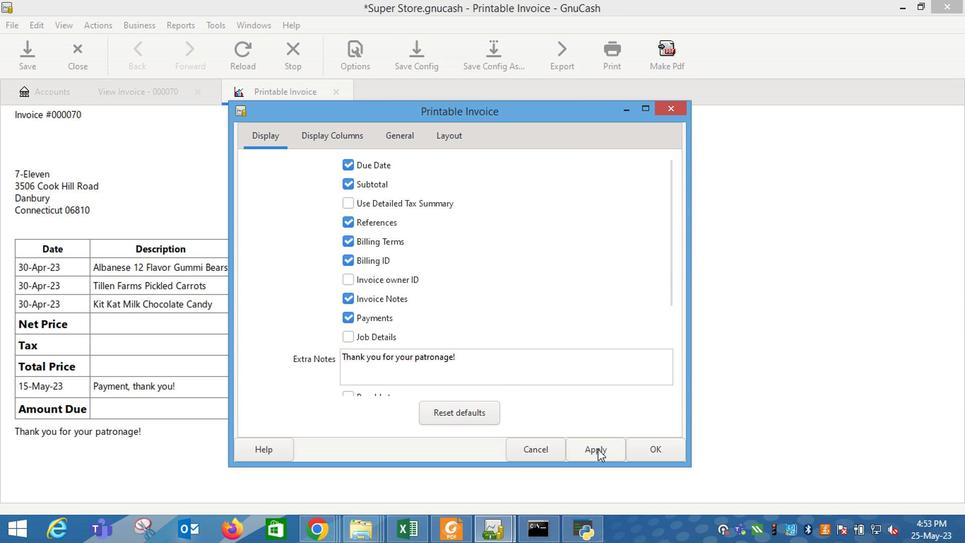 
Action: Mouse moved to (531, 447)
Screenshot: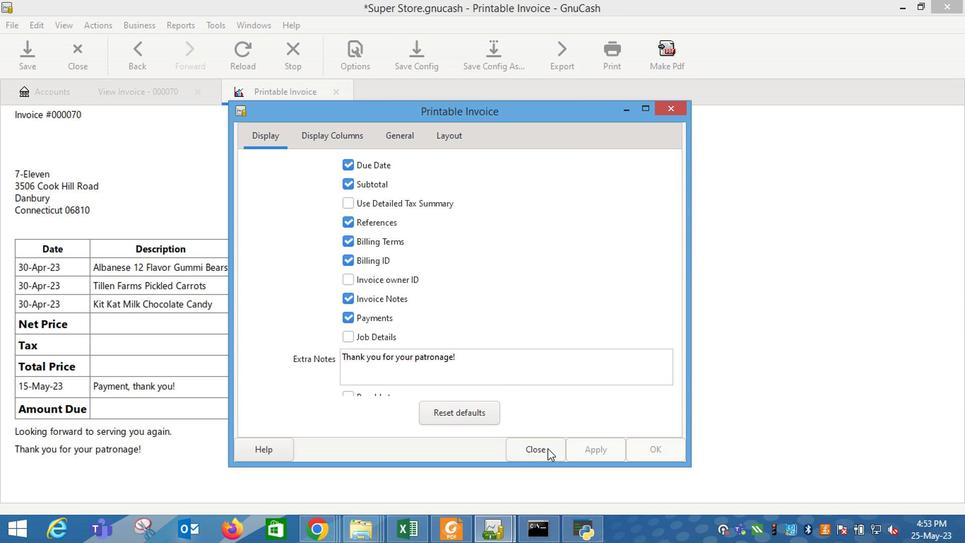 
Action: Mouse pressed left at (531, 447)
Screenshot: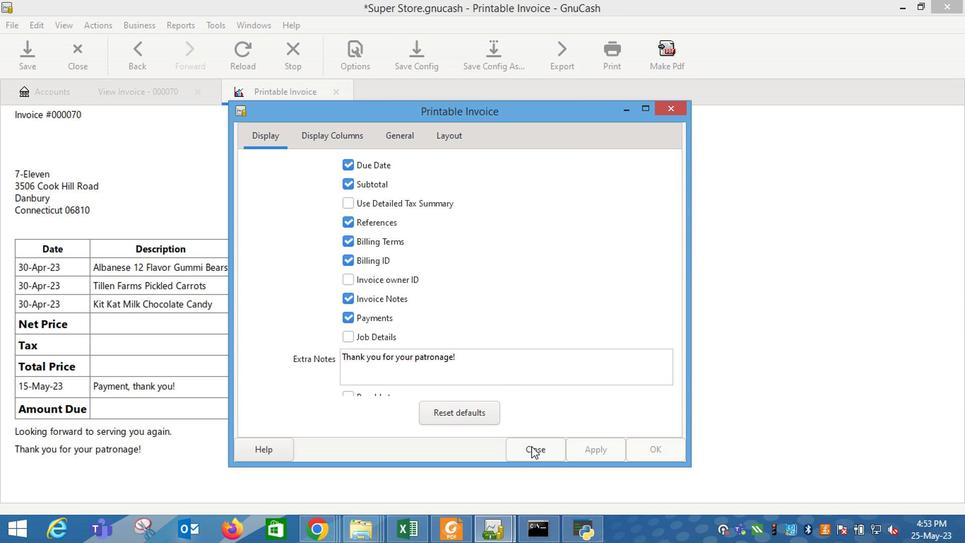 
Action: Mouse moved to (397, 371)
Screenshot: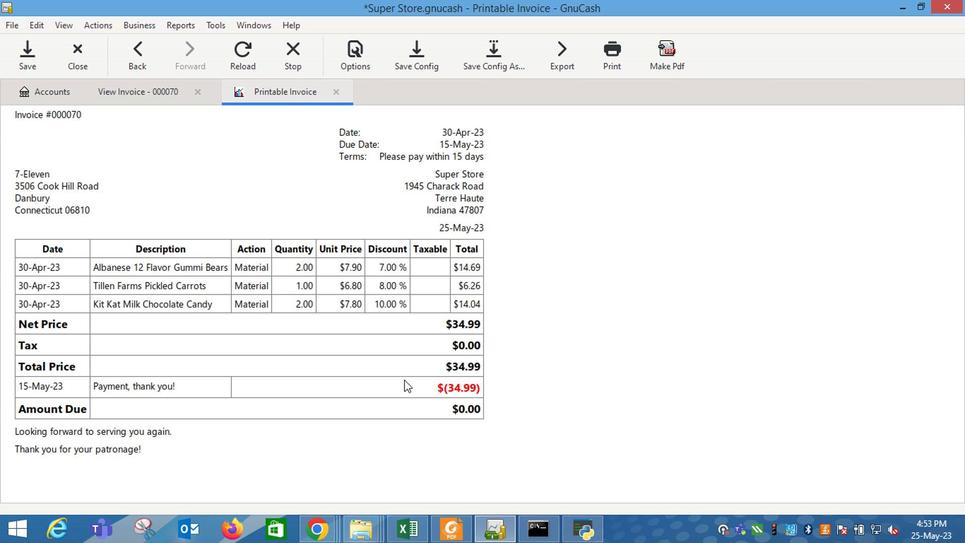 
